 Task: Buy 1 Spreaders from Cheese Tools section under best seller category for shipping address: Jessica Sanchez, 4204 Skips Lane, Phoenix, Arizona 85012, Cell Number 9285042162. Pay from credit card ending with 9757, CVV 798
Action: Mouse moved to (2, 69)
Screenshot: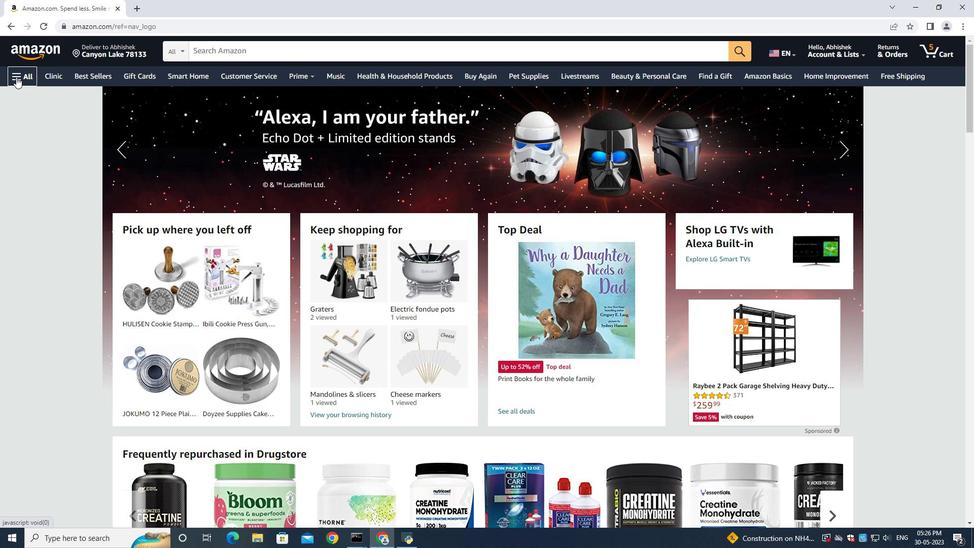 
Action: Mouse pressed left at (2, 69)
Screenshot: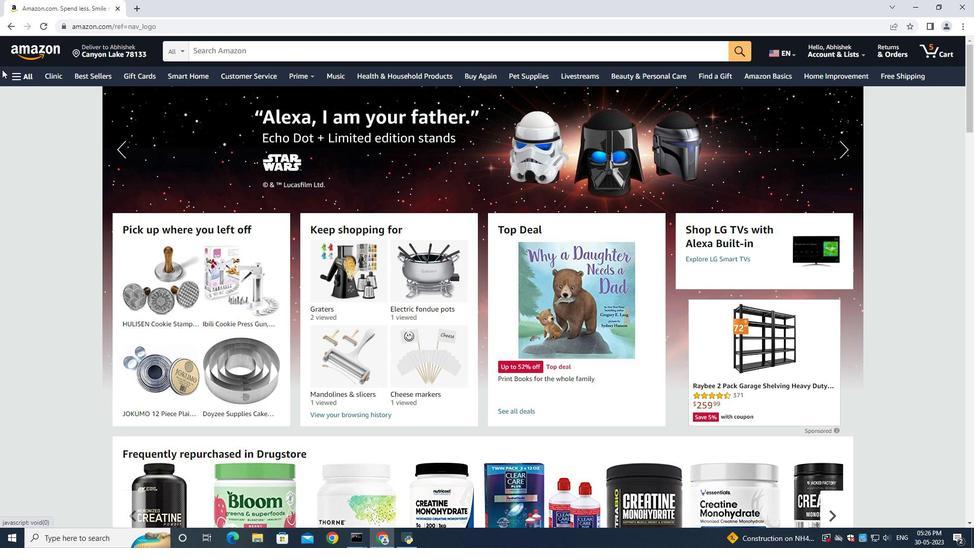 
Action: Mouse moved to (8, 73)
Screenshot: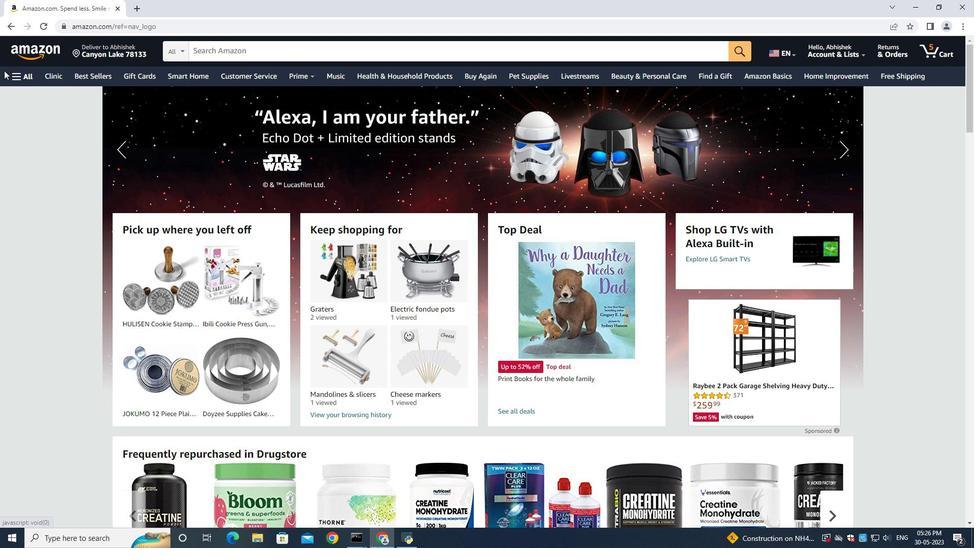 
Action: Mouse pressed left at (8, 73)
Screenshot: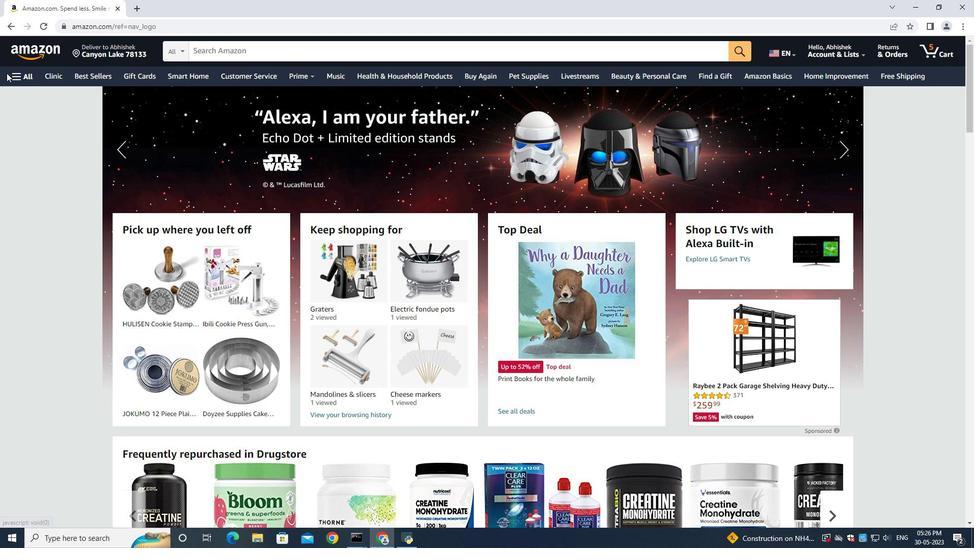
Action: Mouse moved to (34, 100)
Screenshot: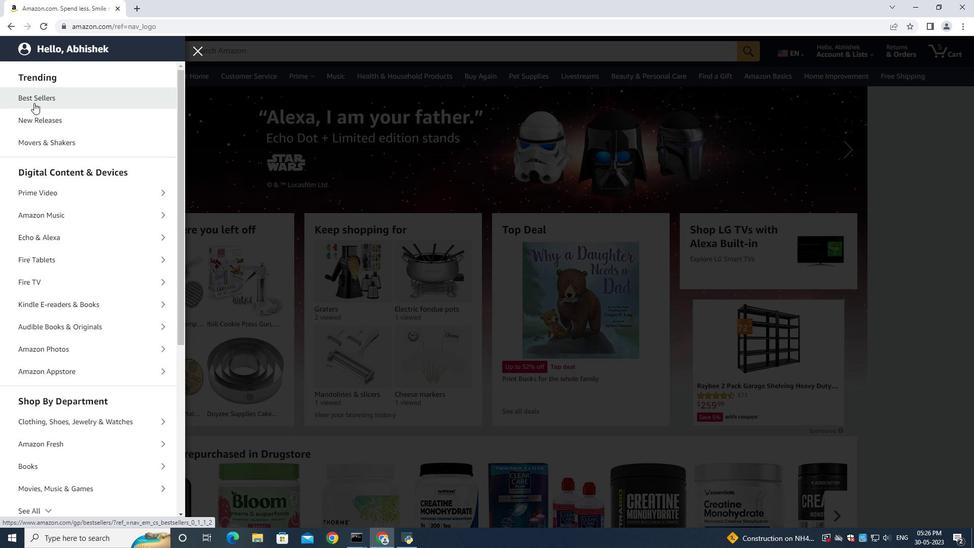 
Action: Mouse pressed left at (34, 100)
Screenshot: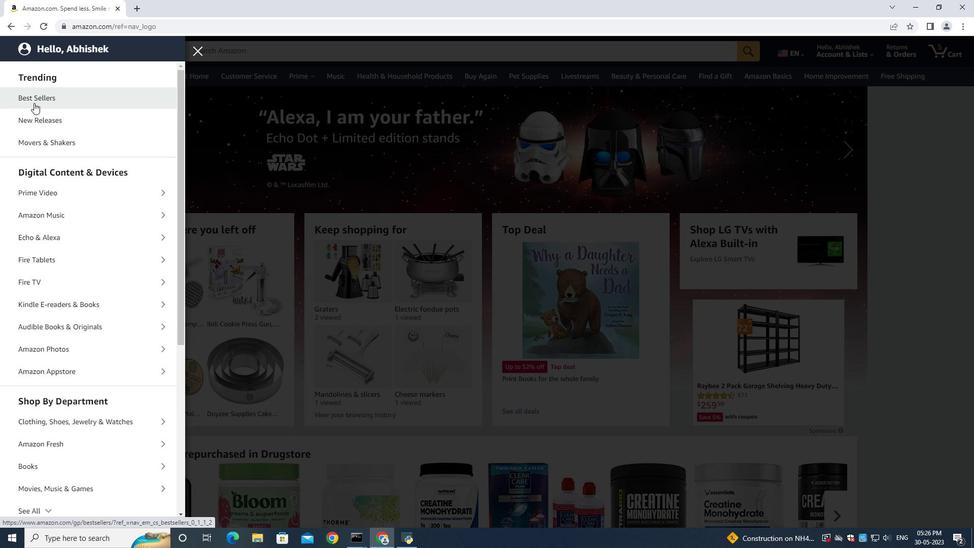 
Action: Mouse moved to (307, 55)
Screenshot: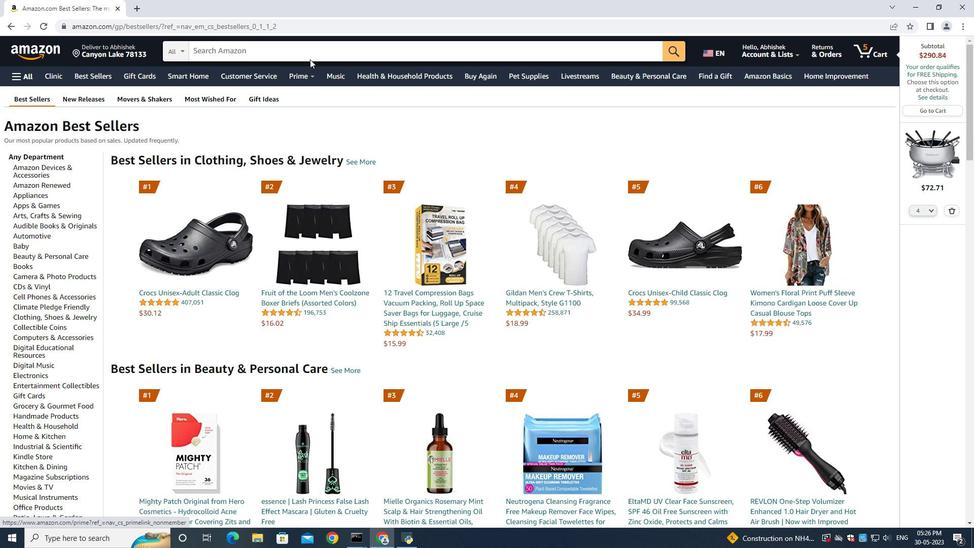 
Action: Mouse pressed left at (307, 55)
Screenshot: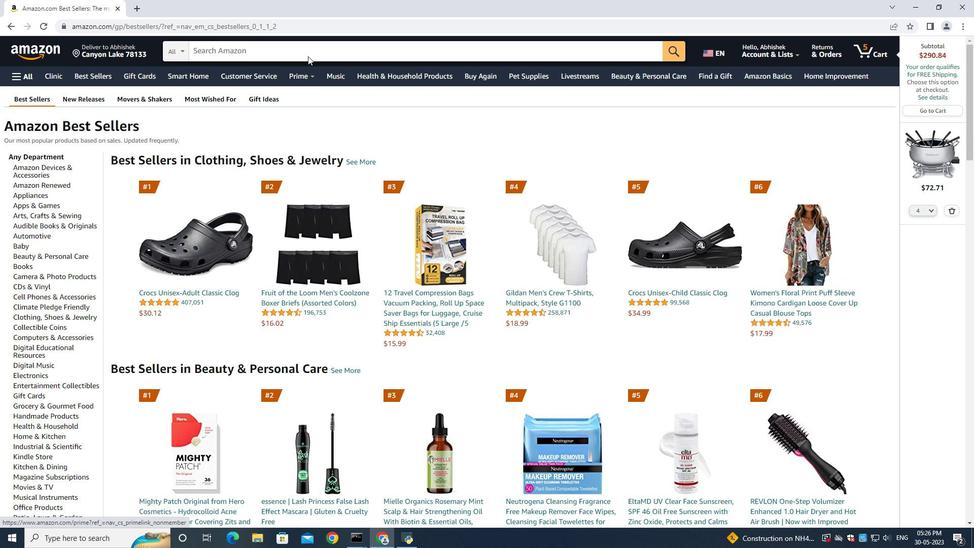 
Action: Mouse moved to (307, 55)
Screenshot: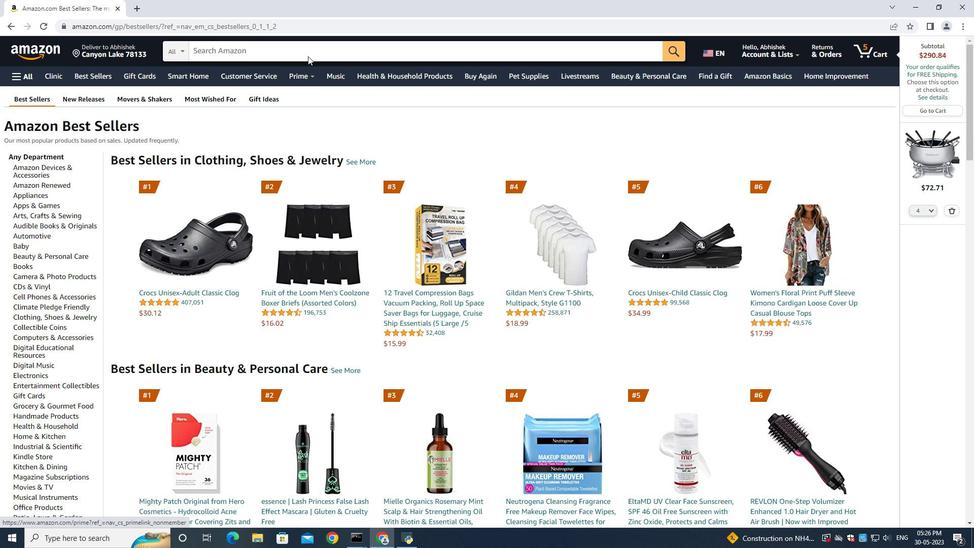 
Action: Key pressed <Key.shift>Spreadw<Key.backspace>w<Key.backspace>es<Key.enter>
Screenshot: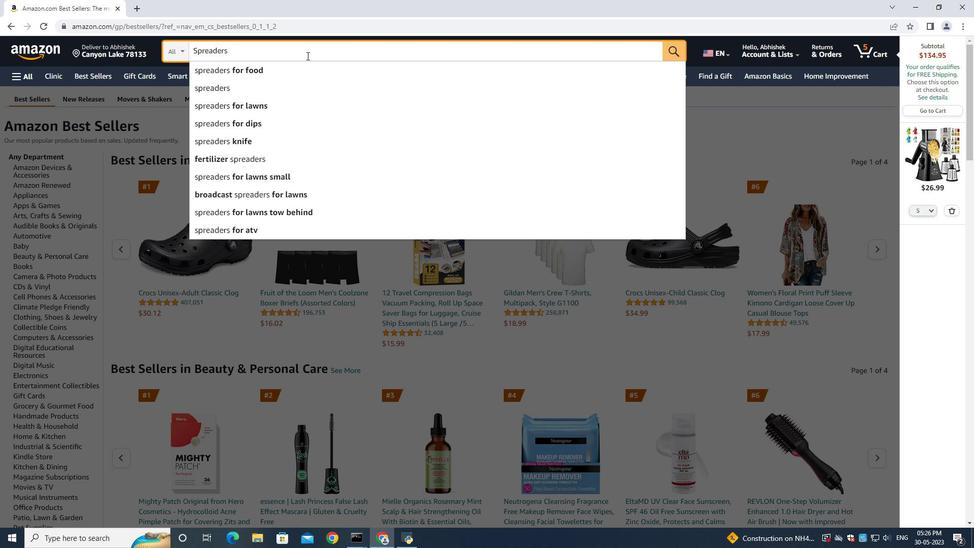 
Action: Mouse moved to (254, 53)
Screenshot: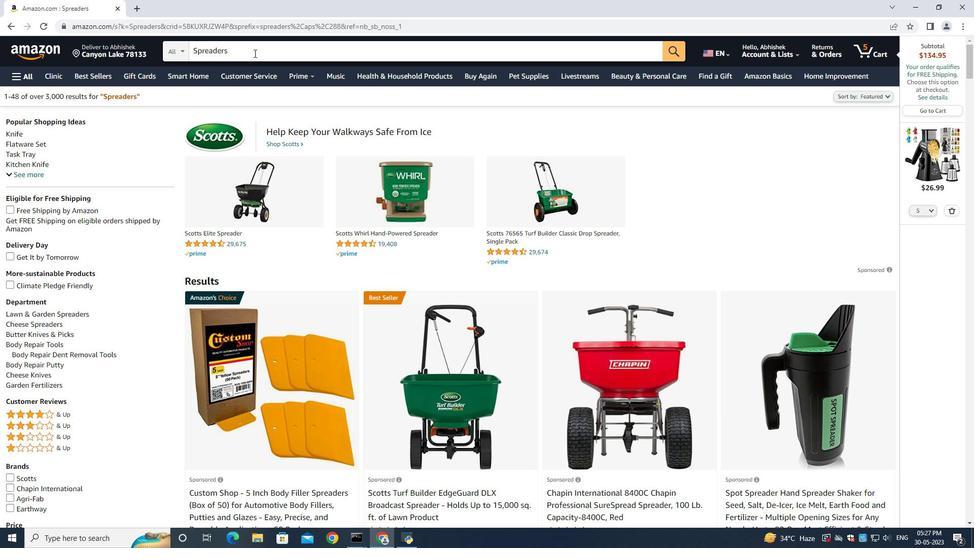 
Action: Mouse pressed left at (254, 53)
Screenshot: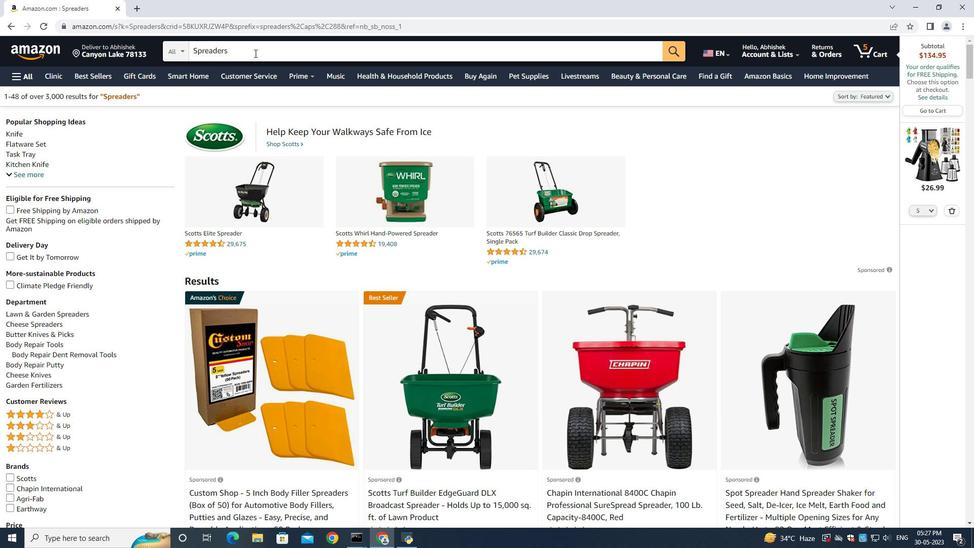 
Action: Mouse moved to (254, 54)
Screenshot: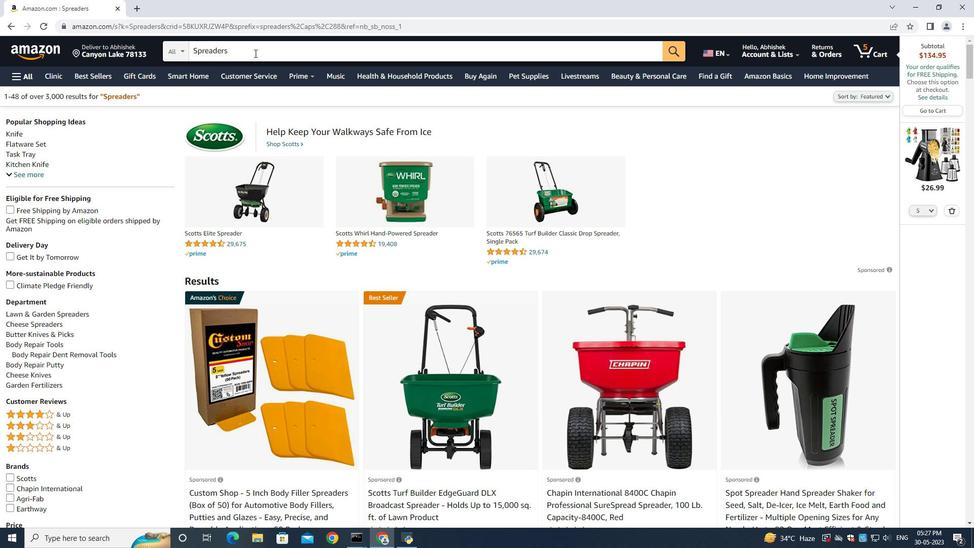 
Action: Mouse pressed left at (254, 54)
Screenshot: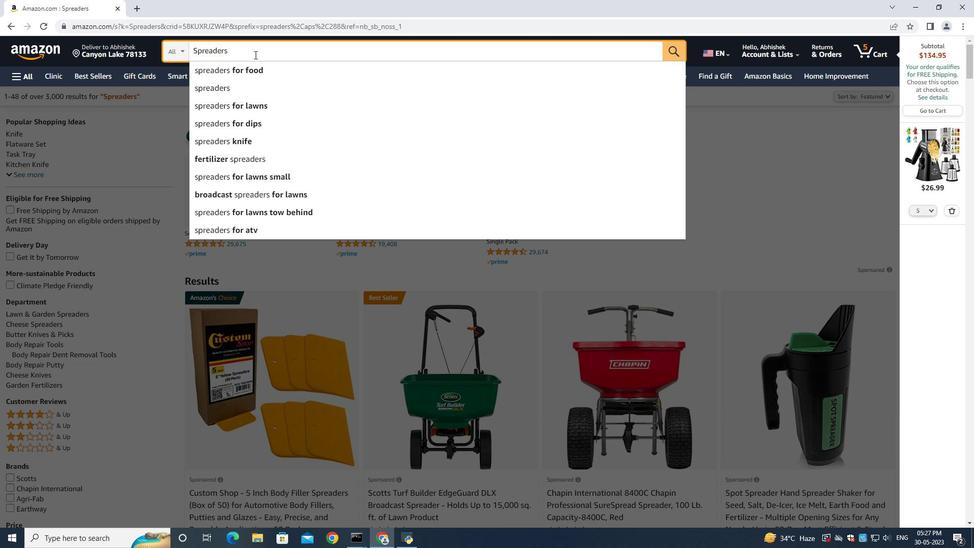 
Action: Mouse moved to (142, 117)
Screenshot: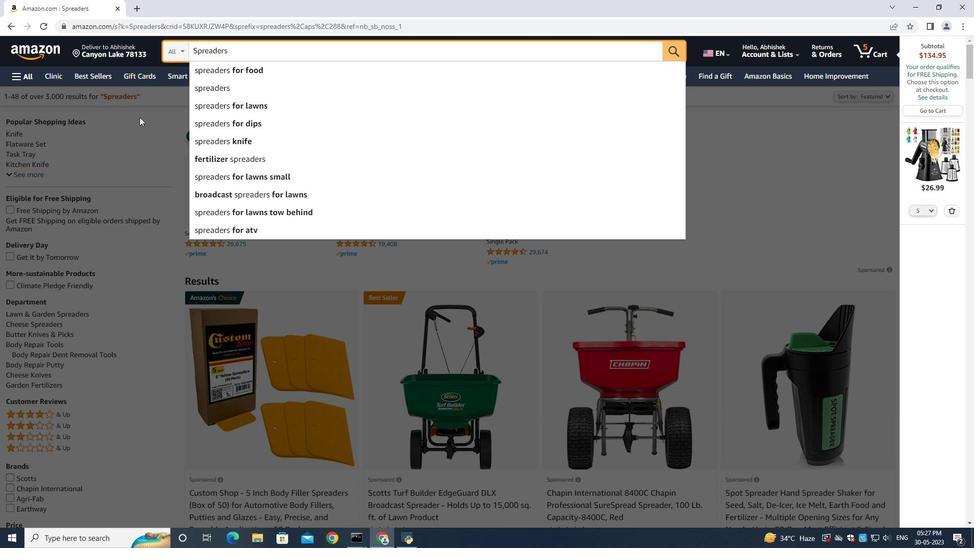 
Action: Mouse pressed left at (142, 117)
Screenshot: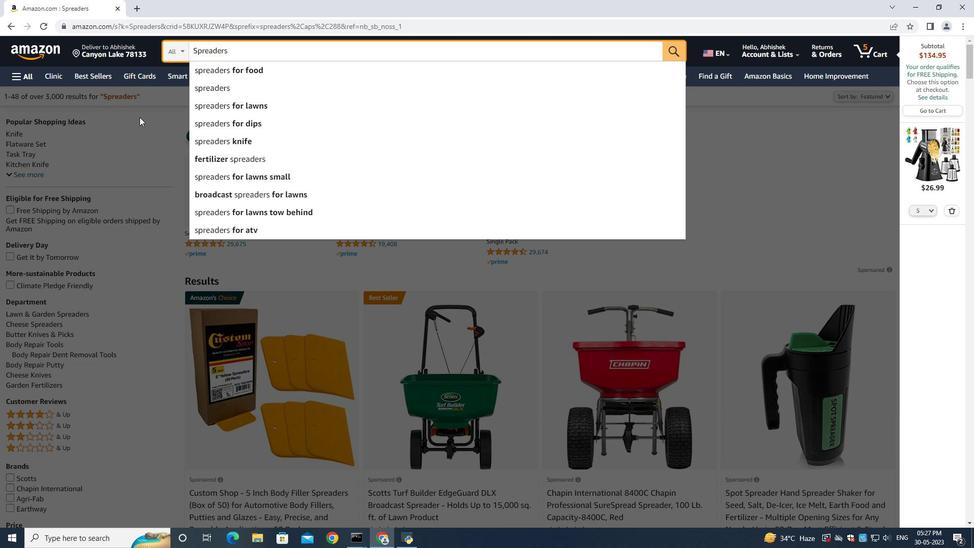 
Action: Mouse moved to (118, 189)
Screenshot: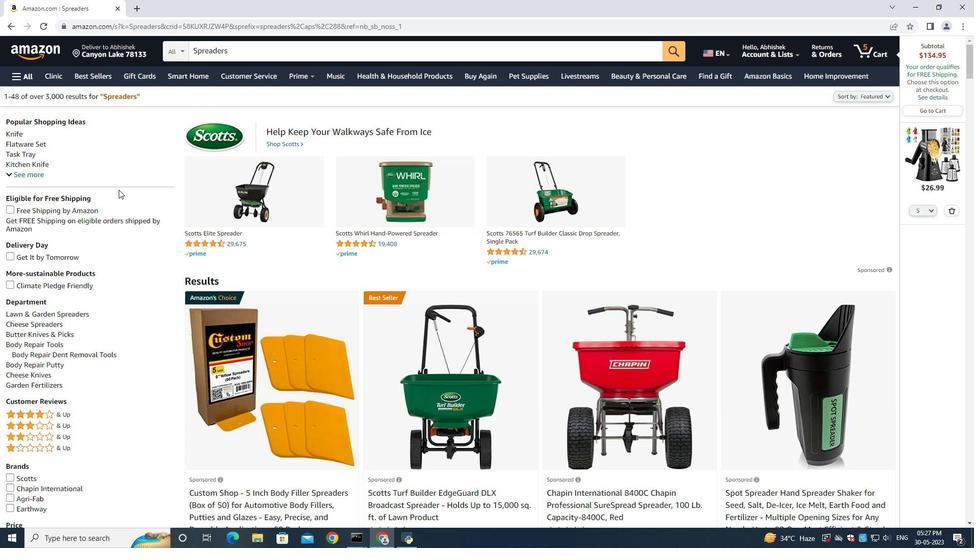 
Action: Mouse scrolled (118, 189) with delta (0, 0)
Screenshot: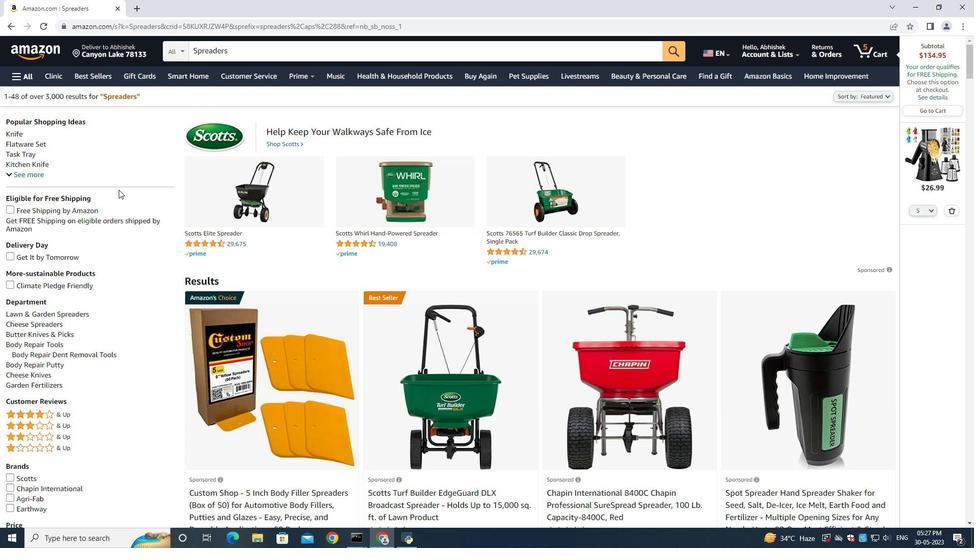 
Action: Mouse scrolled (118, 189) with delta (0, 0)
Screenshot: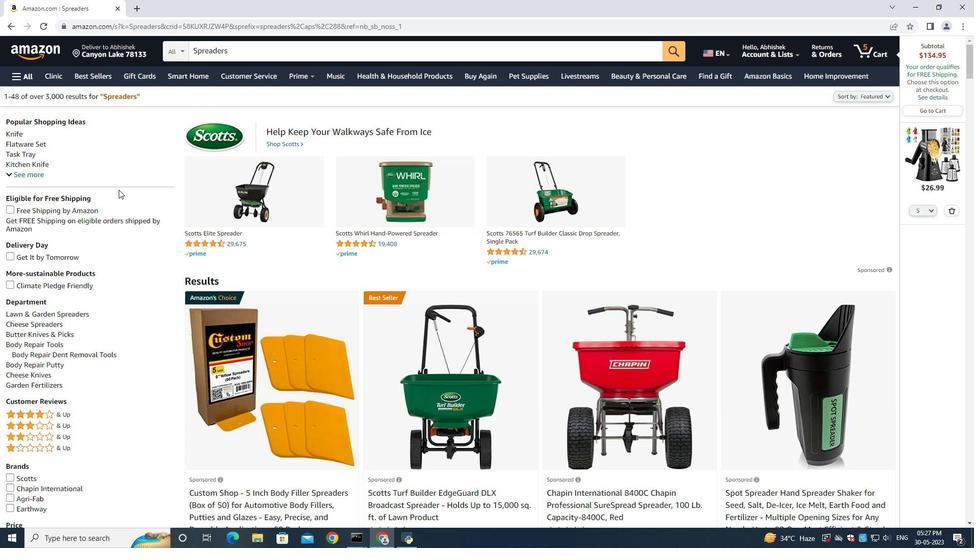
Action: Mouse moved to (104, 241)
Screenshot: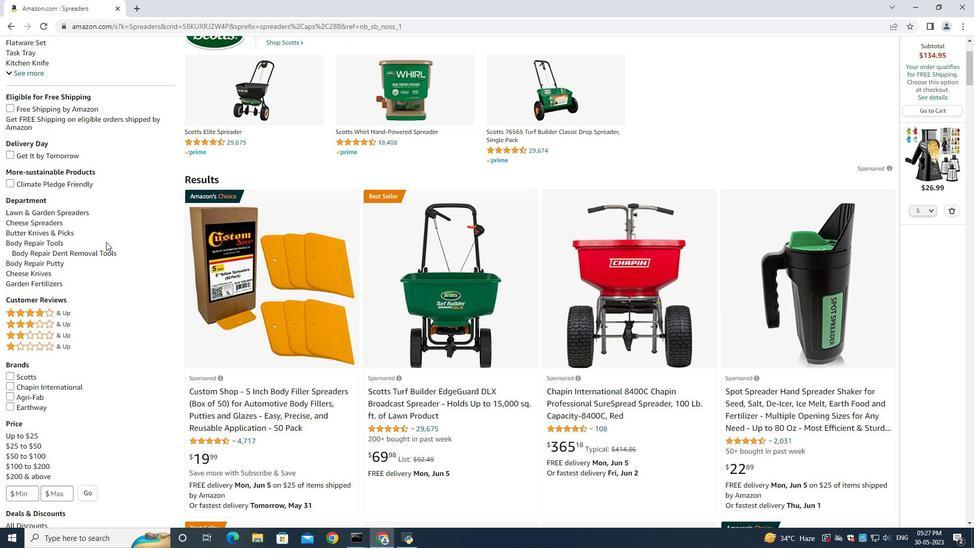 
Action: Mouse scrolled (104, 242) with delta (0, 0)
Screenshot: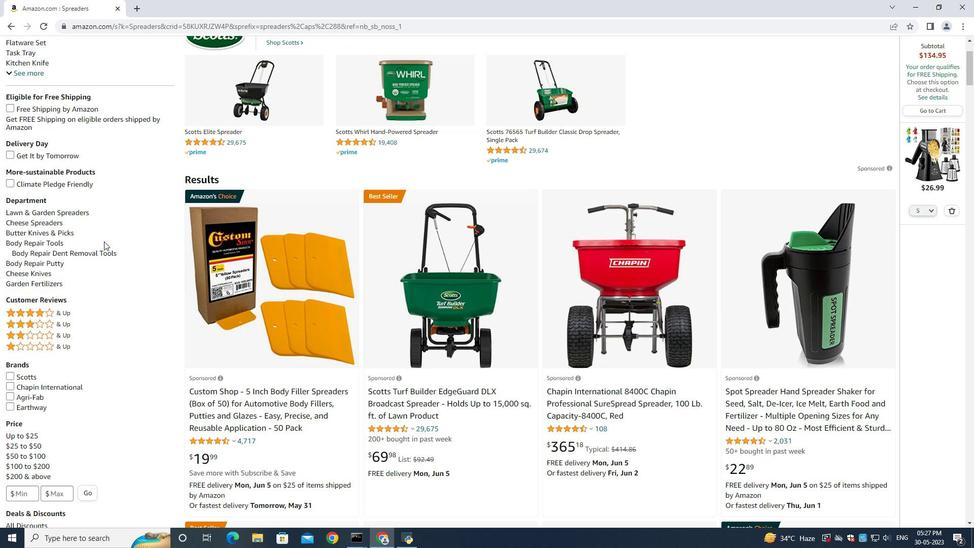 
Action: Mouse scrolled (104, 242) with delta (0, 0)
Screenshot: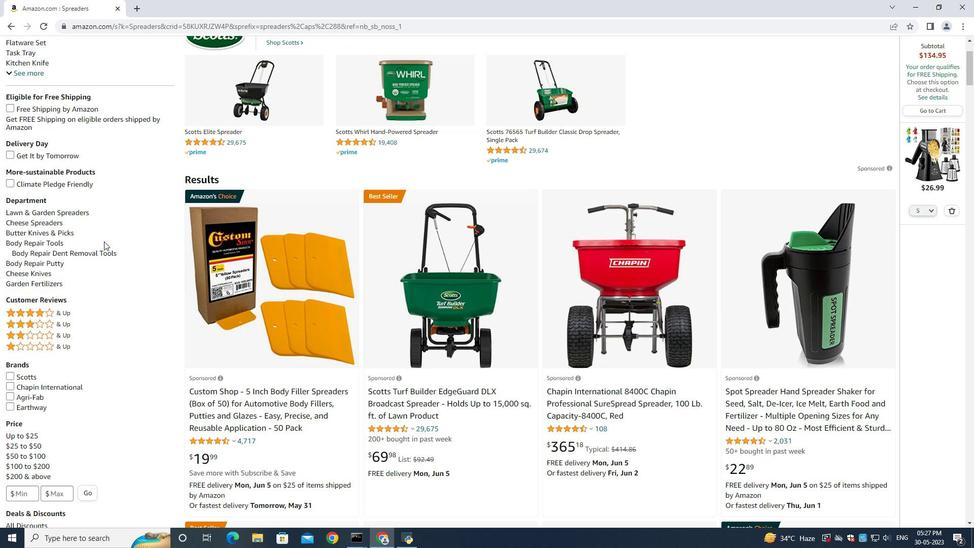 
Action: Mouse scrolled (104, 242) with delta (0, 0)
Screenshot: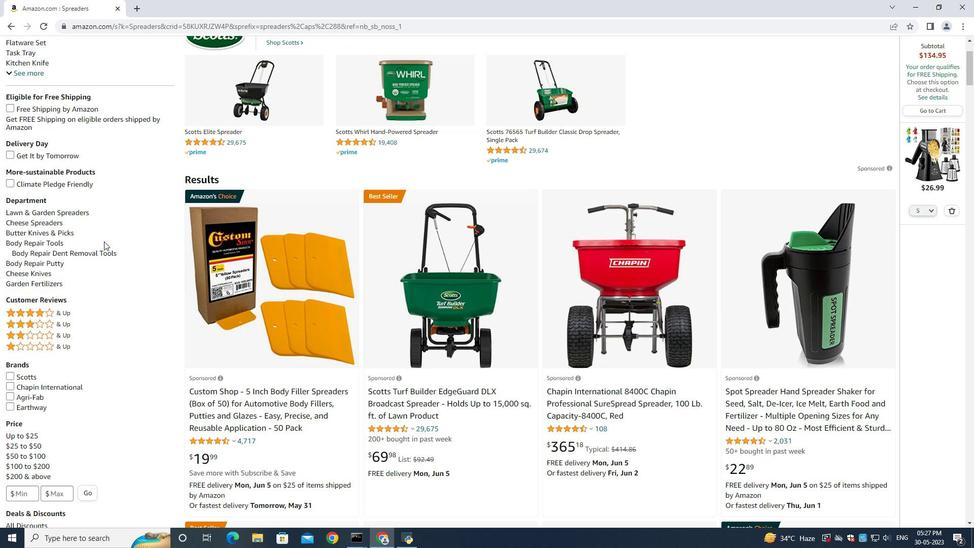 
Action: Mouse scrolled (104, 242) with delta (0, 0)
Screenshot: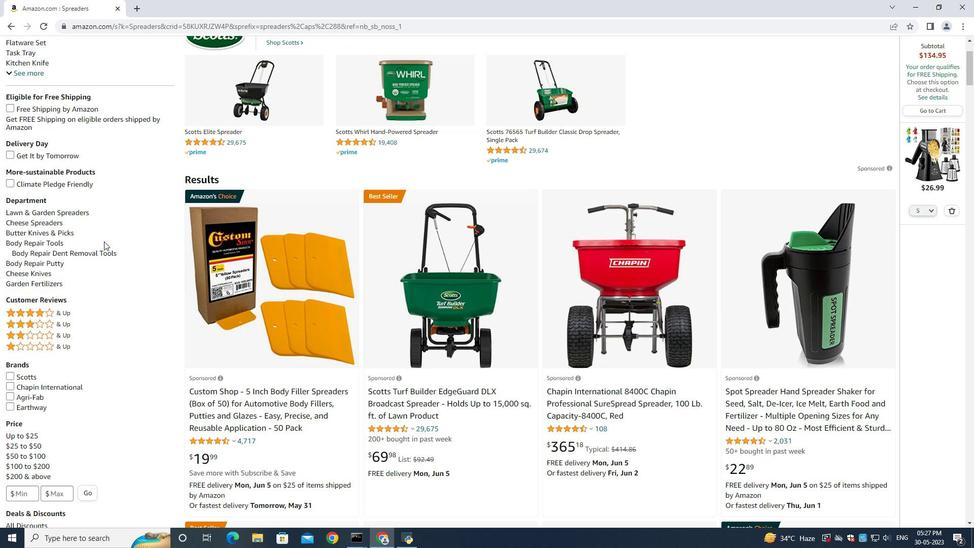
Action: Mouse scrolled (104, 242) with delta (0, 0)
Screenshot: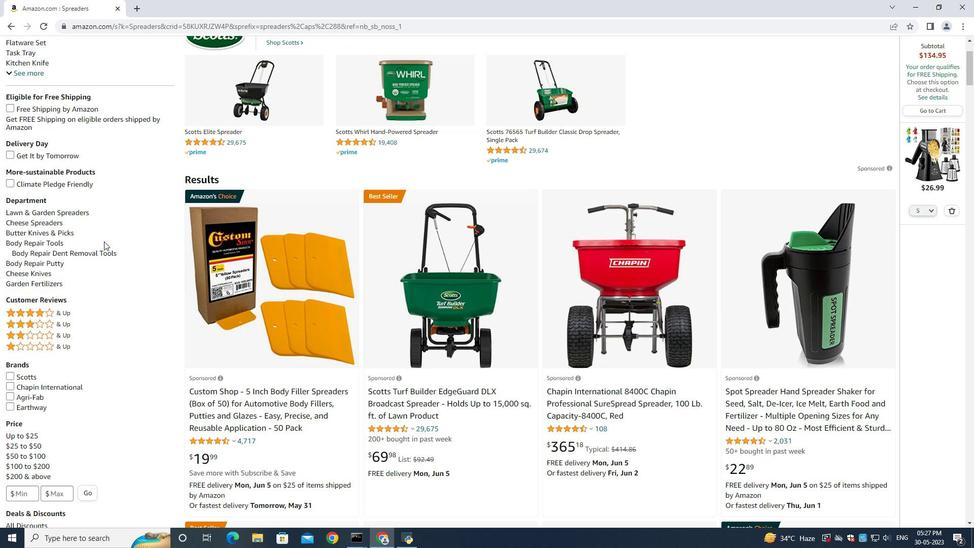 
Action: Mouse scrolled (104, 242) with delta (0, 0)
Screenshot: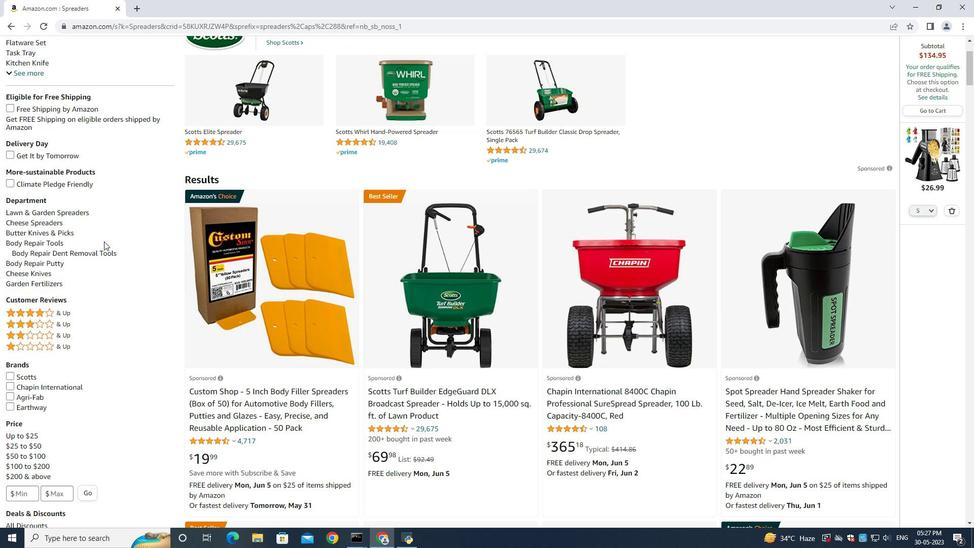 
Action: Mouse scrolled (104, 242) with delta (0, 0)
Screenshot: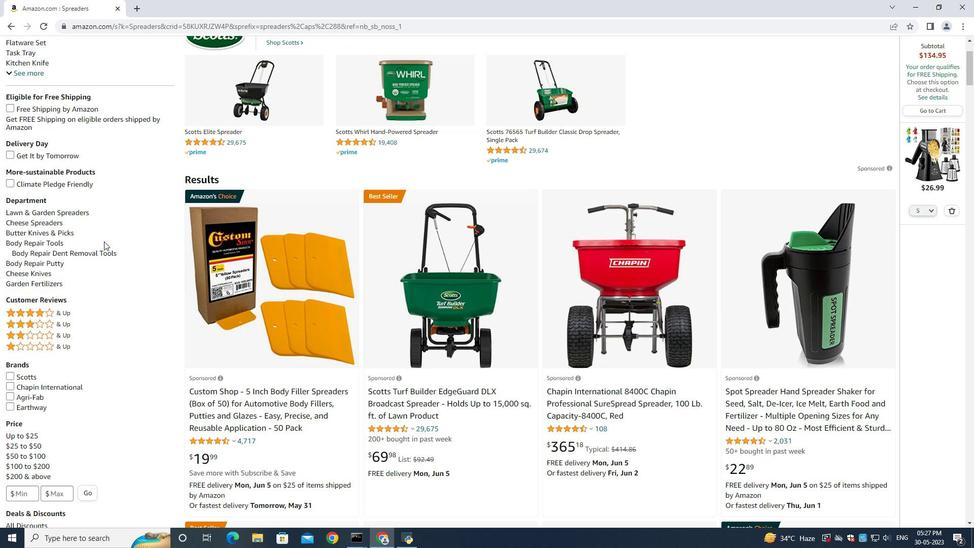 
Action: Mouse moved to (466, 289)
Screenshot: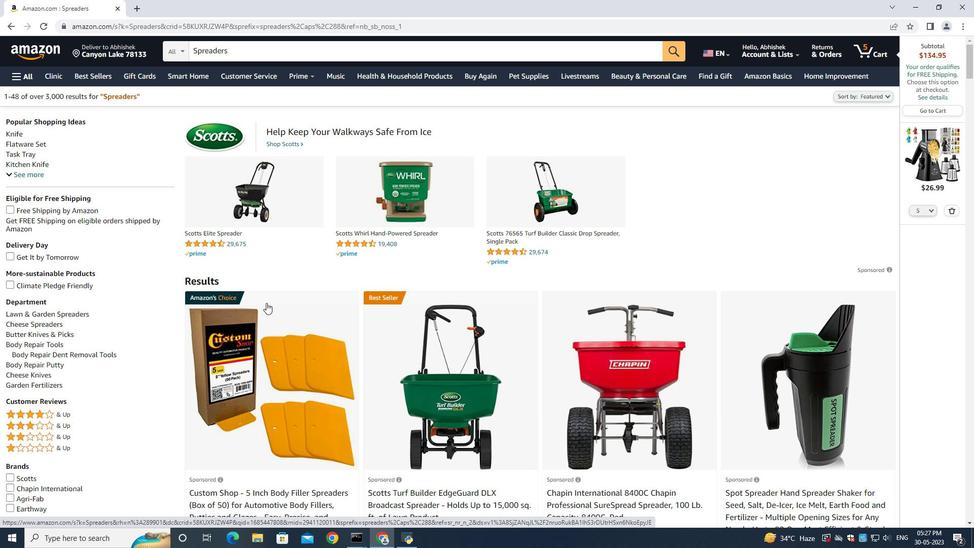 
Action: Mouse scrolled (466, 289) with delta (0, 0)
Screenshot: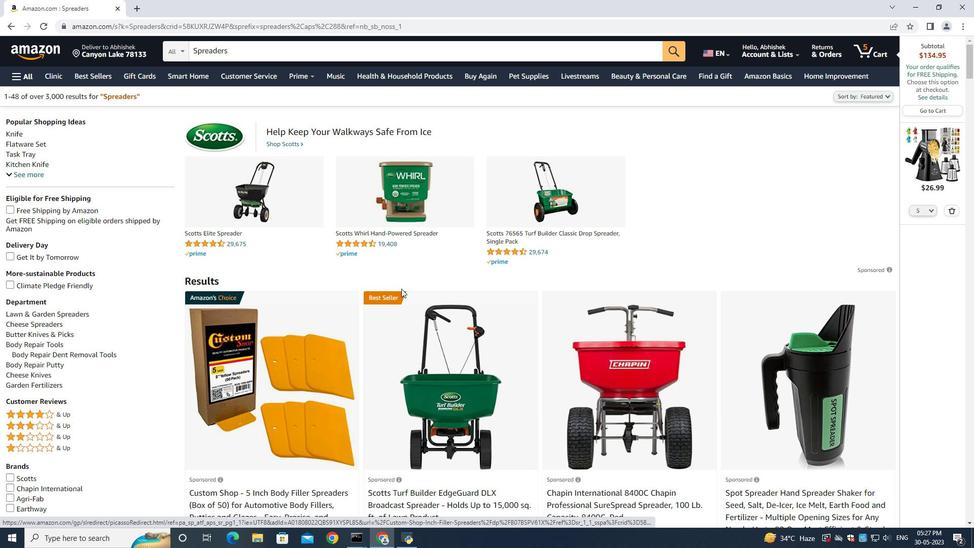 
Action: Mouse moved to (467, 289)
Screenshot: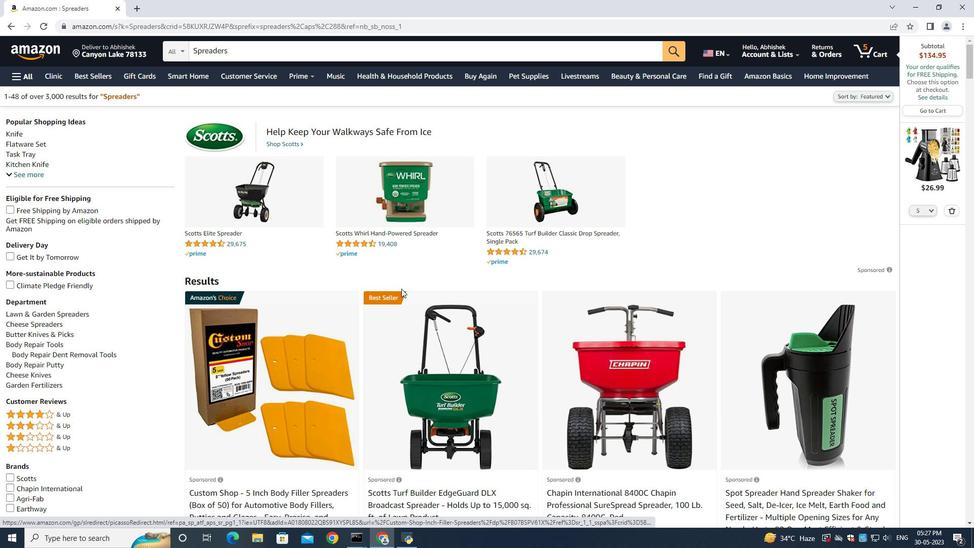 
Action: Mouse scrolled (467, 289) with delta (0, 0)
Screenshot: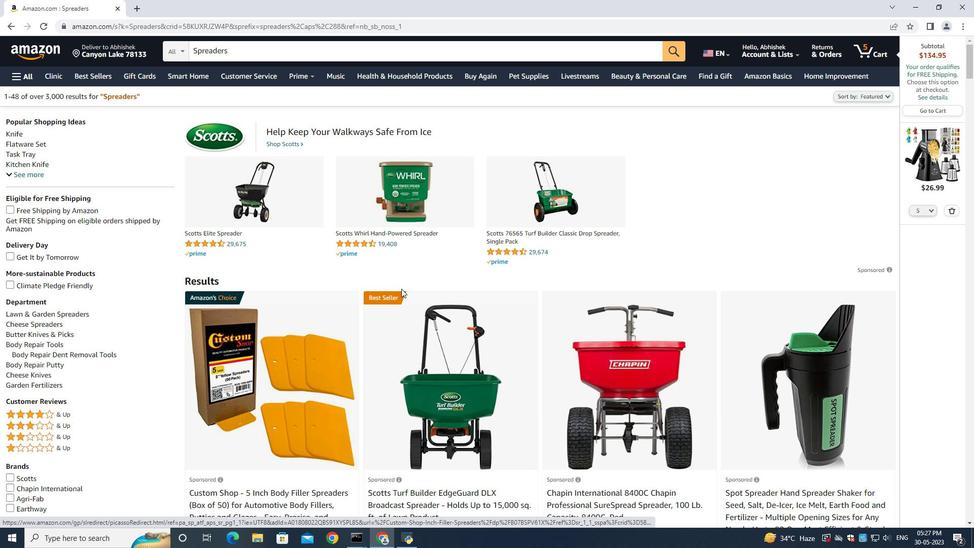 
Action: Mouse scrolled (467, 289) with delta (0, 0)
Screenshot: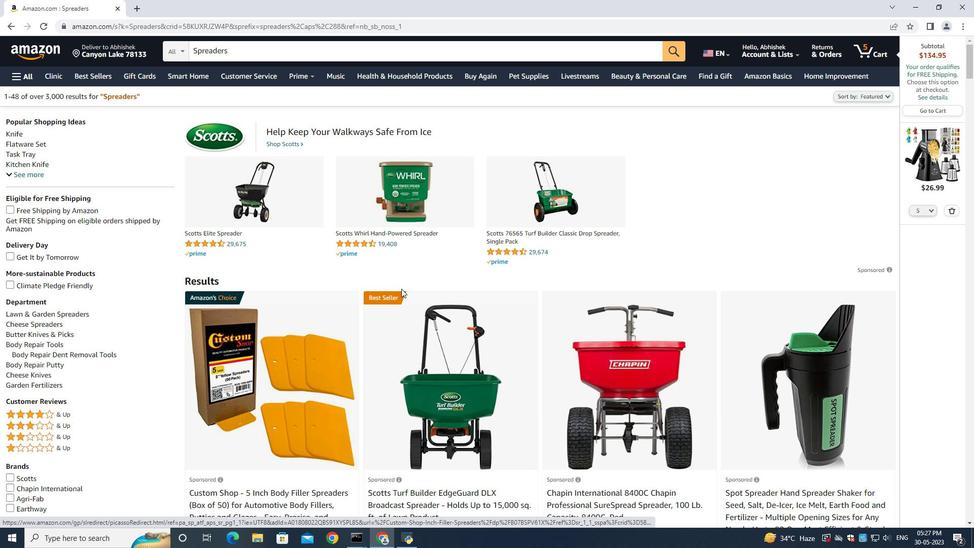 
Action: Mouse scrolled (467, 289) with delta (0, 0)
Screenshot: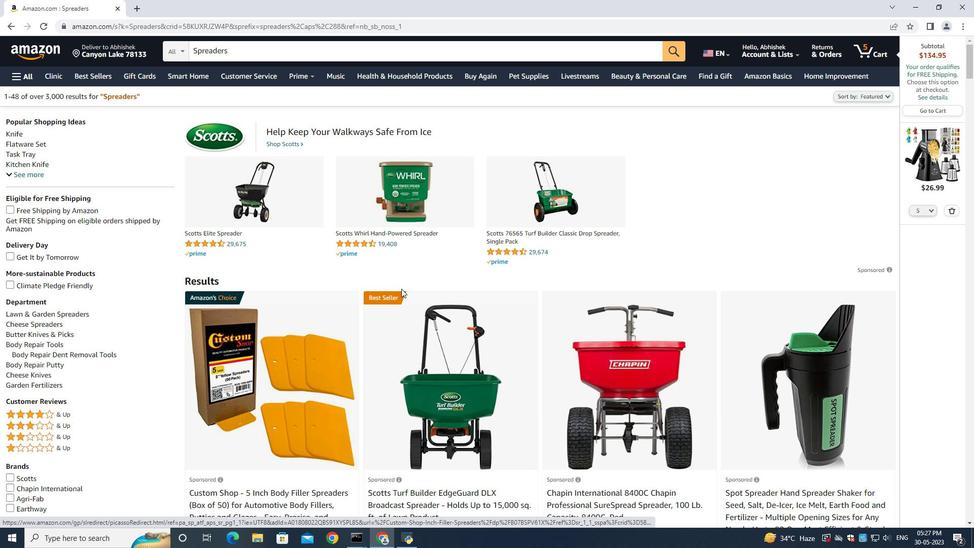 
Action: Mouse scrolled (467, 289) with delta (0, 0)
Screenshot: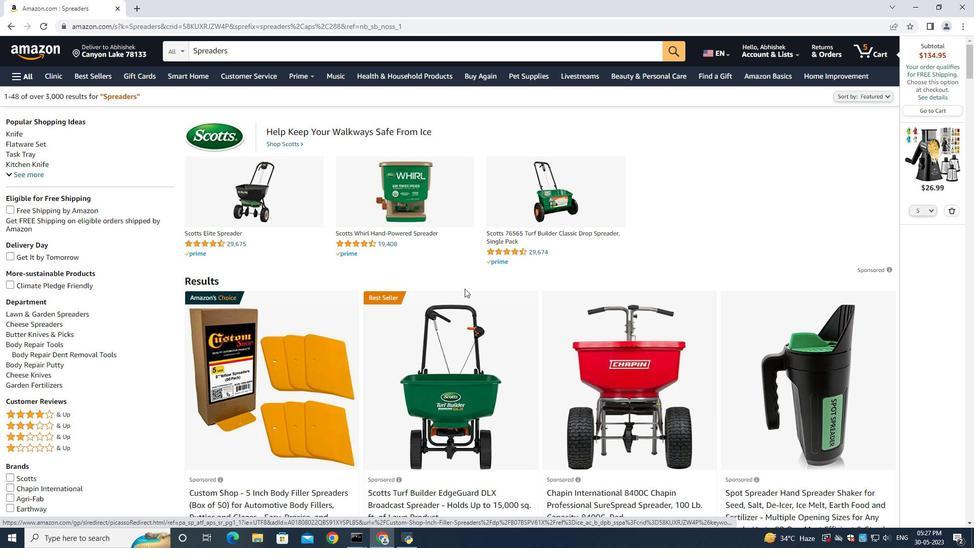 
Action: Mouse moved to (474, 250)
Screenshot: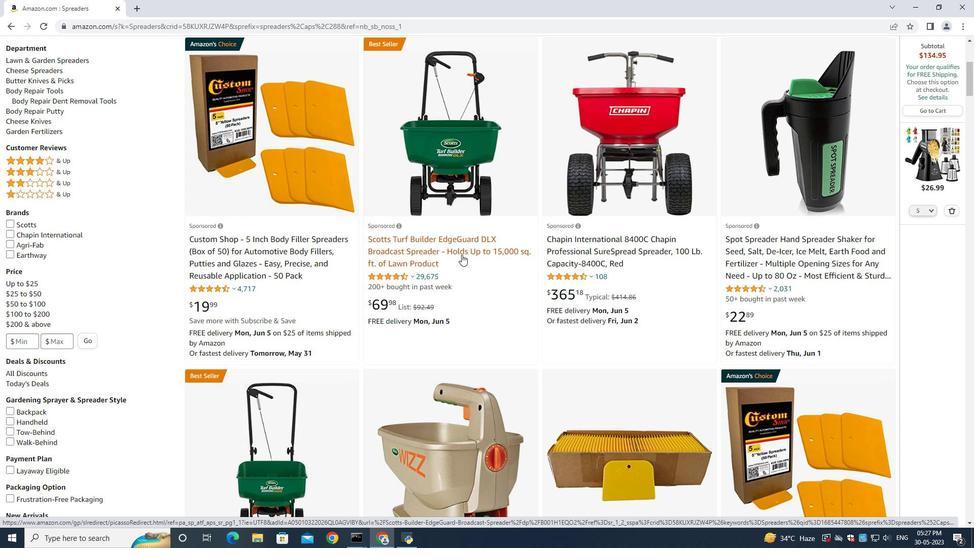 
Action: Mouse scrolled (474, 250) with delta (0, 0)
Screenshot: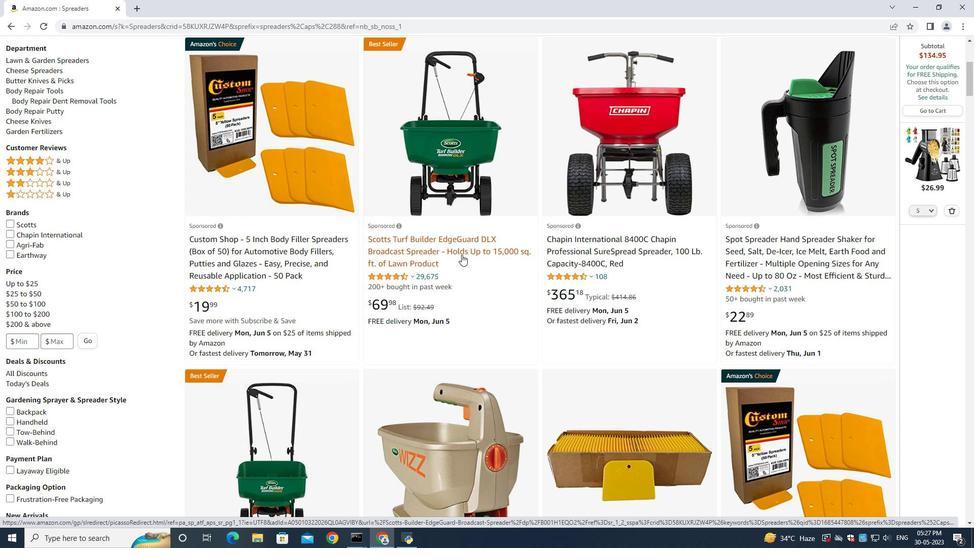 
Action: Mouse scrolled (474, 250) with delta (0, 0)
Screenshot: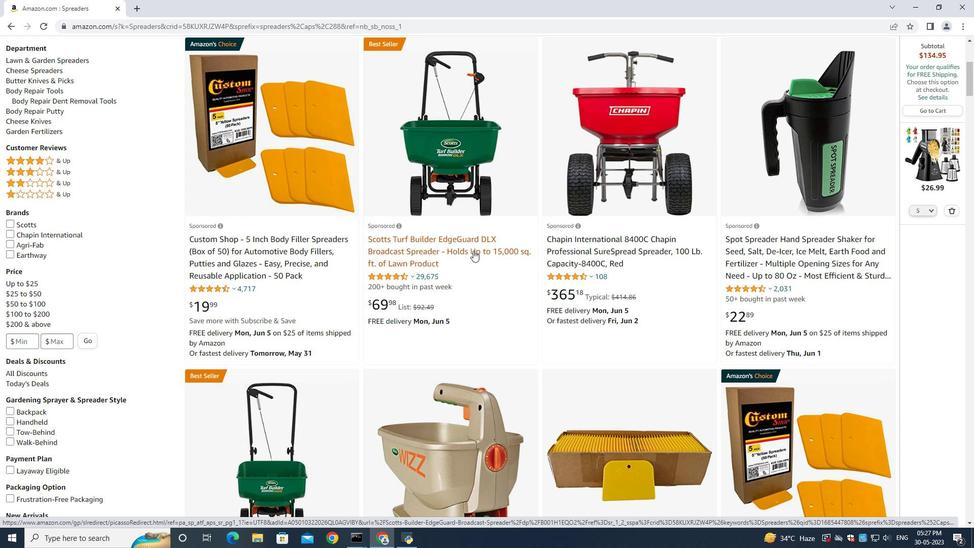 
Action: Mouse scrolled (474, 250) with delta (0, 0)
Screenshot: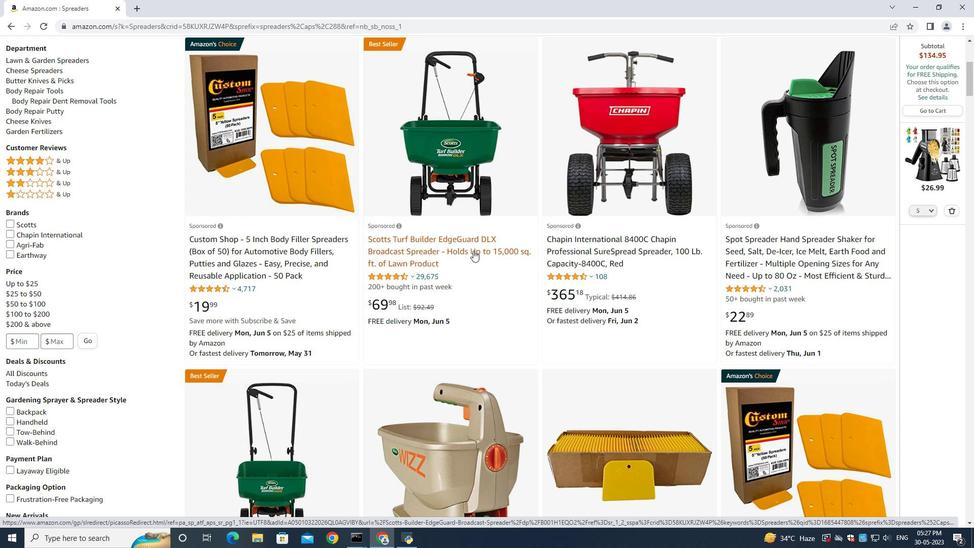 
Action: Mouse moved to (485, 249)
Screenshot: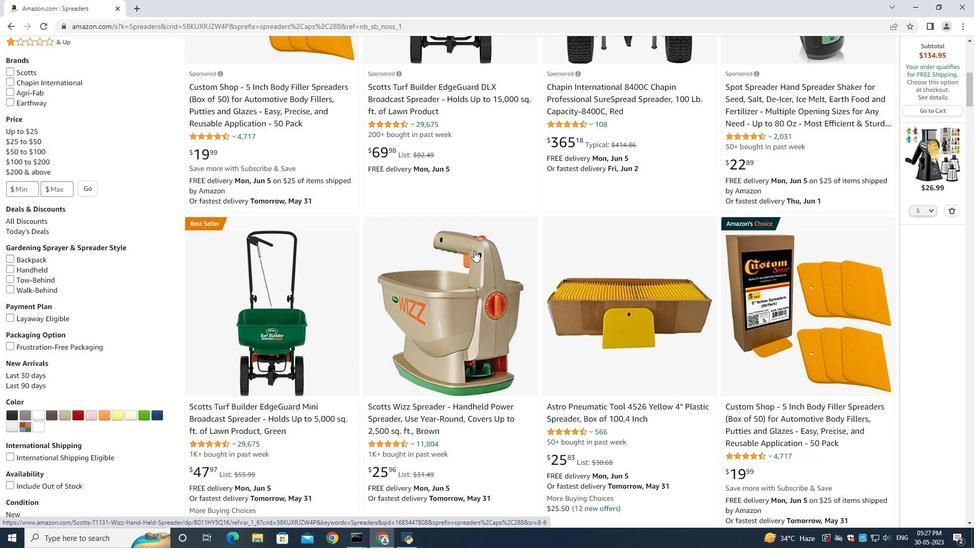 
Action: Mouse scrolled (485, 248) with delta (0, 0)
Screenshot: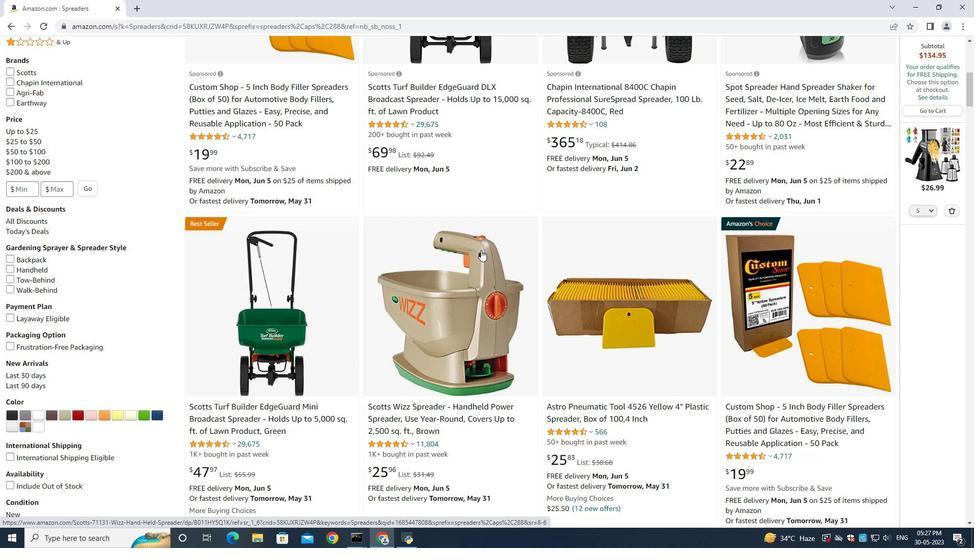 
Action: Mouse scrolled (485, 248) with delta (0, 0)
Screenshot: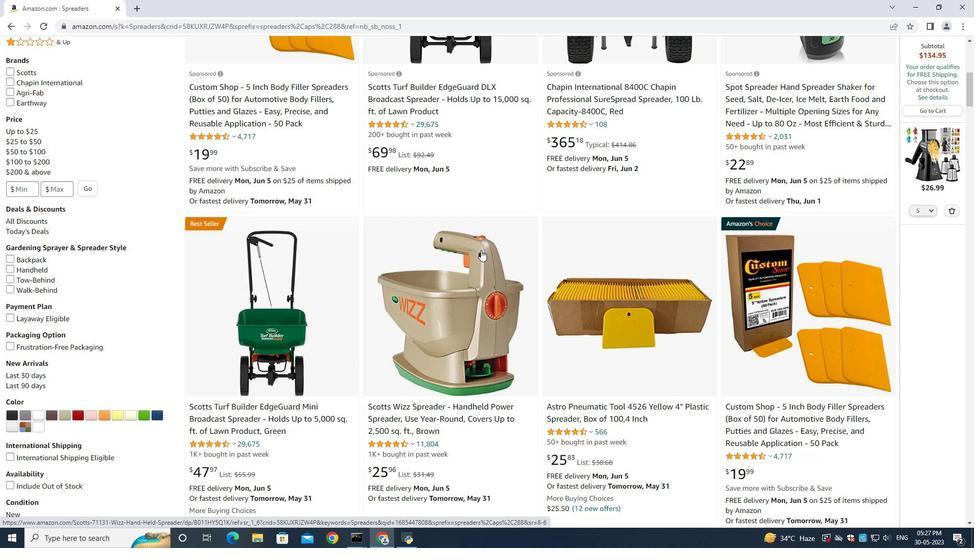 
Action: Mouse scrolled (485, 248) with delta (0, 0)
Screenshot: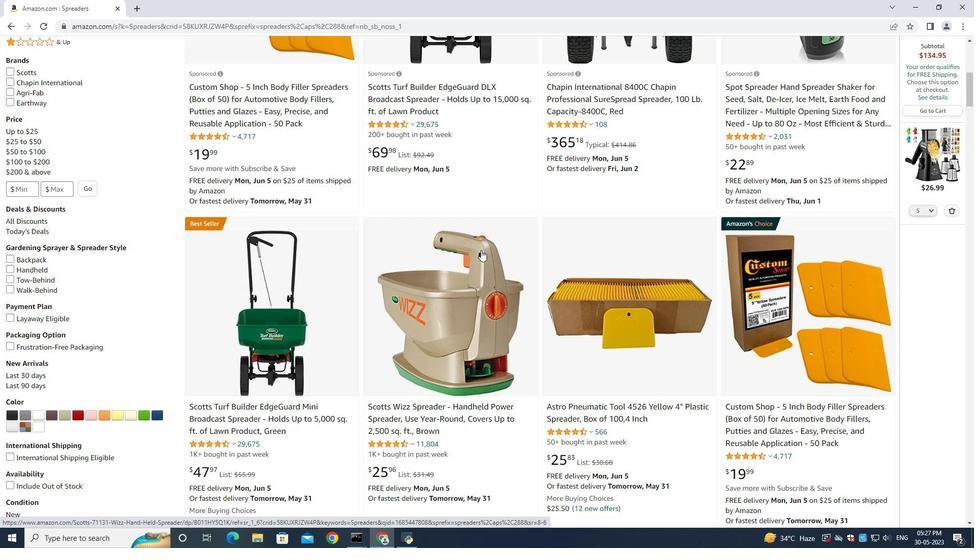 
Action: Mouse moved to (949, 210)
Screenshot: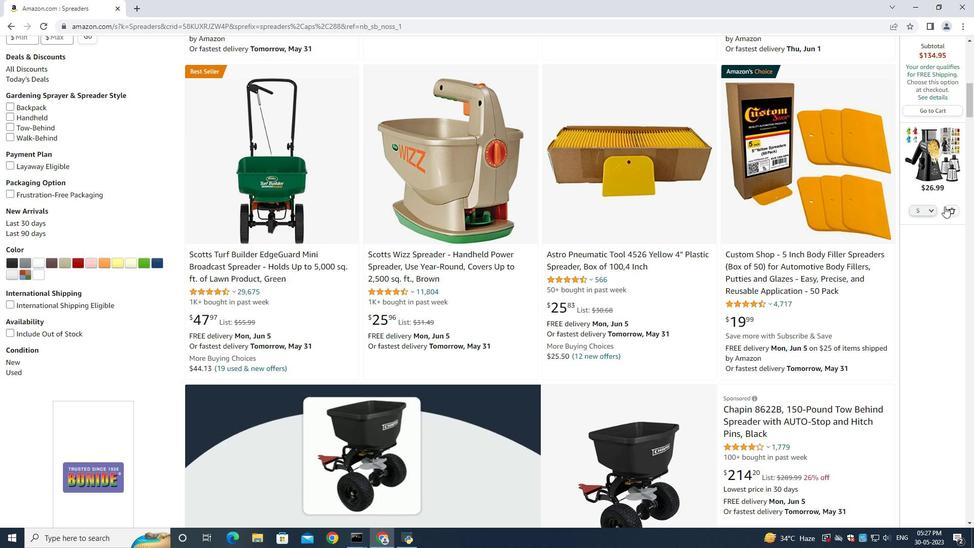 
Action: Mouse pressed left at (949, 210)
Screenshot: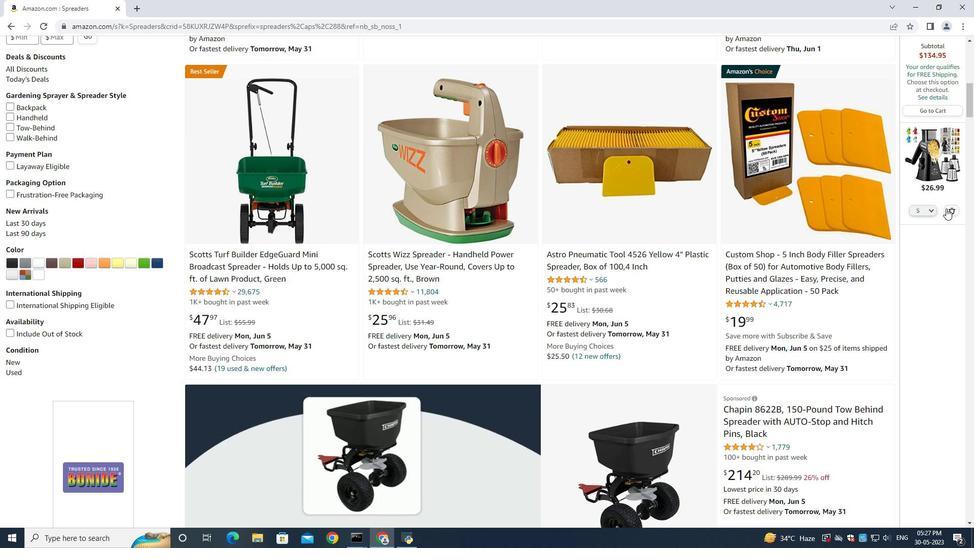 
Action: Mouse moved to (397, 256)
Screenshot: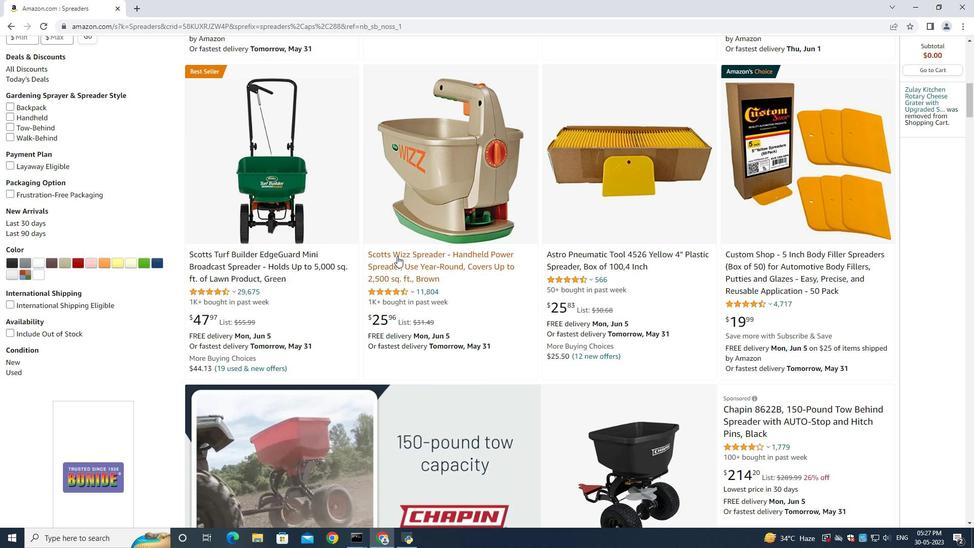 
Action: Mouse pressed left at (397, 256)
Screenshot: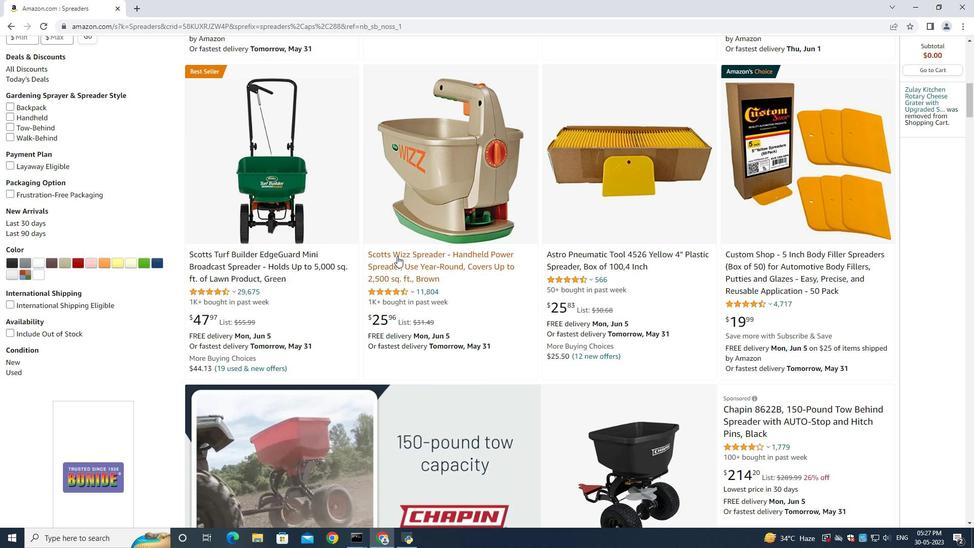 
Action: Mouse moved to (785, 410)
Screenshot: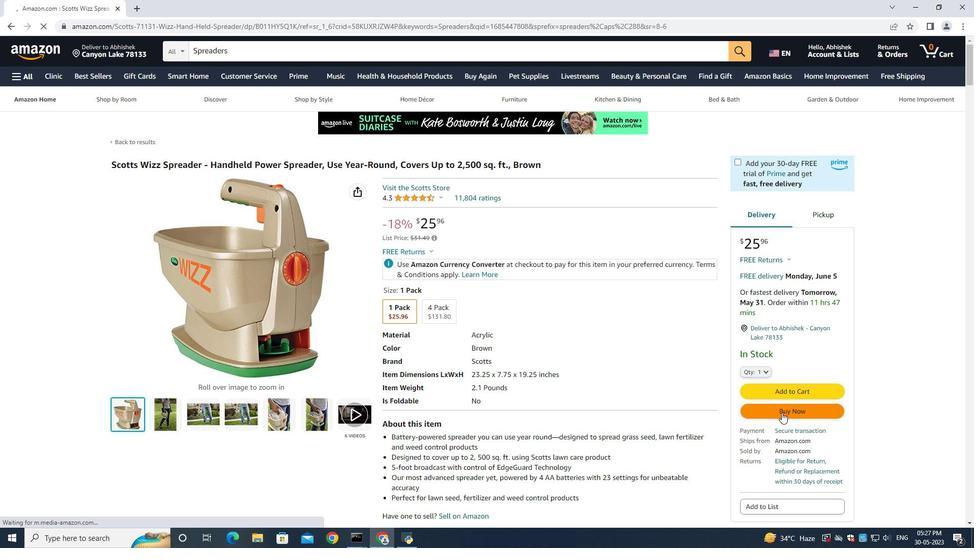 
Action: Mouse pressed left at (785, 410)
Screenshot: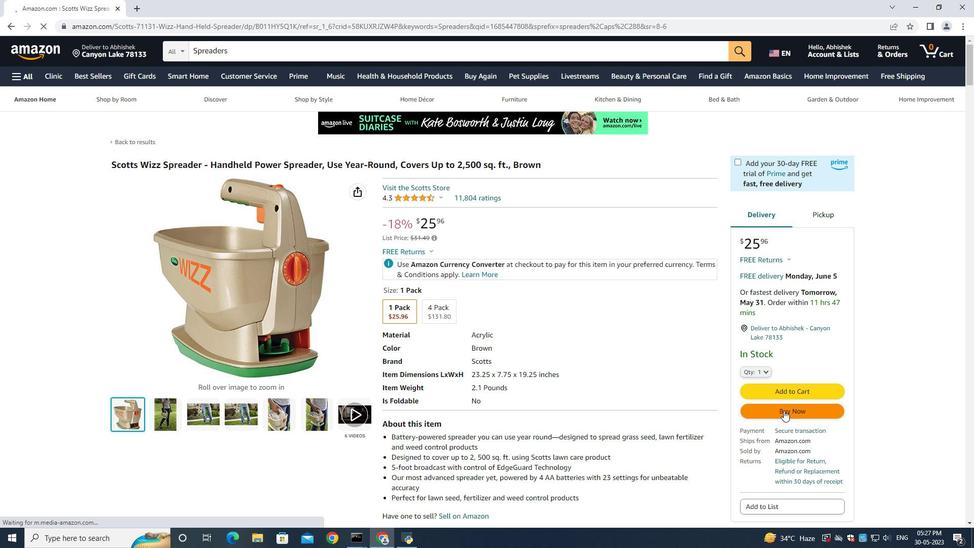 
Action: Mouse moved to (790, 409)
Screenshot: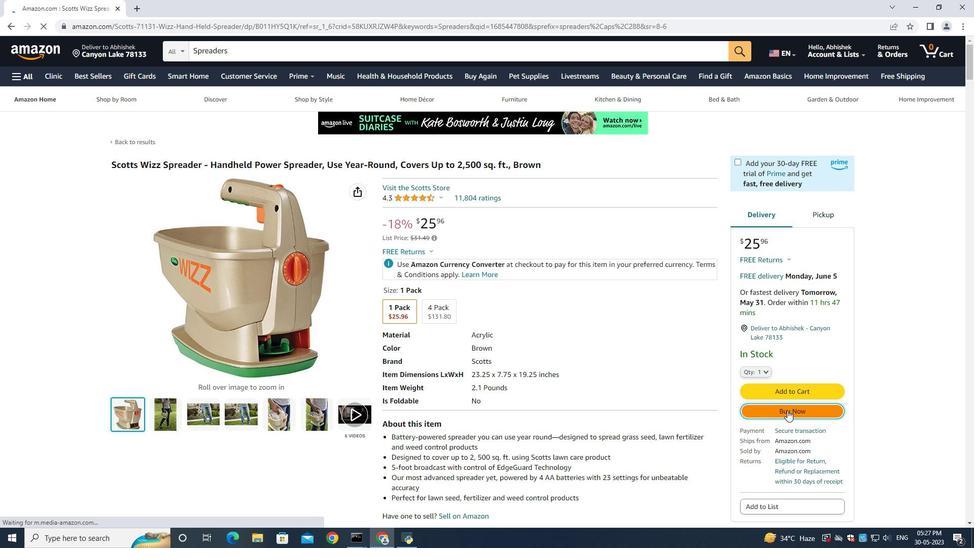 
Action: Mouse pressed left at (790, 409)
Screenshot: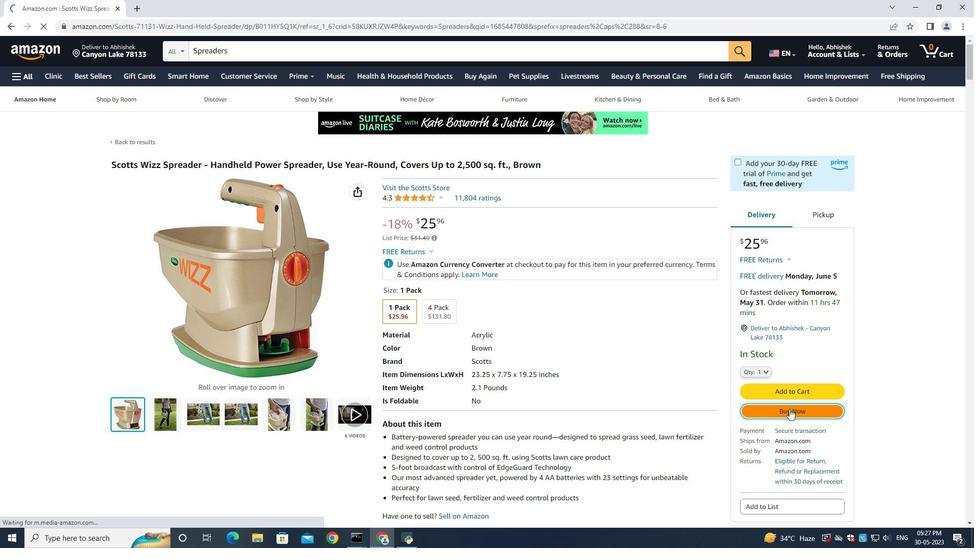 
Action: Mouse moved to (479, 297)
Screenshot: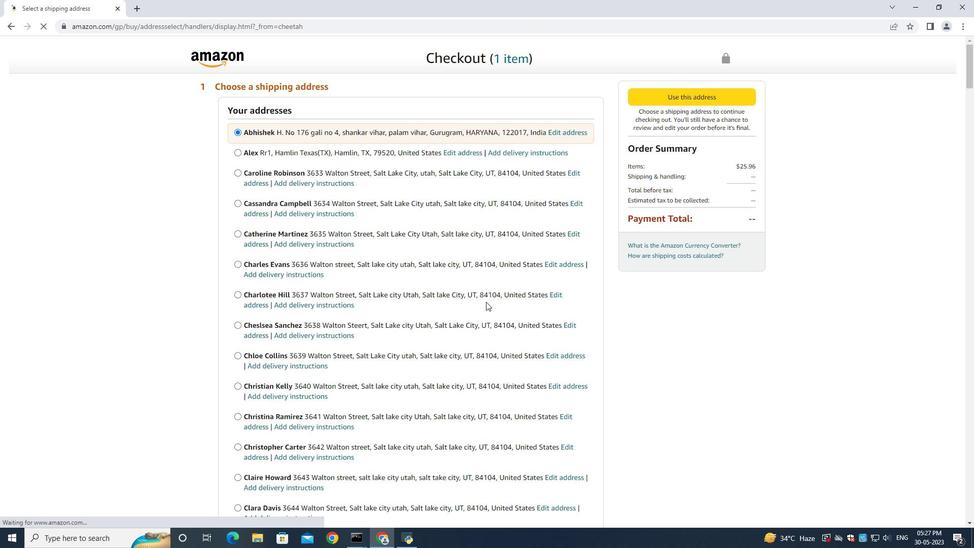 
Action: Mouse scrolled (479, 297) with delta (0, 0)
Screenshot: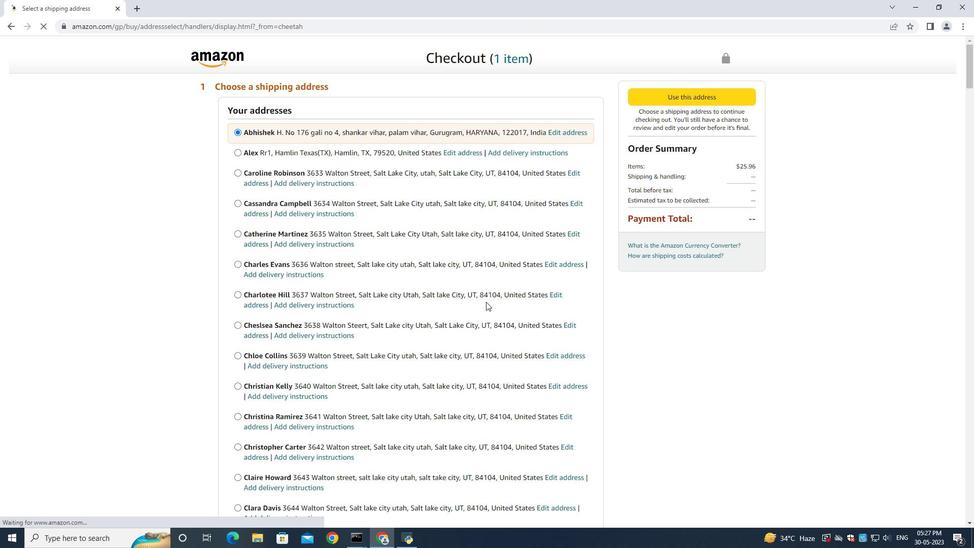 
Action: Mouse scrolled (479, 297) with delta (0, 0)
Screenshot: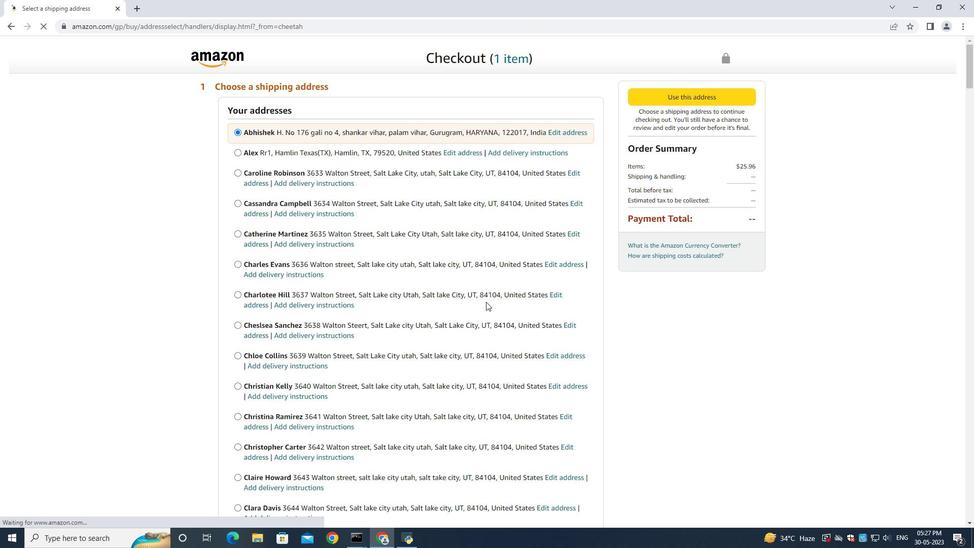 
Action: Mouse scrolled (479, 297) with delta (0, 0)
Screenshot: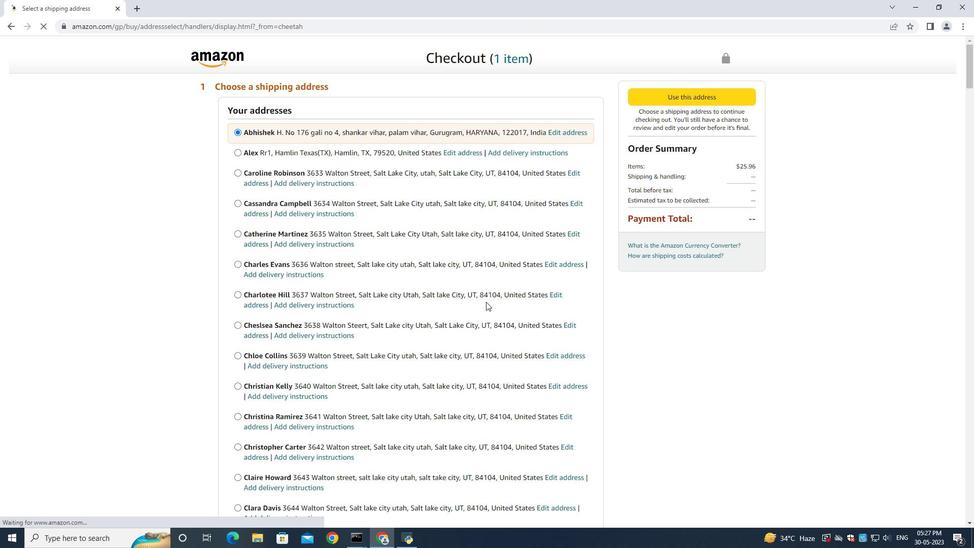 
Action: Mouse scrolled (479, 296) with delta (0, -1)
Screenshot: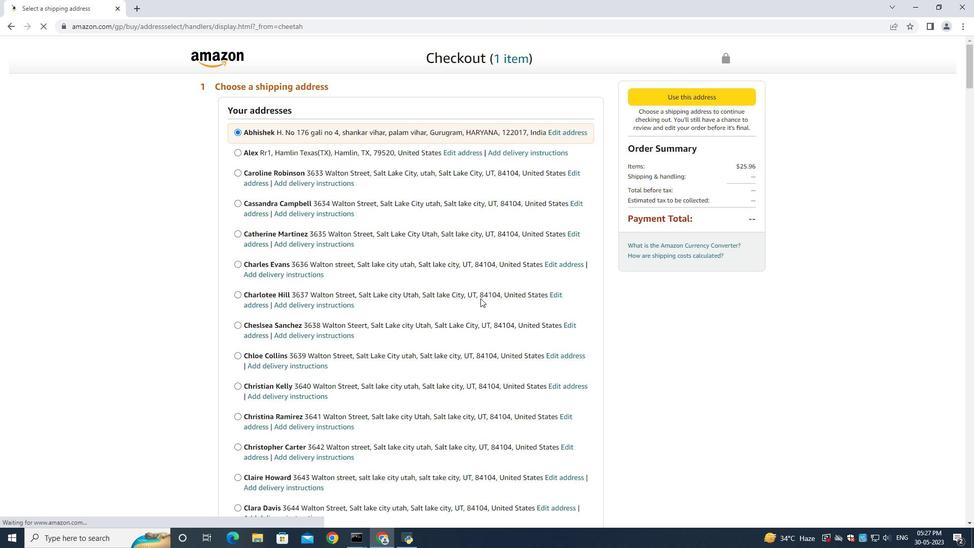 
Action: Mouse scrolled (479, 297) with delta (0, 0)
Screenshot: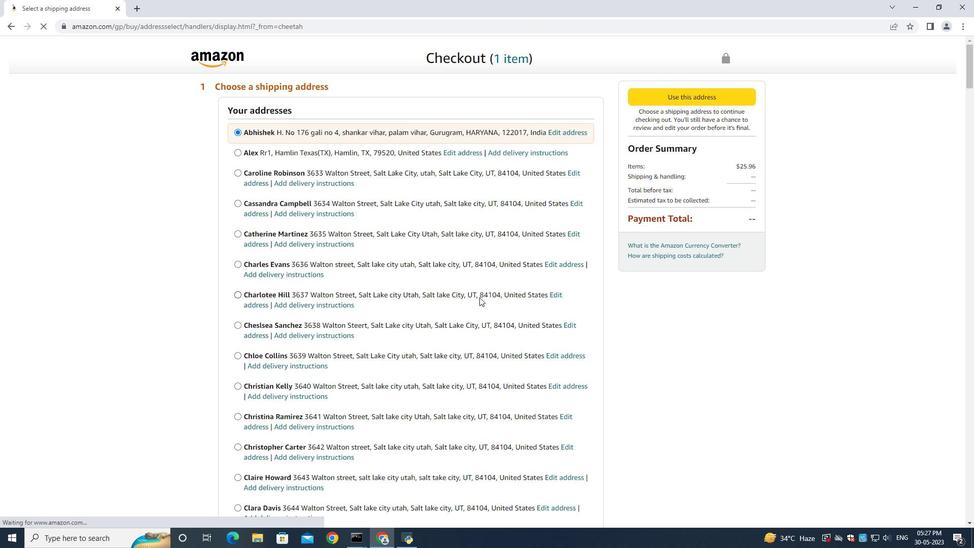 
Action: Mouse scrolled (479, 297) with delta (0, 0)
Screenshot: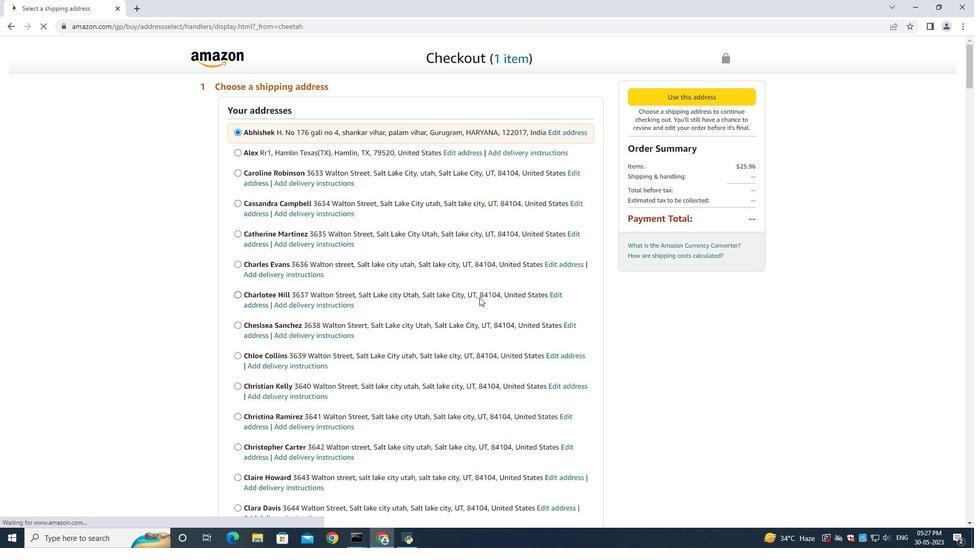 
Action: Mouse moved to (478, 297)
Screenshot: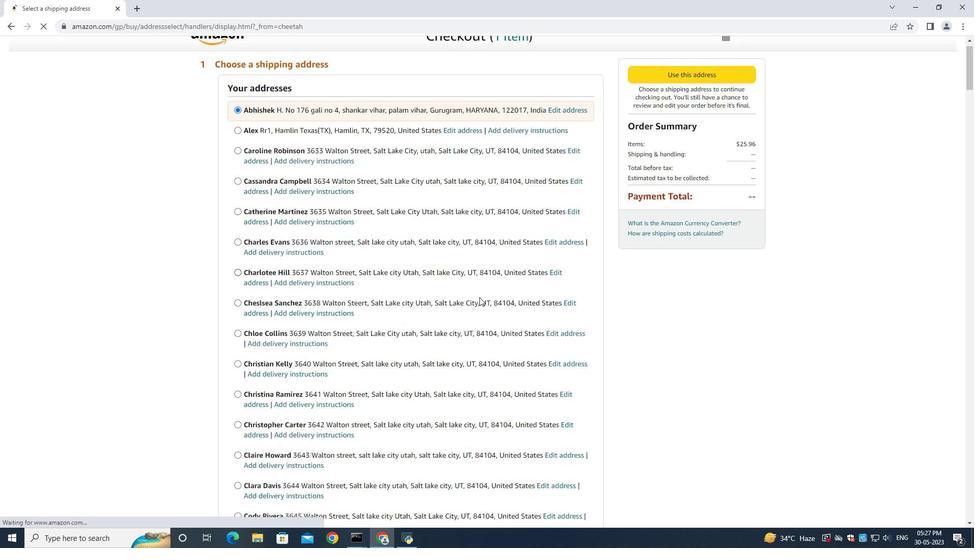
Action: Mouse scrolled (478, 296) with delta (0, 0)
Screenshot: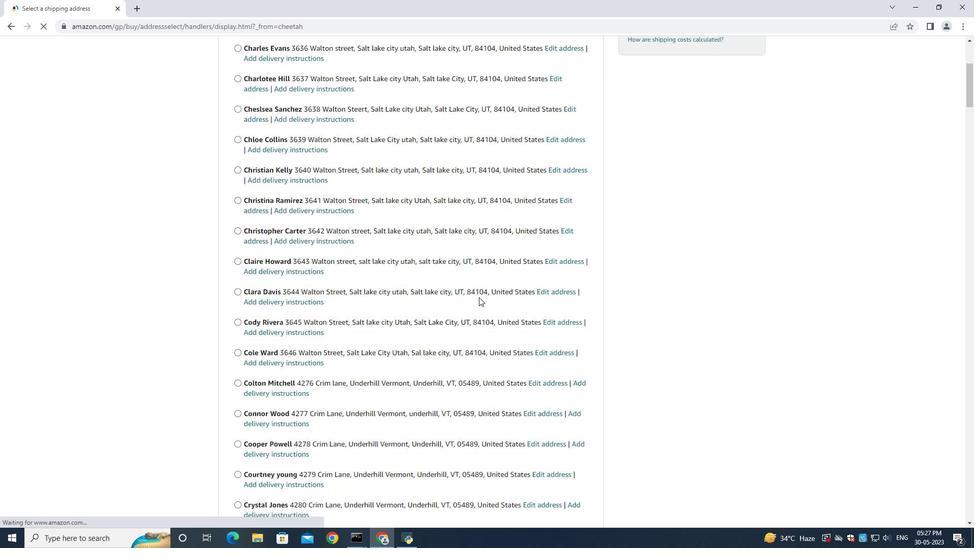 
Action: Mouse scrolled (478, 296) with delta (0, 0)
Screenshot: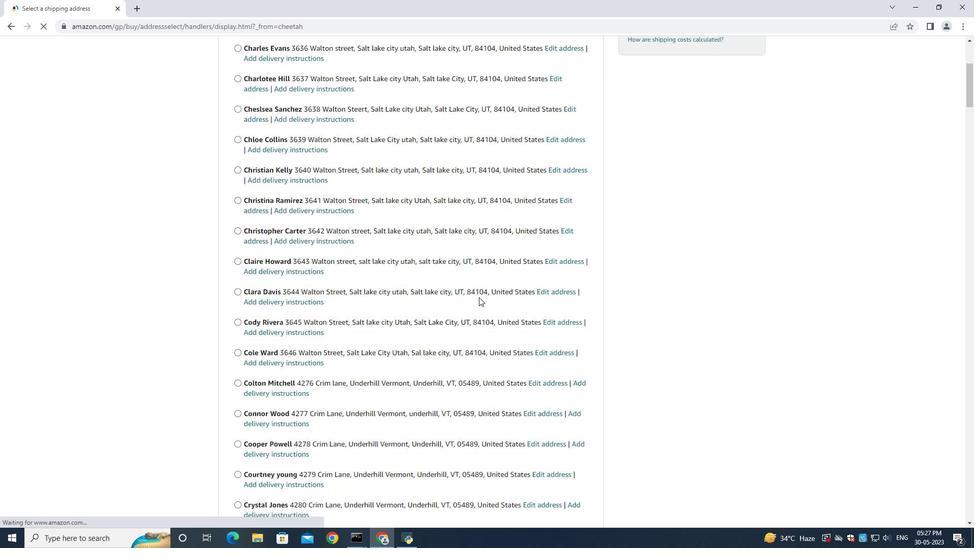 
Action: Mouse scrolled (478, 296) with delta (0, 0)
Screenshot: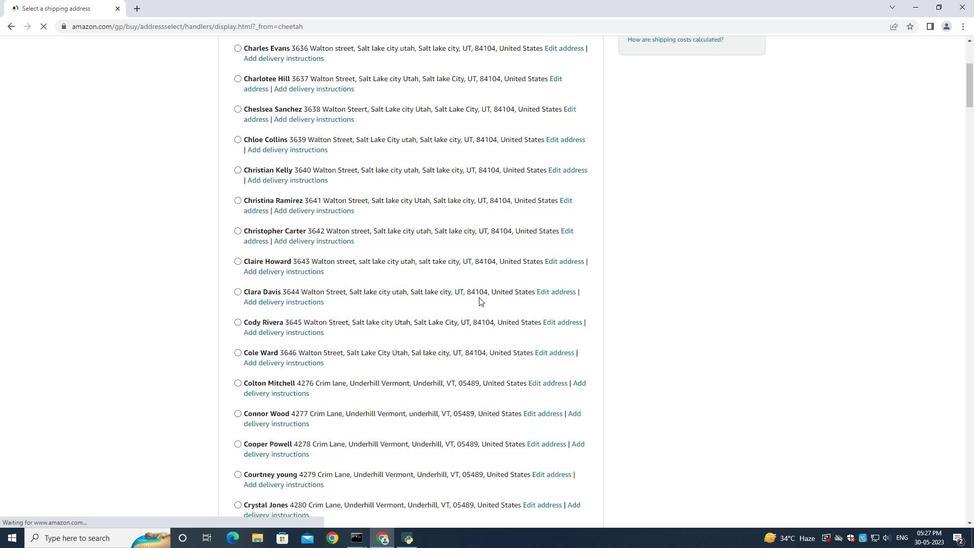 
Action: Mouse scrolled (478, 296) with delta (0, 0)
Screenshot: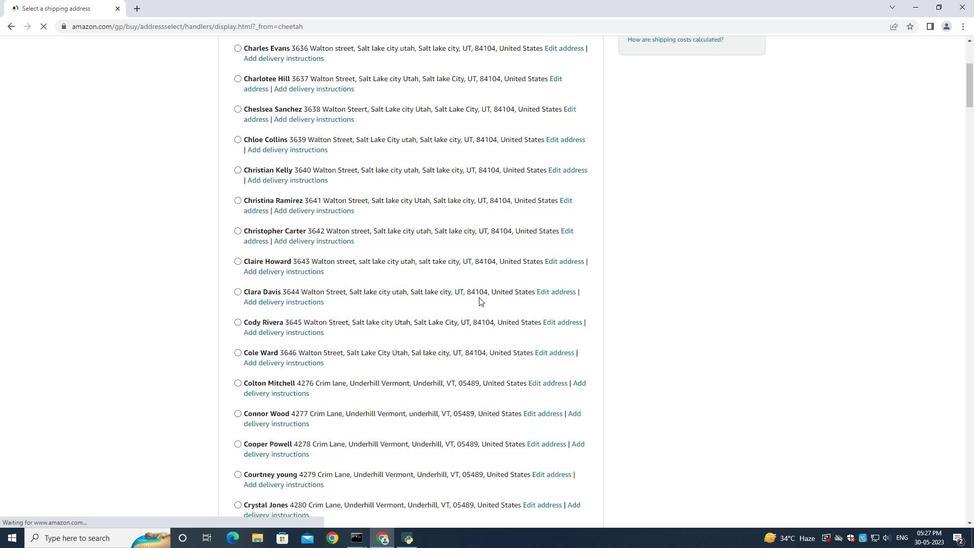 
Action: Mouse scrolled (478, 296) with delta (0, 0)
Screenshot: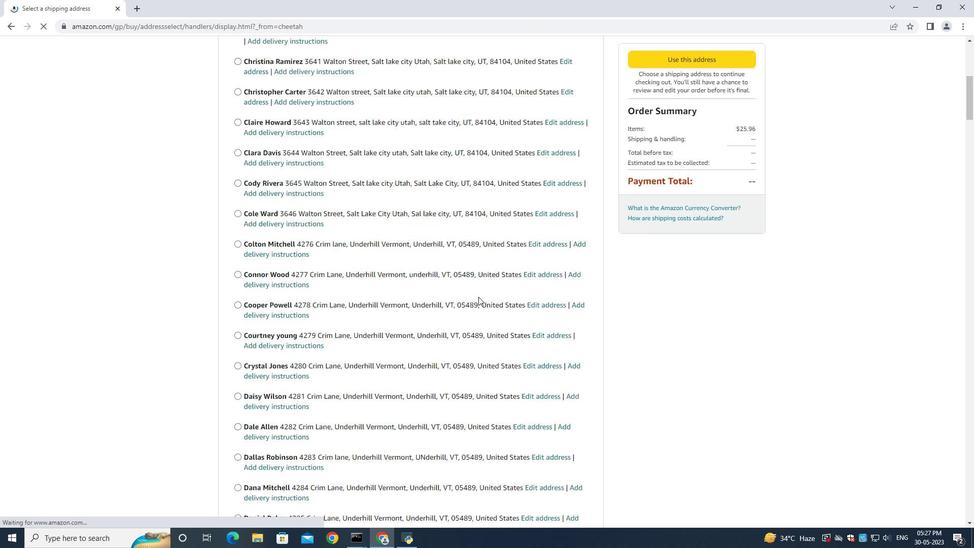 
Action: Mouse moved to (478, 297)
Screenshot: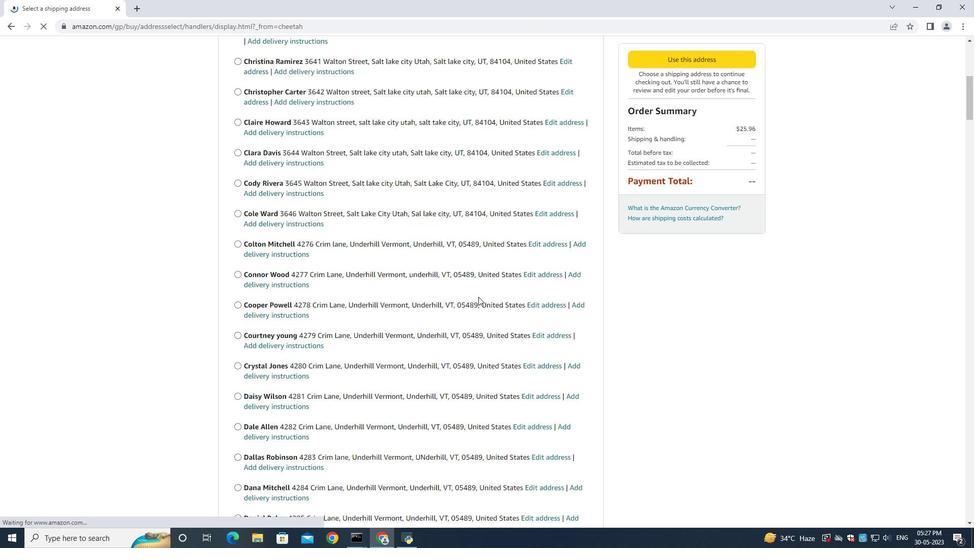 
Action: Mouse scrolled (478, 296) with delta (0, 0)
Screenshot: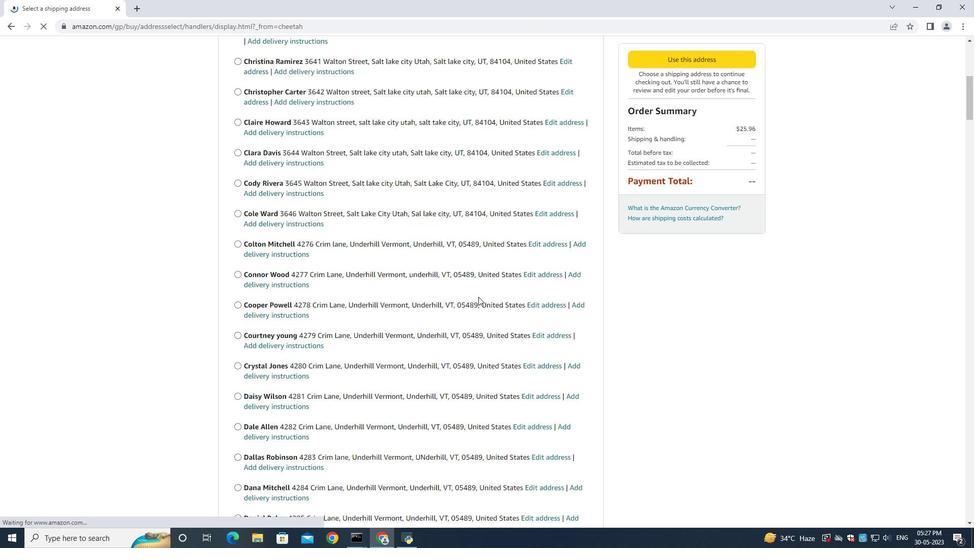 
Action: Mouse scrolled (478, 296) with delta (0, 0)
Screenshot: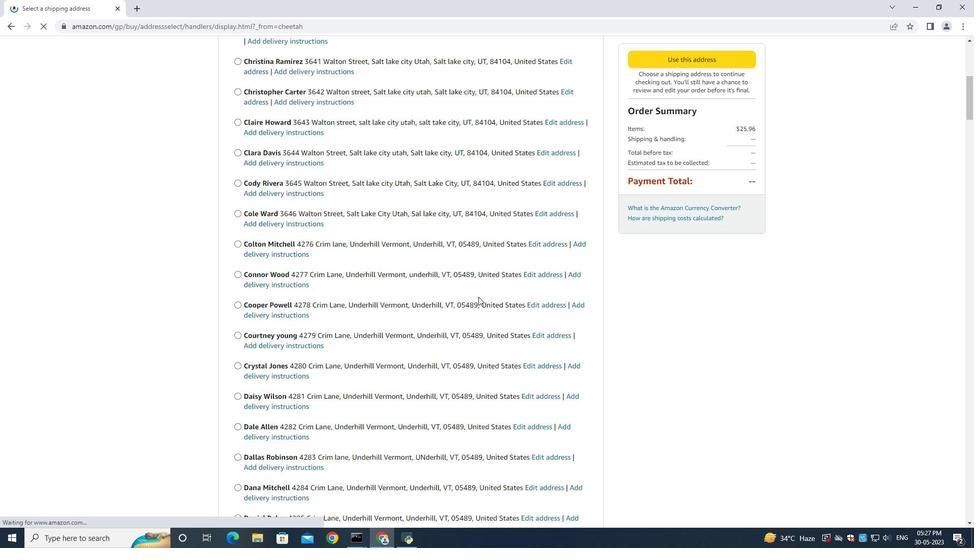 
Action: Mouse scrolled (478, 296) with delta (0, 0)
Screenshot: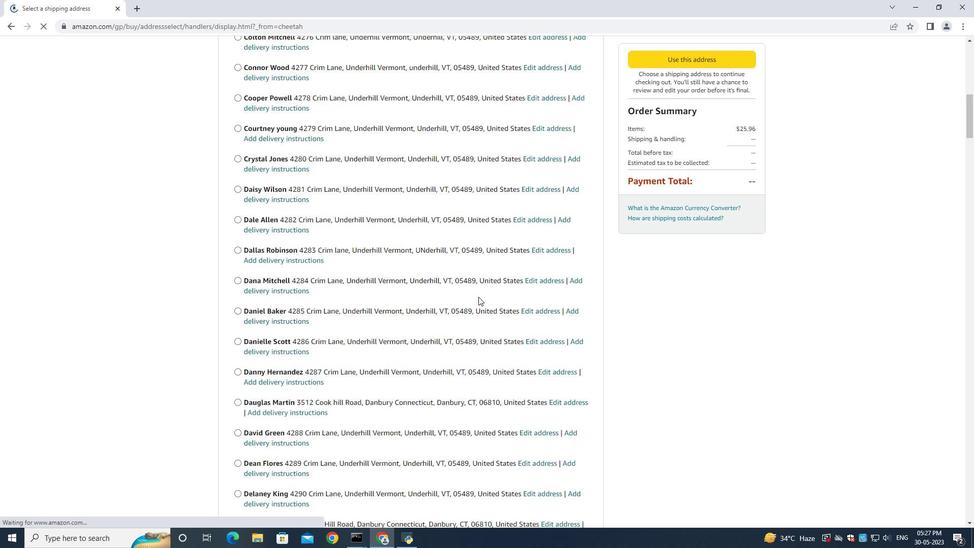 
Action: Mouse scrolled (478, 296) with delta (0, 0)
Screenshot: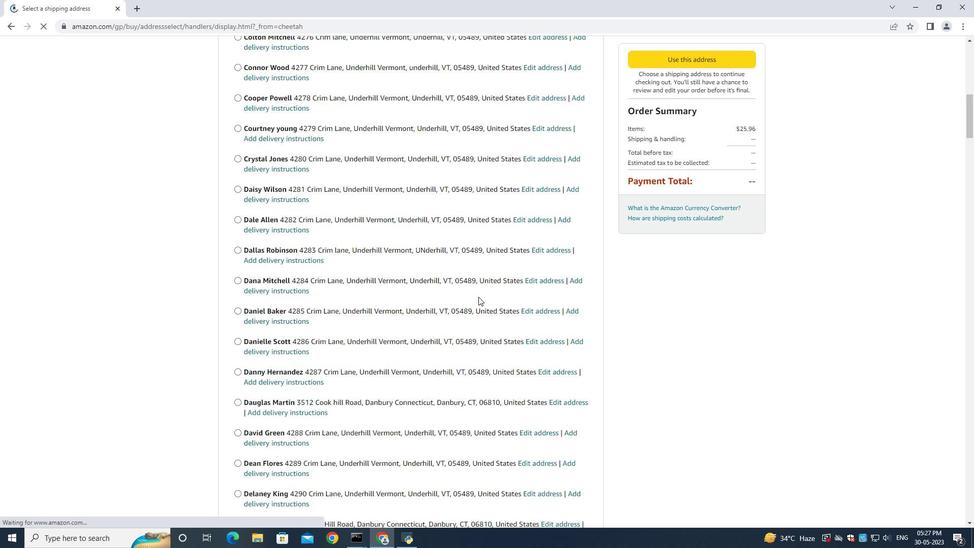 
Action: Mouse scrolled (478, 296) with delta (0, 0)
Screenshot: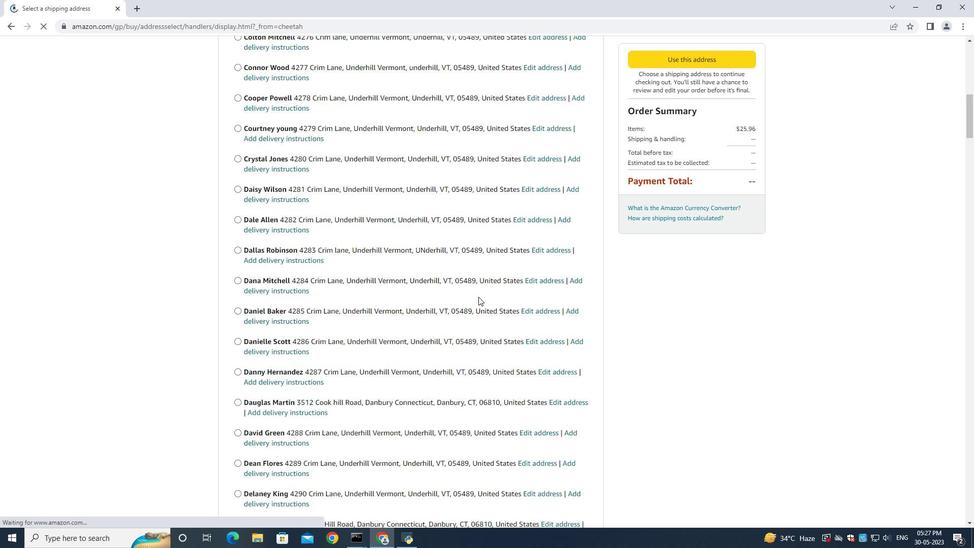
Action: Mouse scrolled (478, 296) with delta (0, 0)
Screenshot: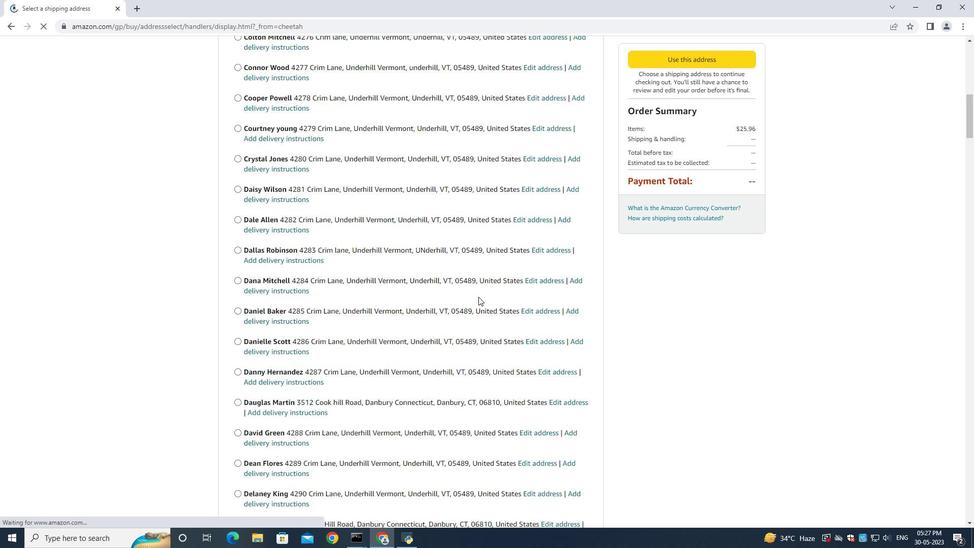 
Action: Mouse scrolled (478, 296) with delta (0, 0)
Screenshot: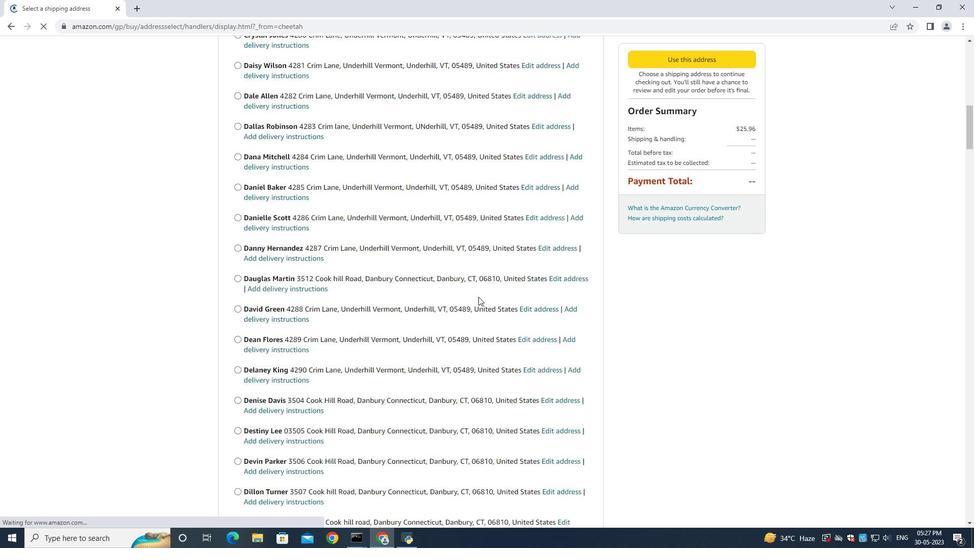 
Action: Mouse scrolled (478, 296) with delta (0, 0)
Screenshot: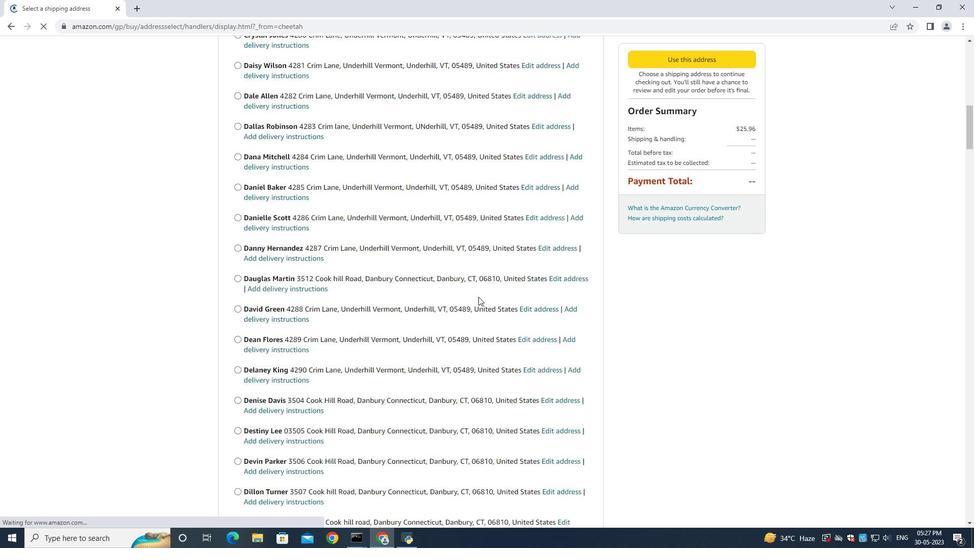 
Action: Mouse scrolled (478, 296) with delta (0, 0)
Screenshot: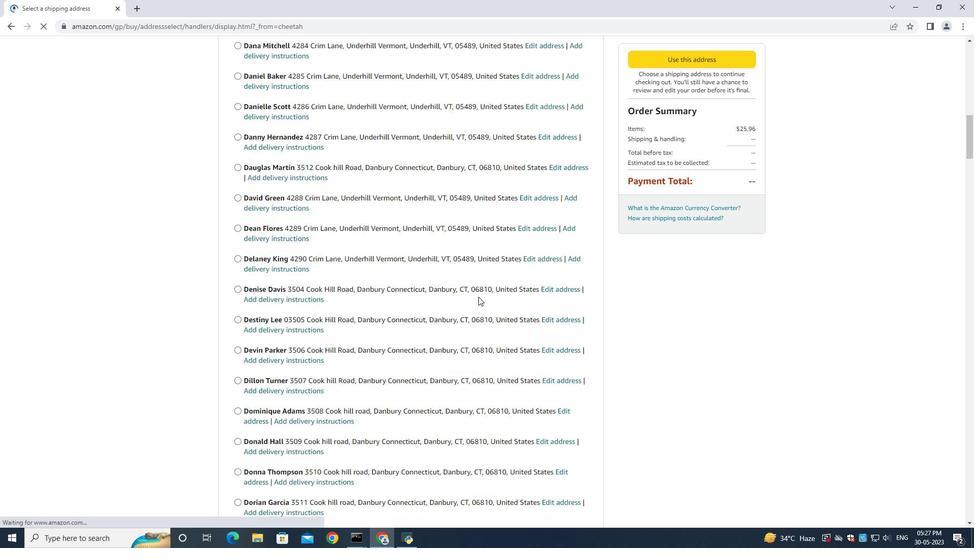 
Action: Mouse scrolled (478, 296) with delta (0, 0)
Screenshot: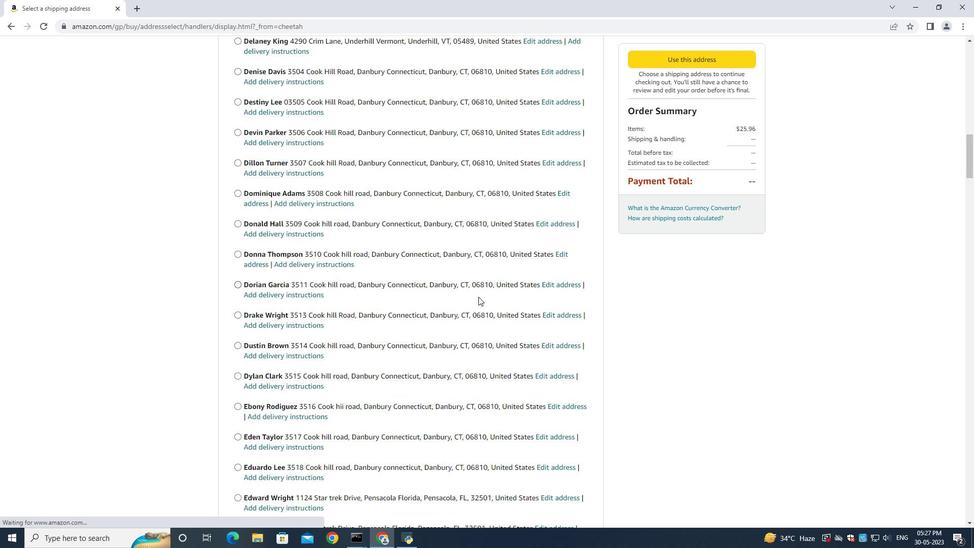 
Action: Mouse scrolled (478, 296) with delta (0, 0)
Screenshot: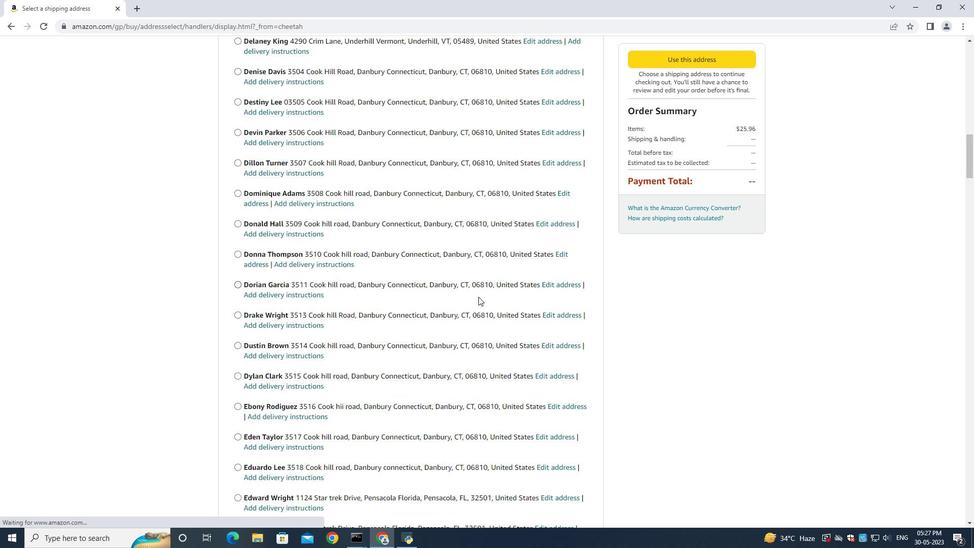 
Action: Mouse scrolled (478, 296) with delta (0, 0)
Screenshot: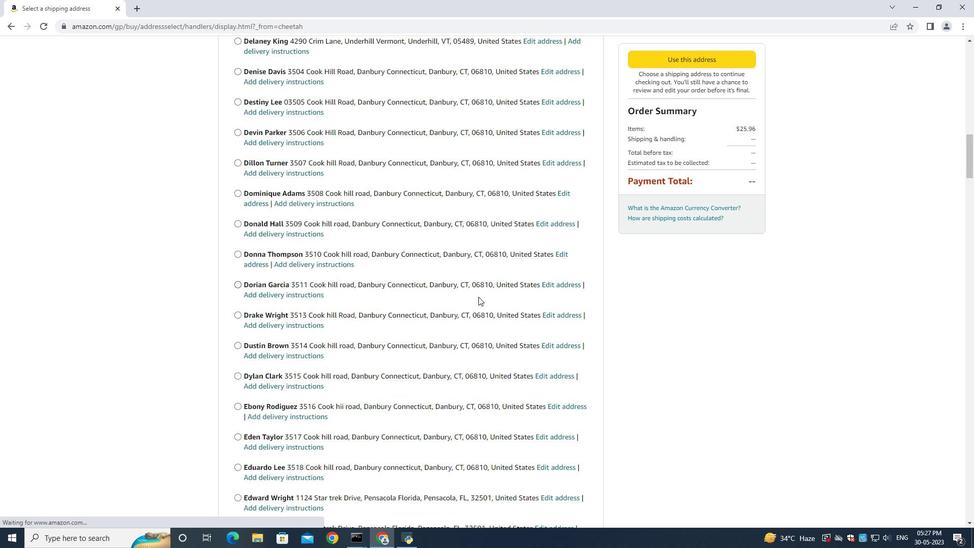 
Action: Mouse scrolled (478, 296) with delta (0, 0)
Screenshot: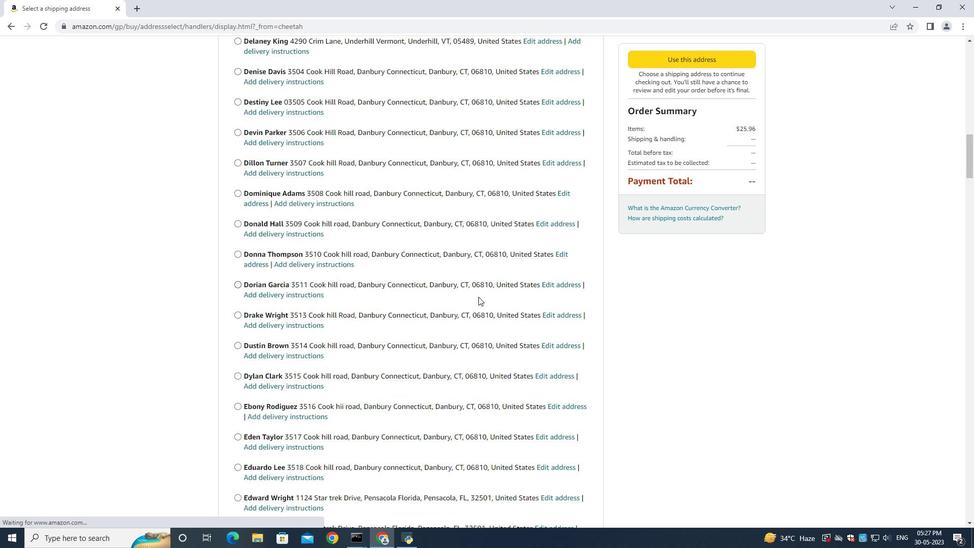 
Action: Mouse scrolled (478, 296) with delta (0, 0)
Screenshot: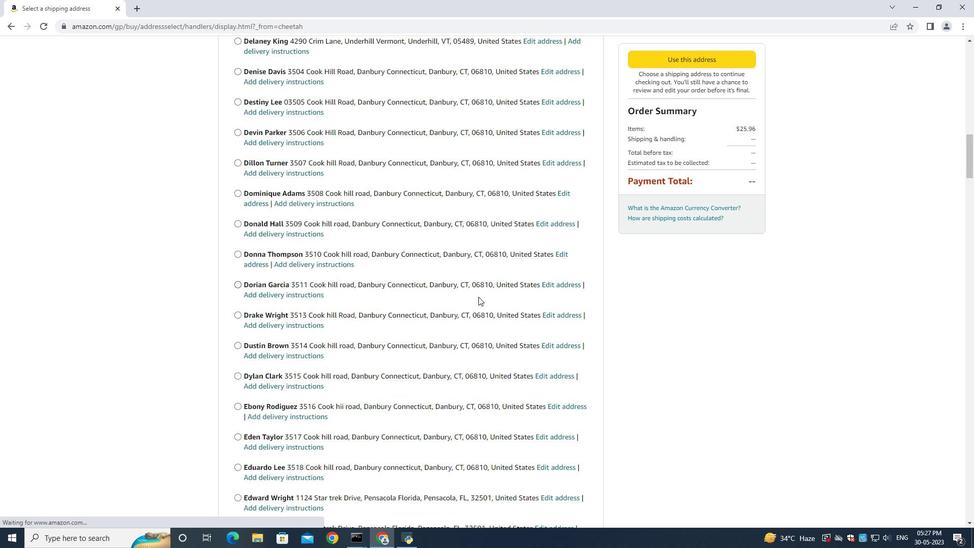 
Action: Mouse scrolled (478, 296) with delta (0, 0)
Screenshot: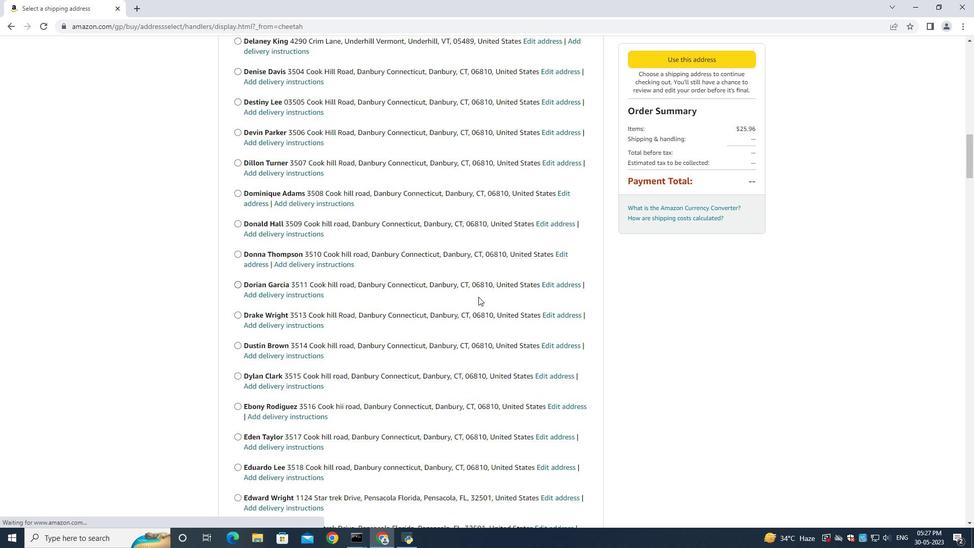 
Action: Mouse scrolled (478, 296) with delta (0, 0)
Screenshot: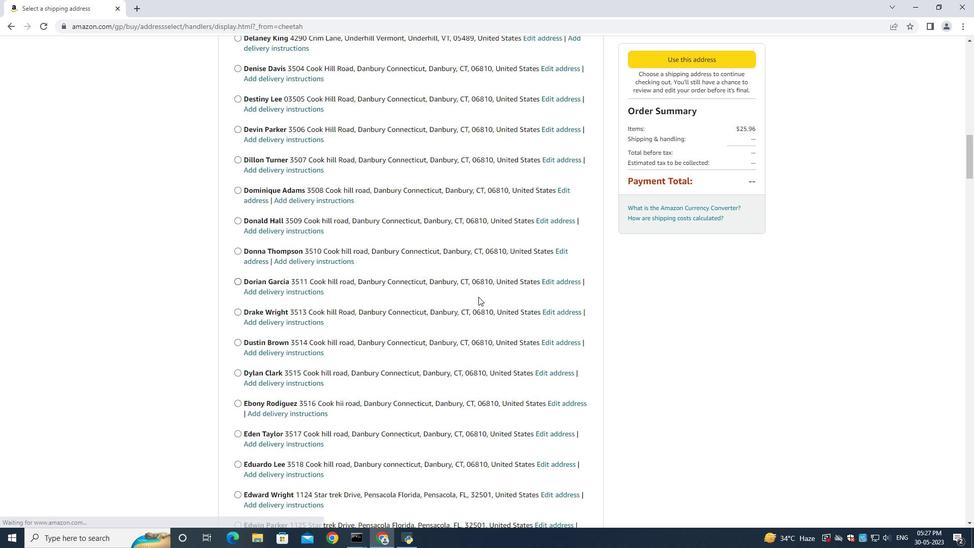 
Action: Mouse scrolled (478, 296) with delta (0, 0)
Screenshot: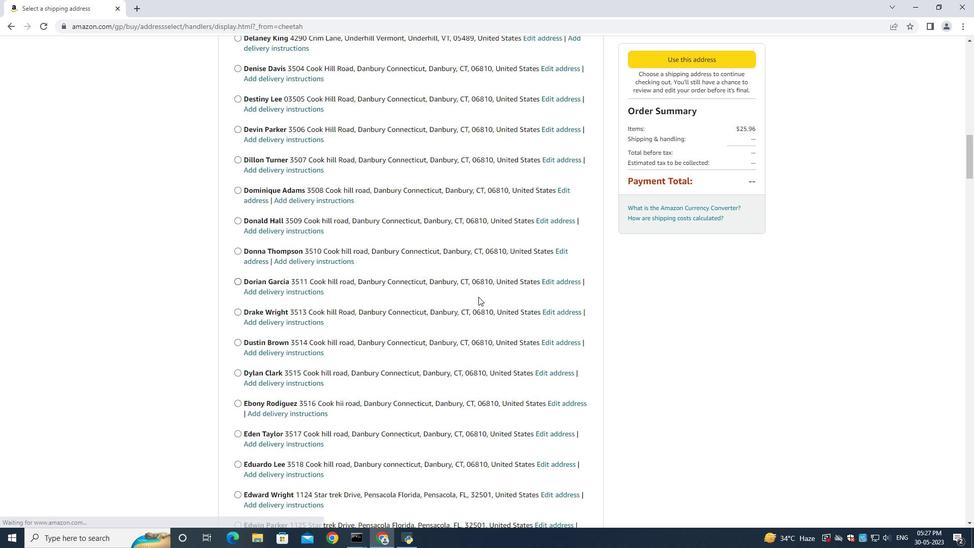 
Action: Mouse scrolled (478, 296) with delta (0, 0)
Screenshot: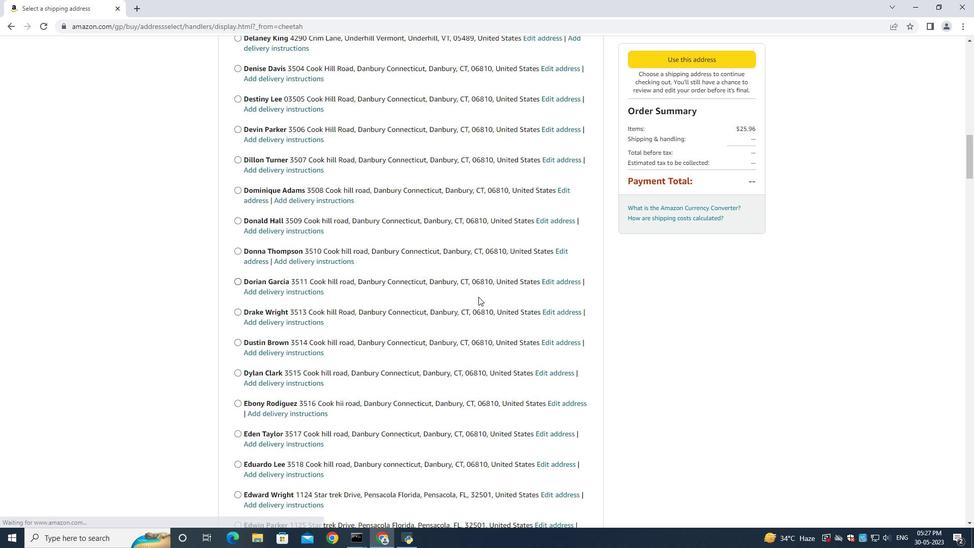 
Action: Mouse scrolled (478, 296) with delta (0, 0)
Screenshot: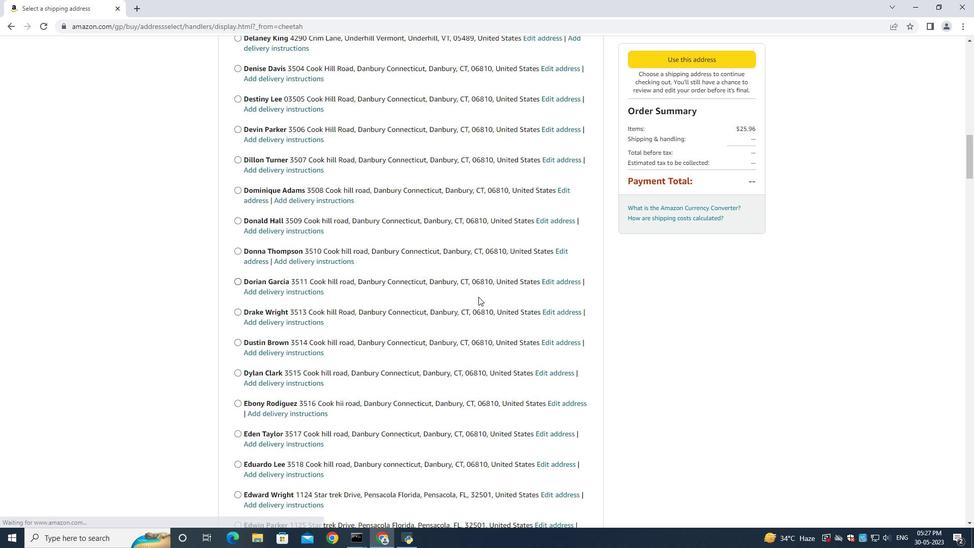 
Action: Mouse scrolled (478, 296) with delta (0, 0)
Screenshot: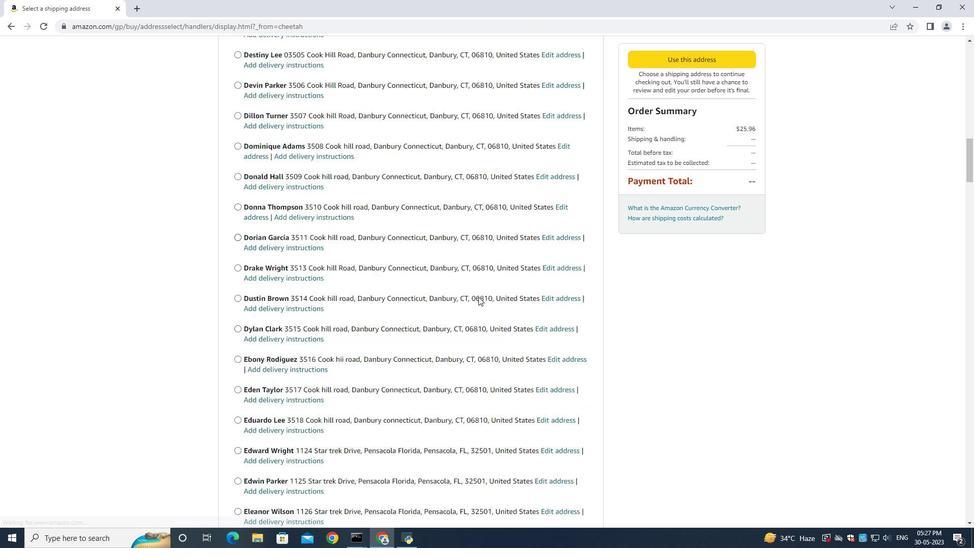 
Action: Mouse scrolled (478, 296) with delta (0, 0)
Screenshot: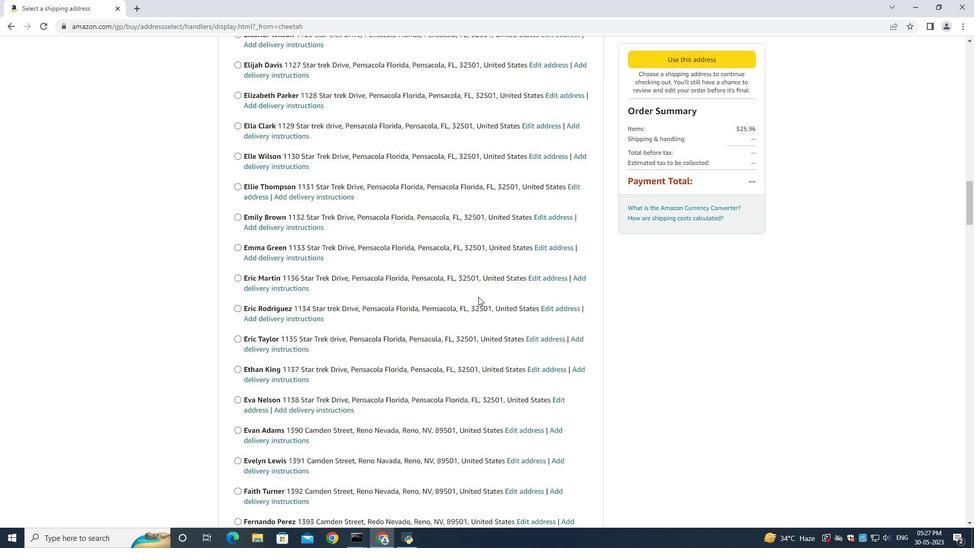 
Action: Mouse scrolled (478, 296) with delta (0, 0)
Screenshot: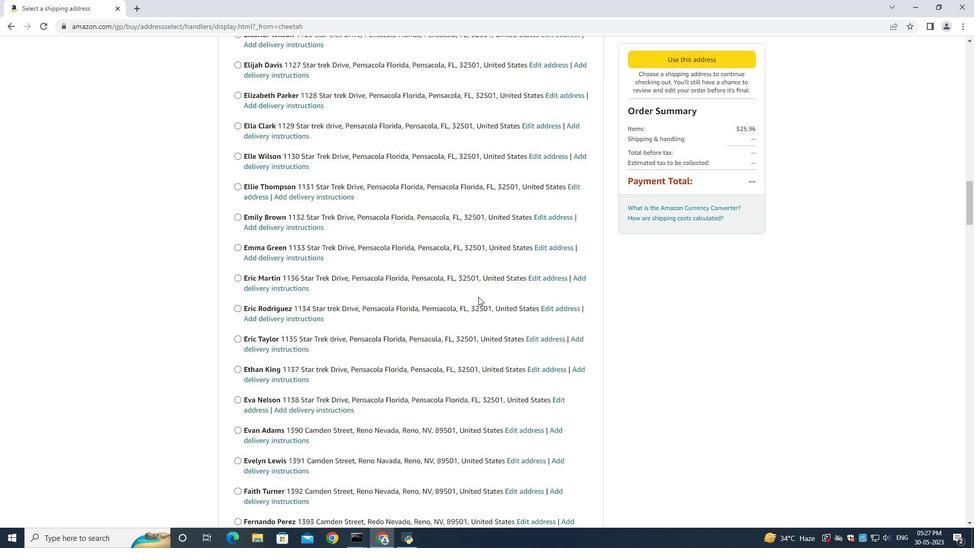 
Action: Mouse scrolled (478, 296) with delta (0, 0)
Screenshot: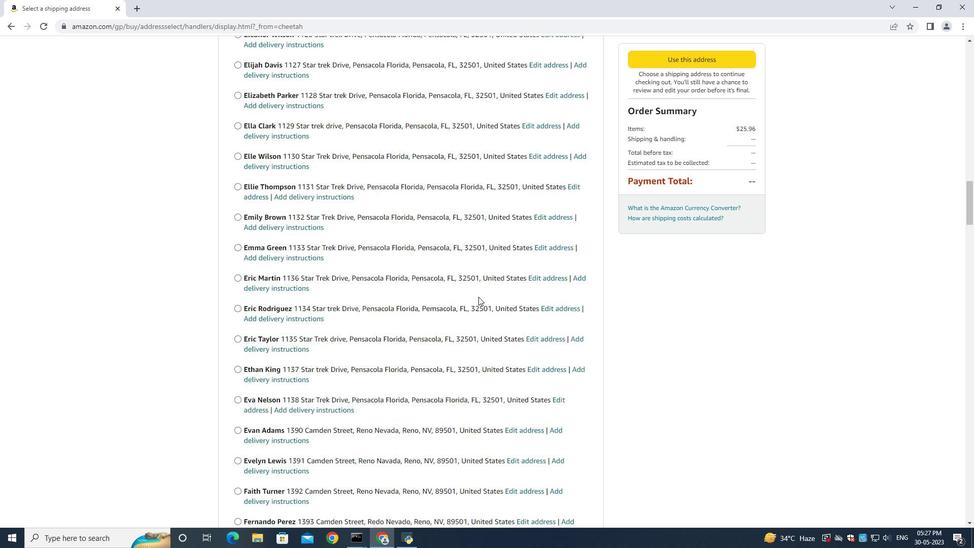 
Action: Mouse scrolled (478, 296) with delta (0, 0)
Screenshot: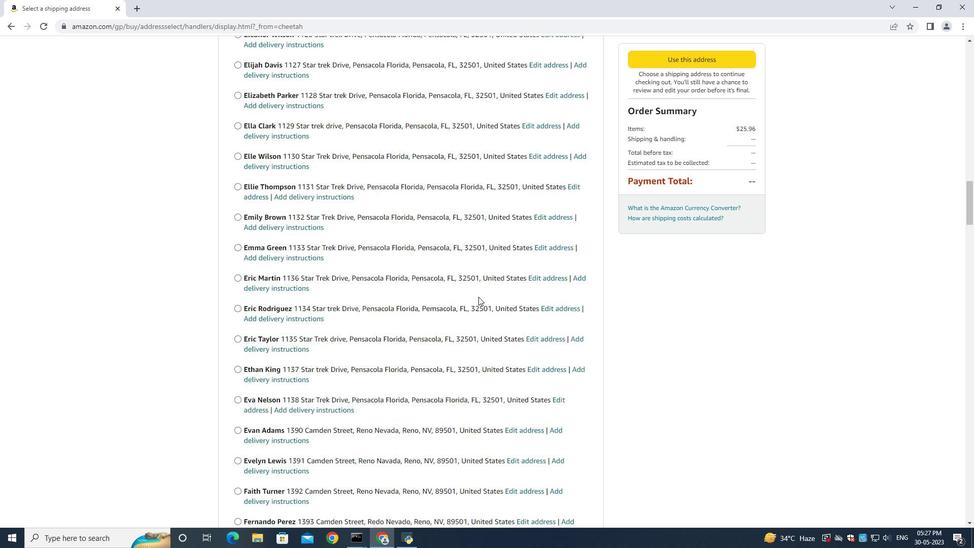 
Action: Mouse scrolled (478, 296) with delta (0, 0)
Screenshot: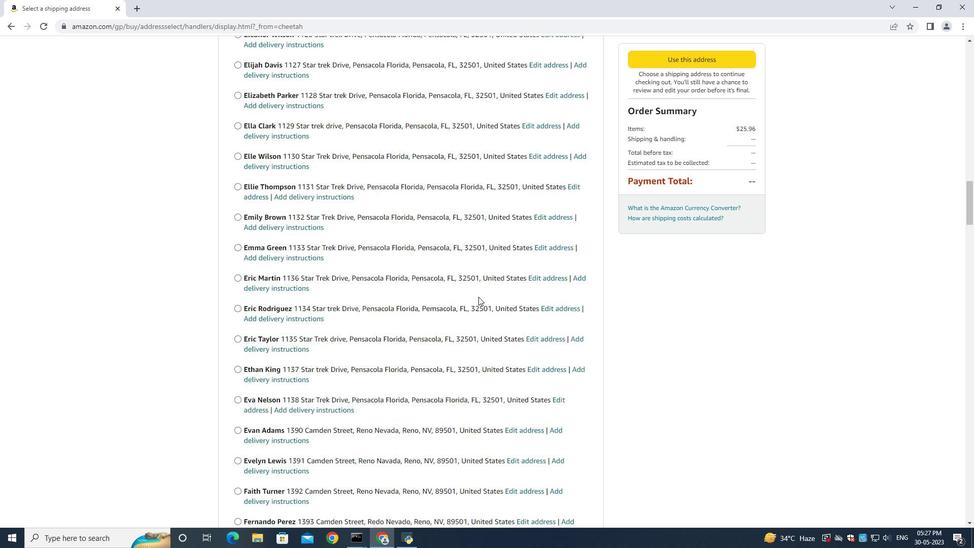 
Action: Mouse scrolled (478, 296) with delta (0, 0)
Screenshot: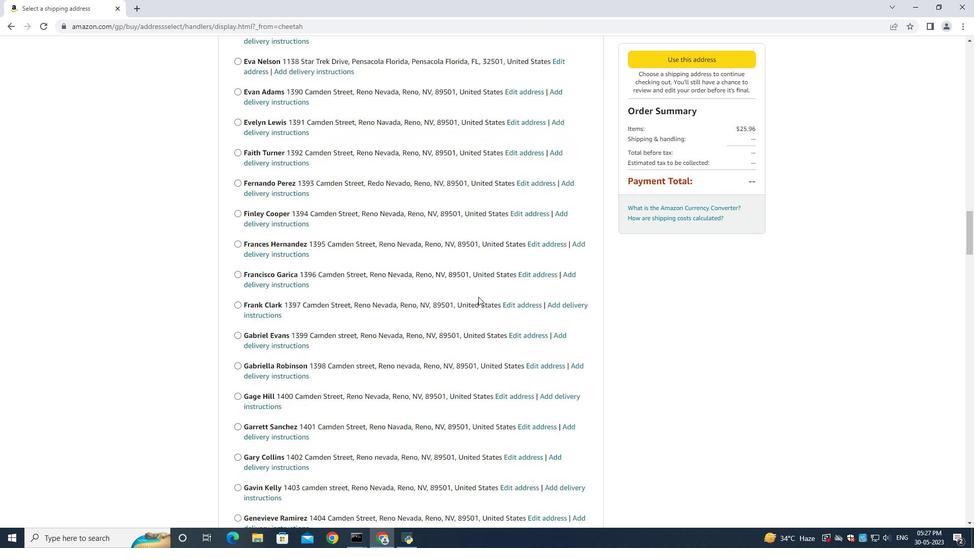 
Action: Mouse scrolled (478, 296) with delta (0, 0)
Screenshot: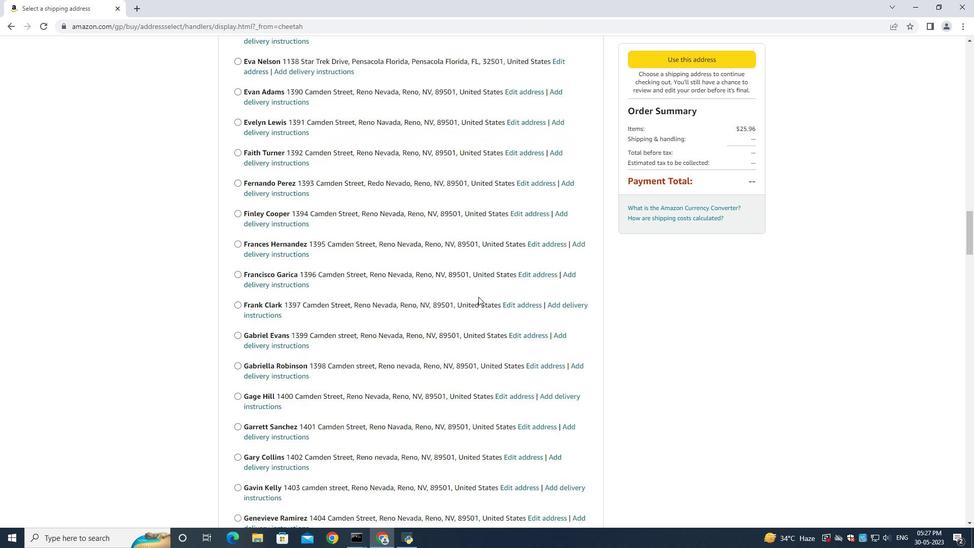 
Action: Mouse scrolled (478, 296) with delta (0, 0)
Screenshot: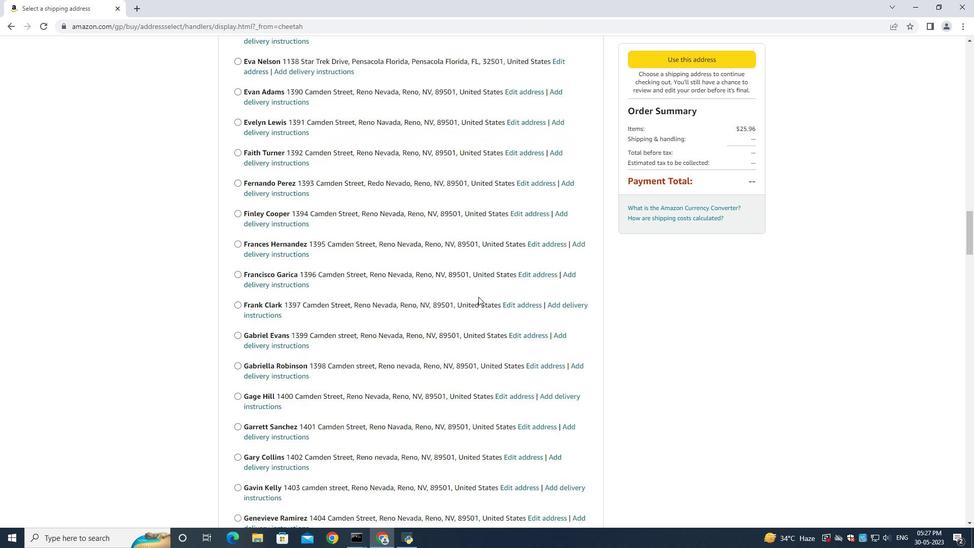 
Action: Mouse scrolled (478, 296) with delta (0, 0)
Screenshot: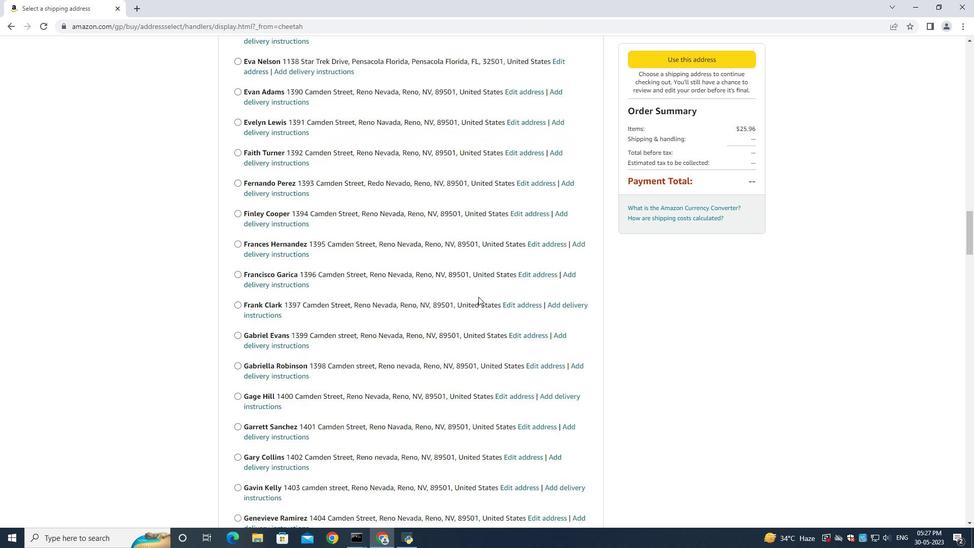 
Action: Mouse scrolled (478, 296) with delta (0, -1)
Screenshot: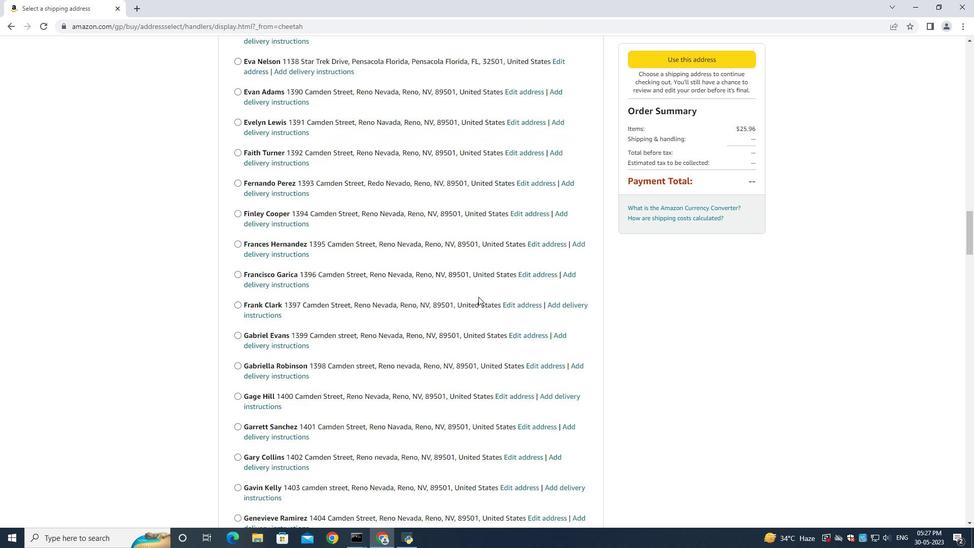 
Action: Mouse scrolled (478, 296) with delta (0, 0)
Screenshot: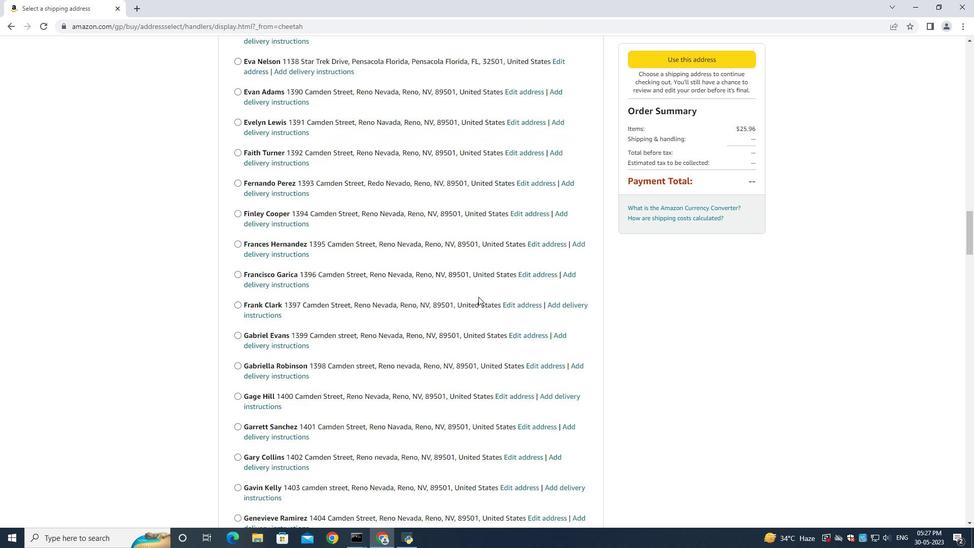 
Action: Mouse scrolled (478, 296) with delta (0, 0)
Screenshot: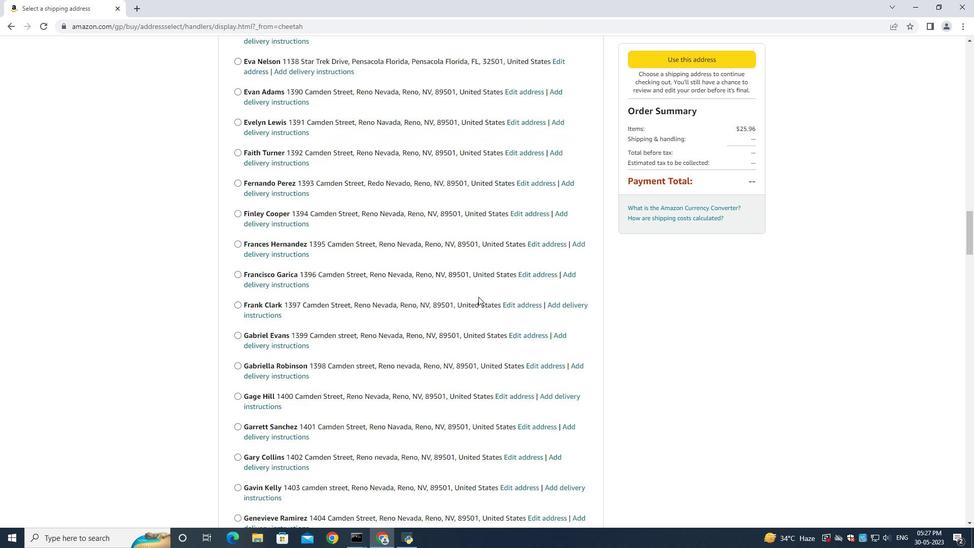 
Action: Mouse moved to (476, 296)
Screenshot: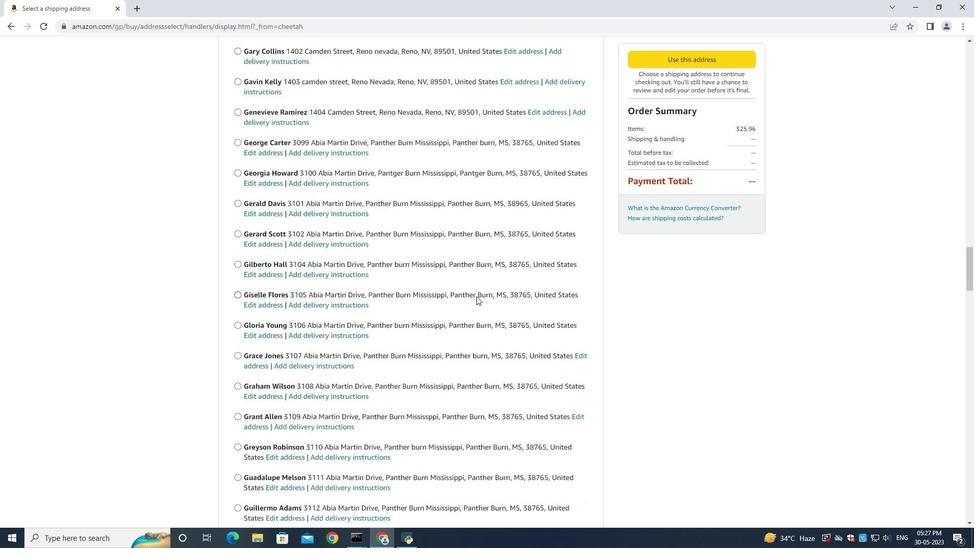 
Action: Mouse scrolled (476, 296) with delta (0, 0)
Screenshot: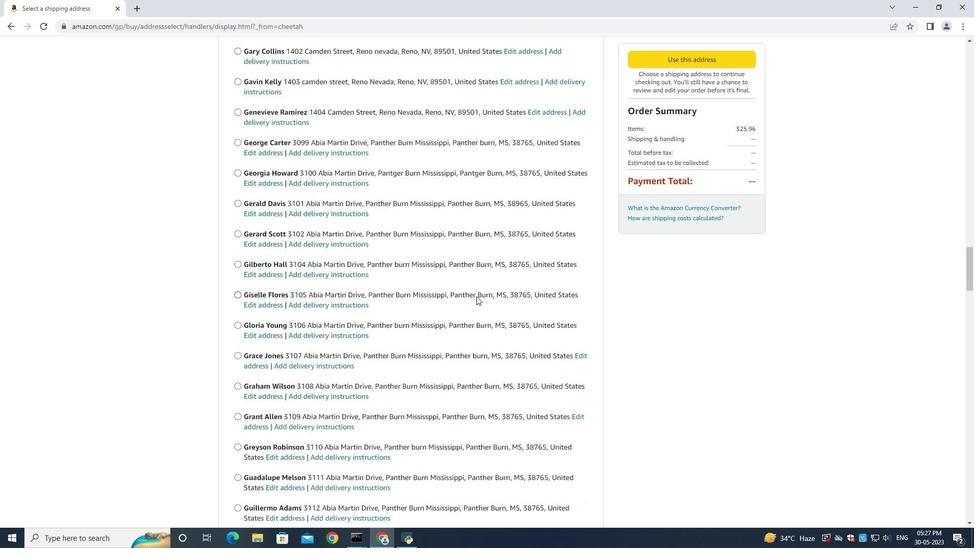 
Action: Mouse moved to (476, 297)
Screenshot: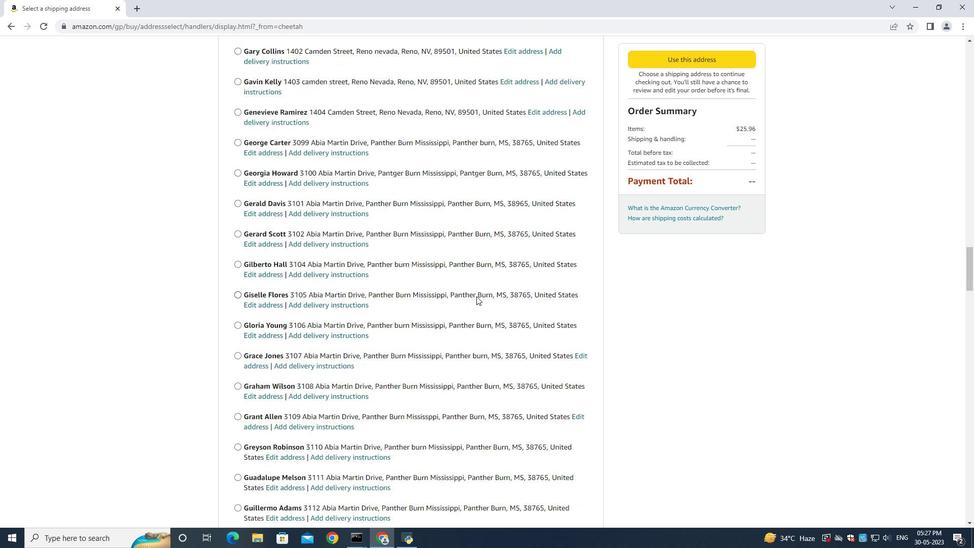 
Action: Mouse scrolled (476, 296) with delta (0, -1)
Screenshot: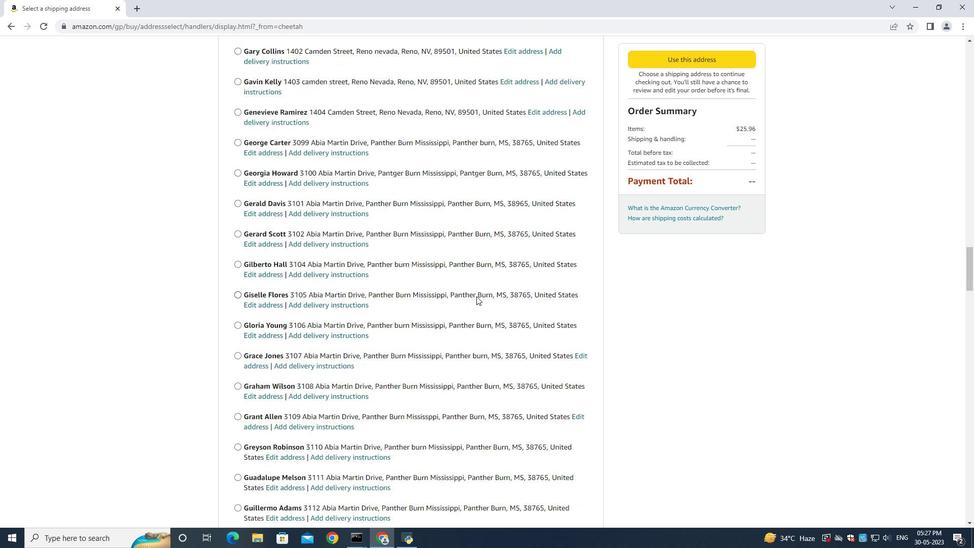 
Action: Mouse moved to (476, 297)
Screenshot: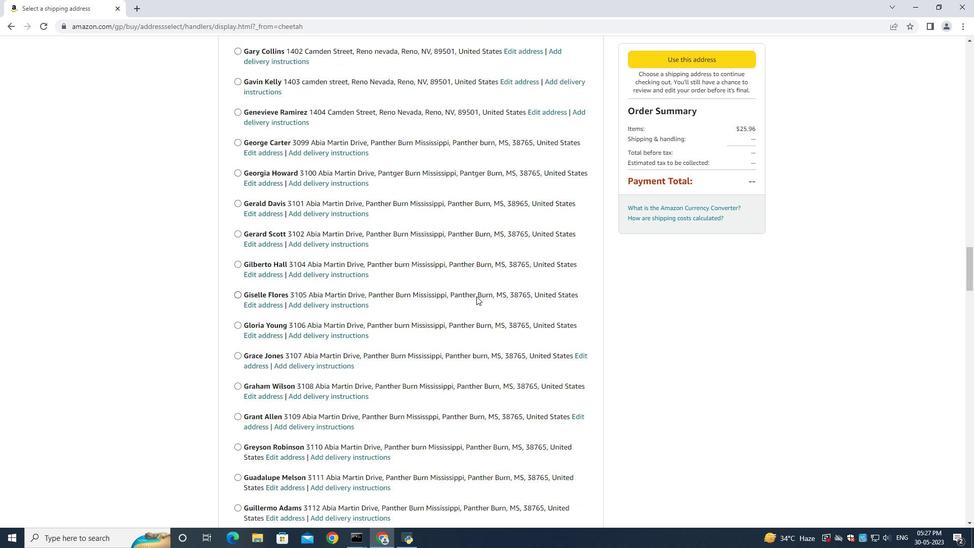 
Action: Mouse scrolled (476, 296) with delta (0, 0)
Screenshot: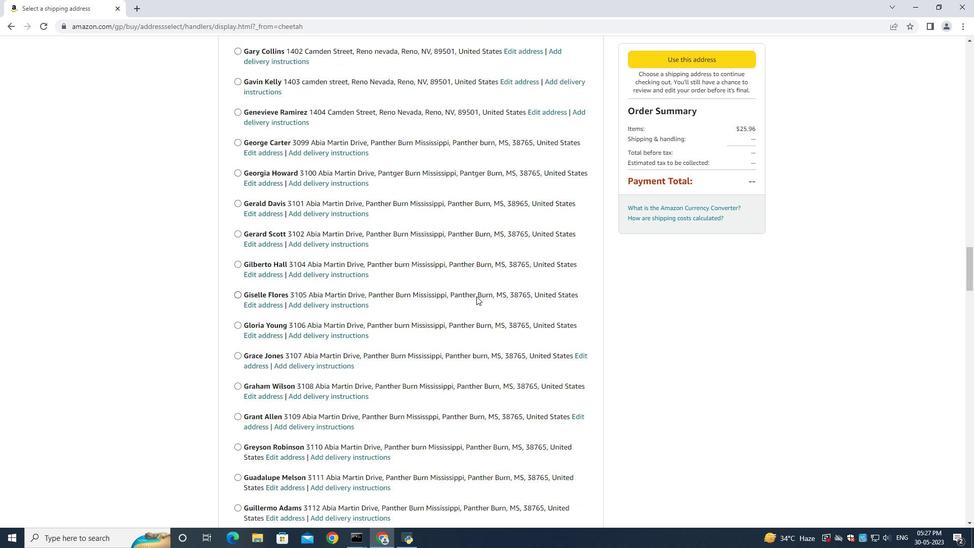 
Action: Mouse scrolled (476, 296) with delta (0, 0)
Screenshot: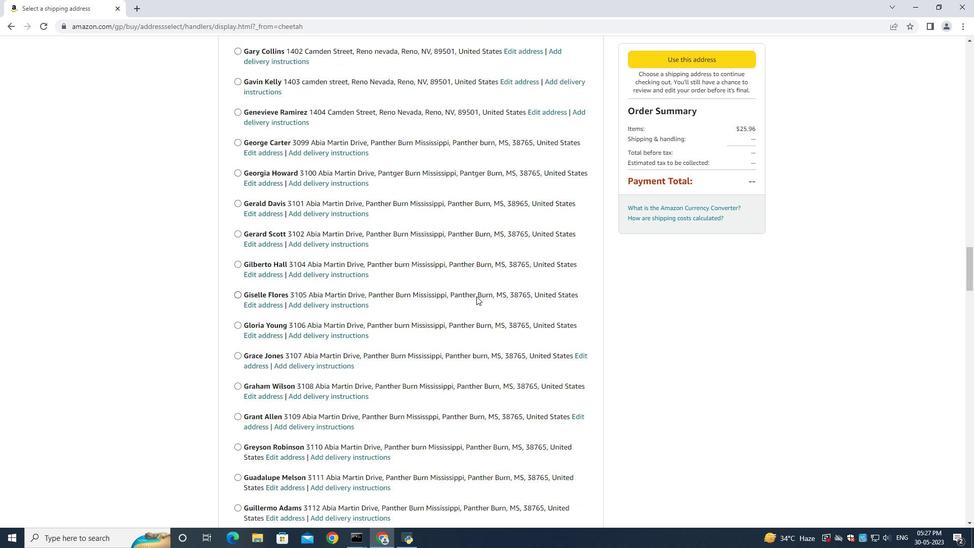 
Action: Mouse scrolled (476, 296) with delta (0, 0)
Screenshot: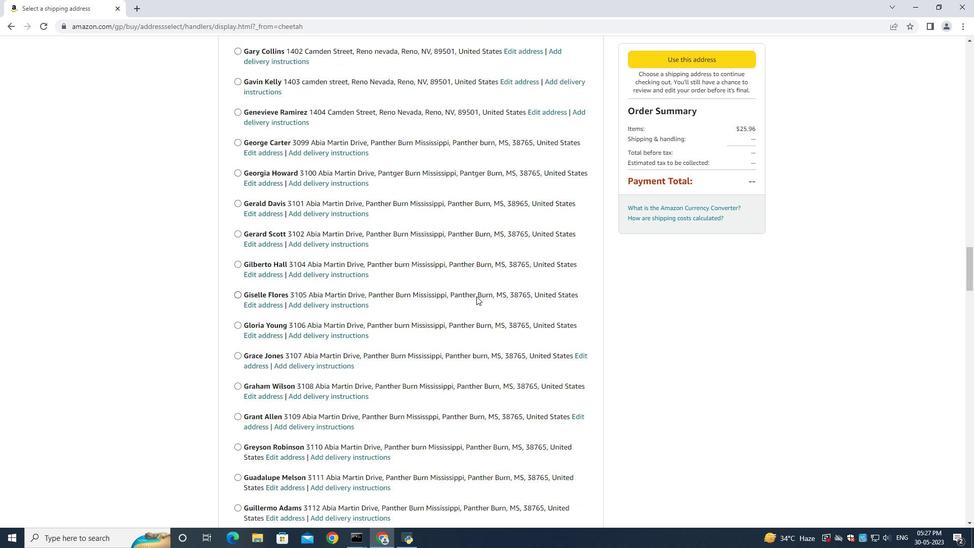 
Action: Mouse scrolled (476, 296) with delta (0, 0)
Screenshot: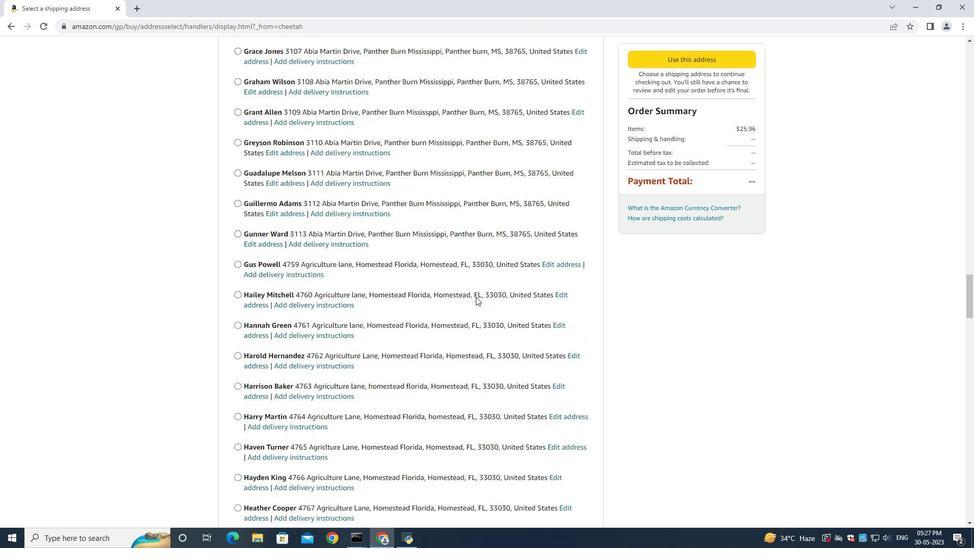 
Action: Mouse scrolled (476, 296) with delta (0, 0)
Screenshot: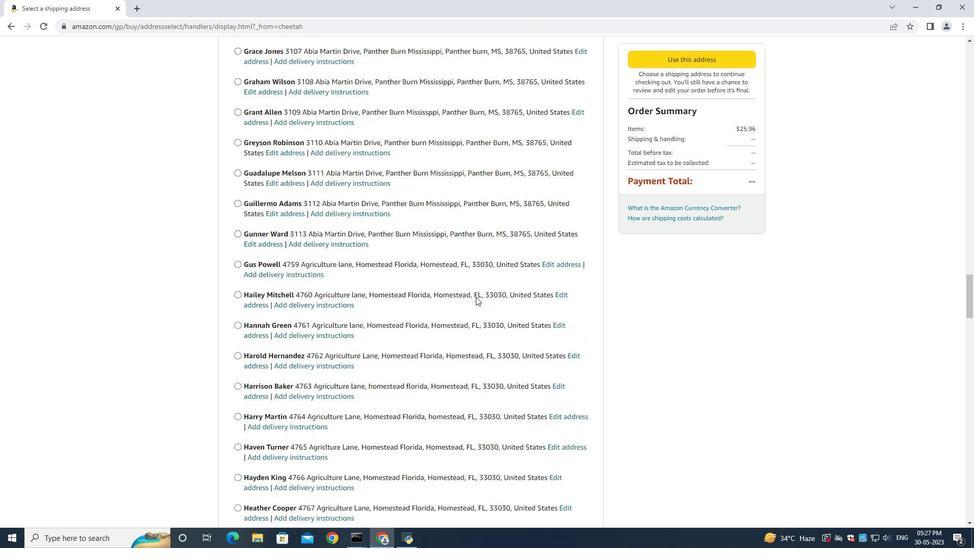 
Action: Mouse scrolled (476, 296) with delta (0, 0)
Screenshot: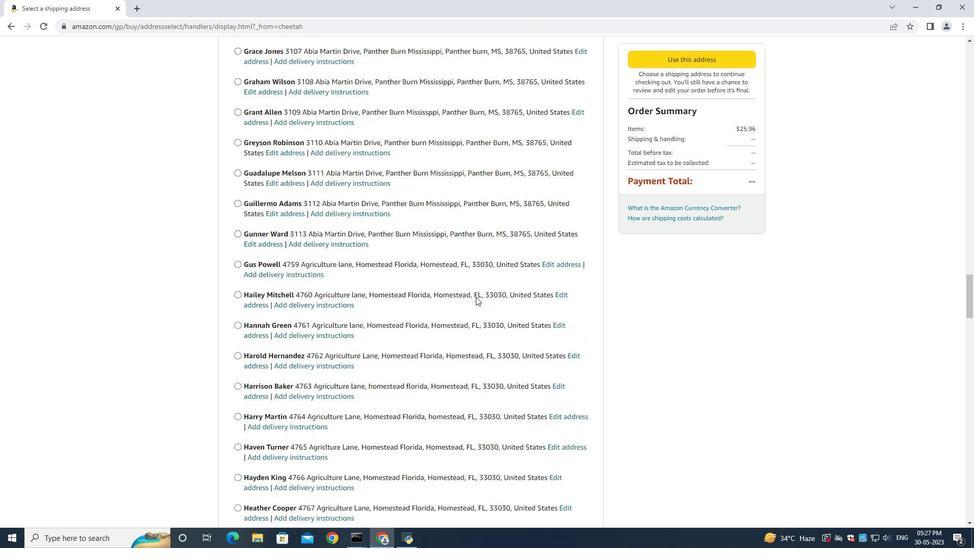 
Action: Mouse scrolled (476, 296) with delta (0, 0)
Screenshot: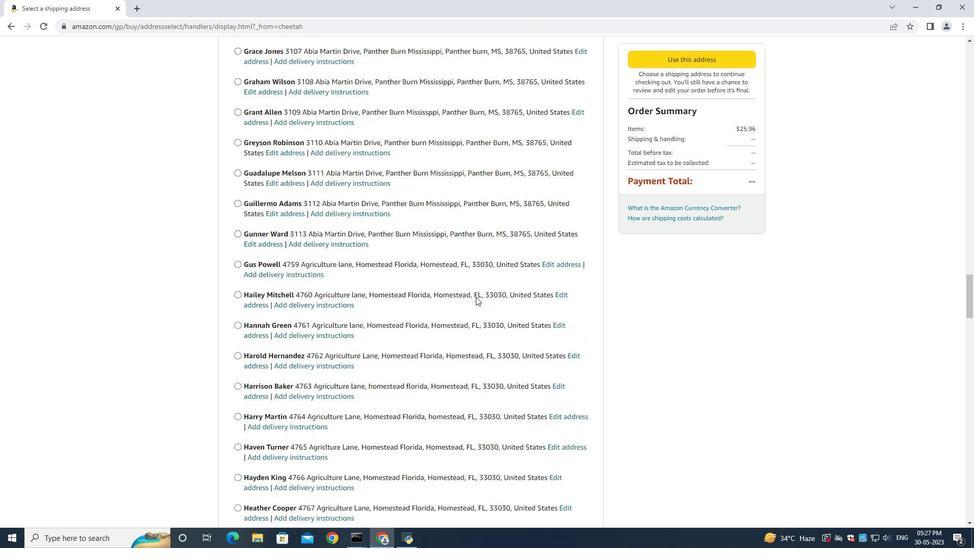 
Action: Mouse scrolled (476, 296) with delta (0, 0)
Screenshot: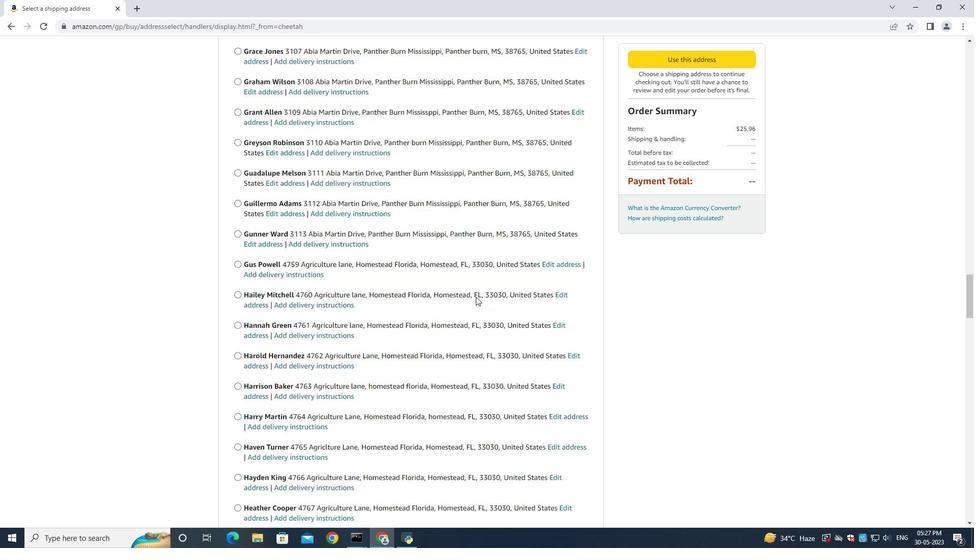 
Action: Mouse scrolled (476, 296) with delta (0, 0)
Screenshot: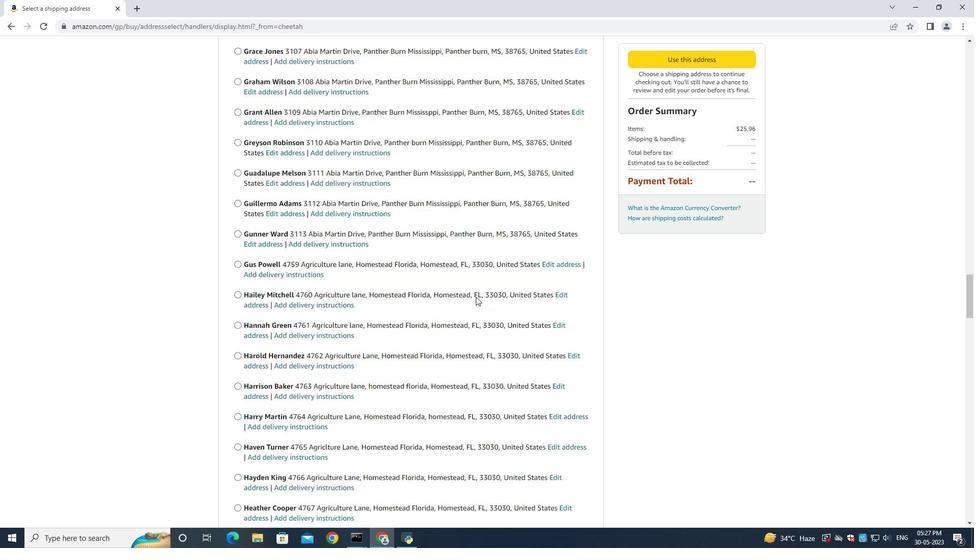 
Action: Mouse scrolled (476, 296) with delta (0, 0)
Screenshot: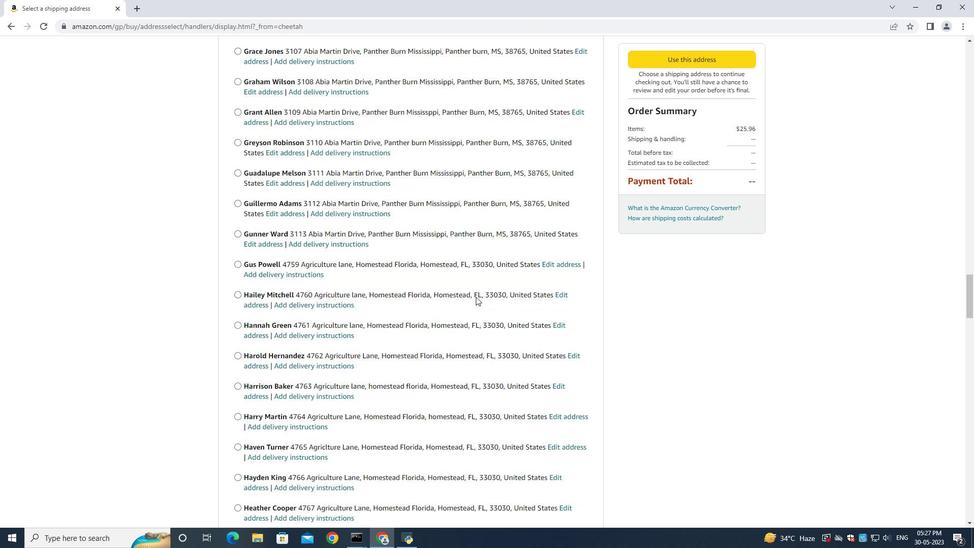 
Action: Mouse scrolled (476, 296) with delta (0, 0)
Screenshot: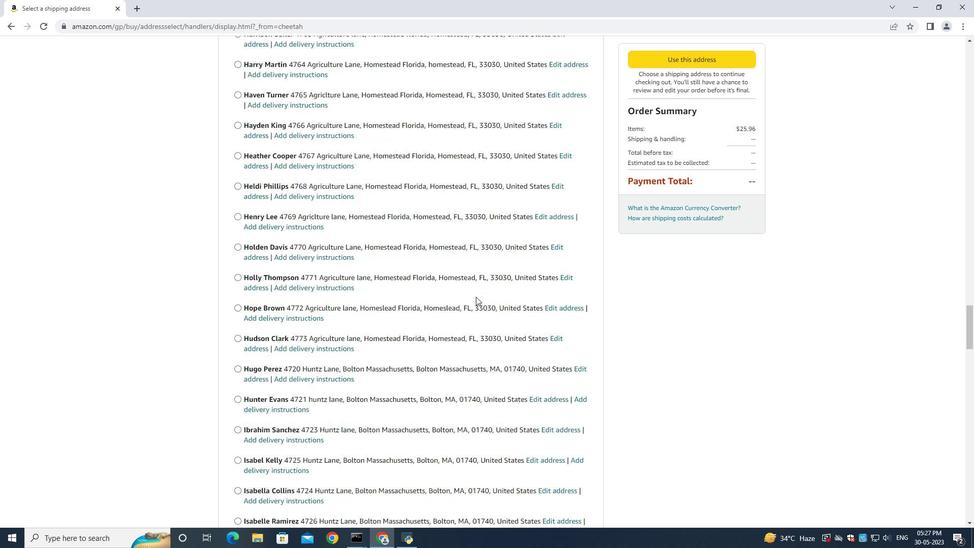 
Action: Mouse scrolled (476, 296) with delta (0, 0)
Screenshot: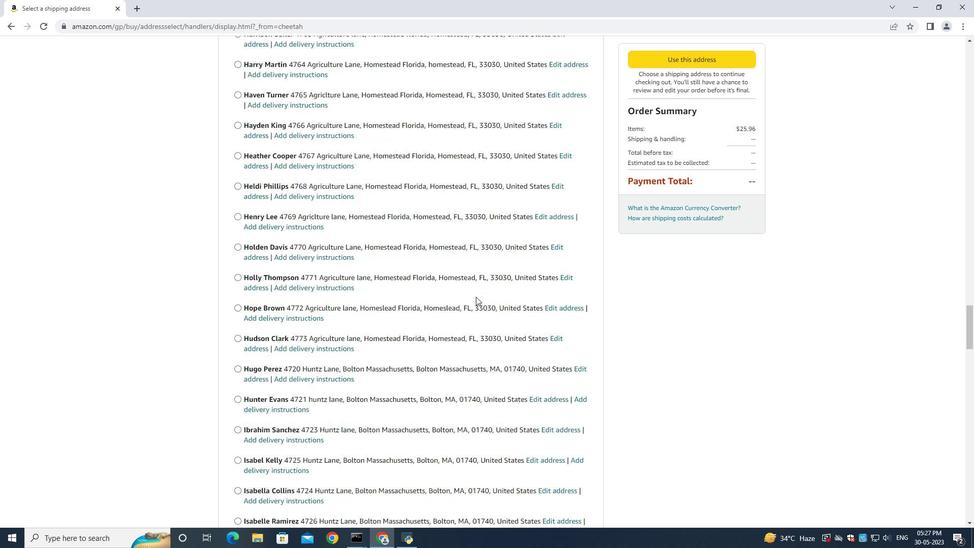 
Action: Mouse scrolled (476, 296) with delta (0, 0)
Screenshot: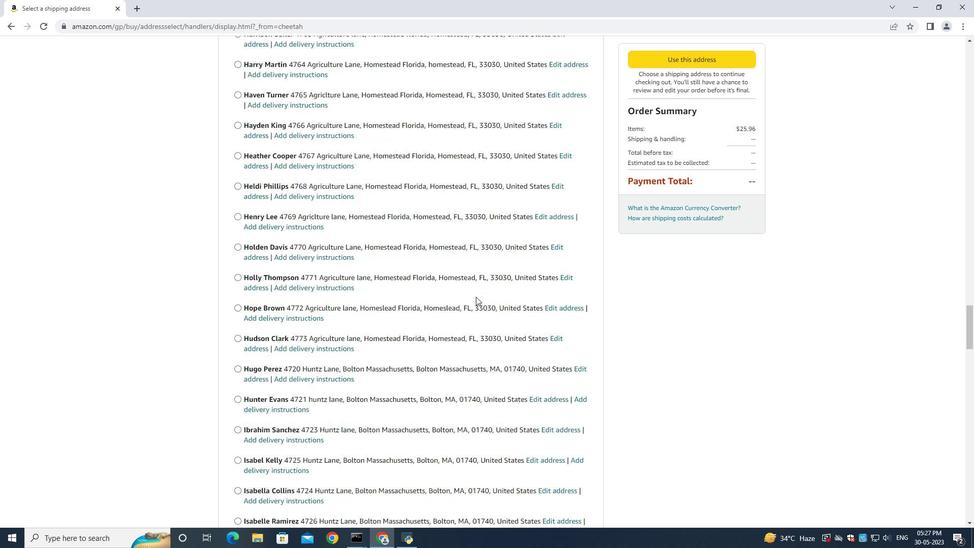 
Action: Mouse scrolled (476, 296) with delta (0, 0)
Screenshot: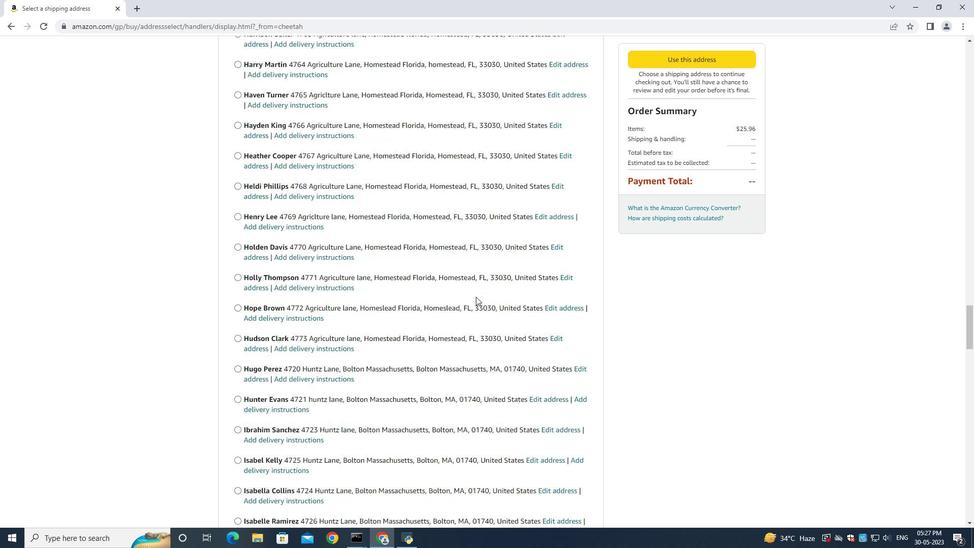 
Action: Mouse scrolled (476, 296) with delta (0, 0)
Screenshot: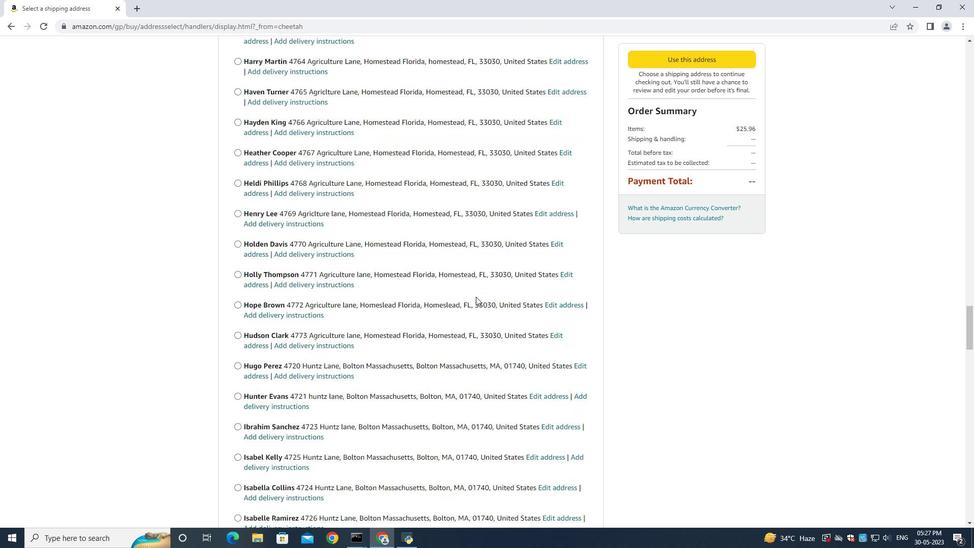 
Action: Mouse scrolled (476, 296) with delta (0, 0)
Screenshot: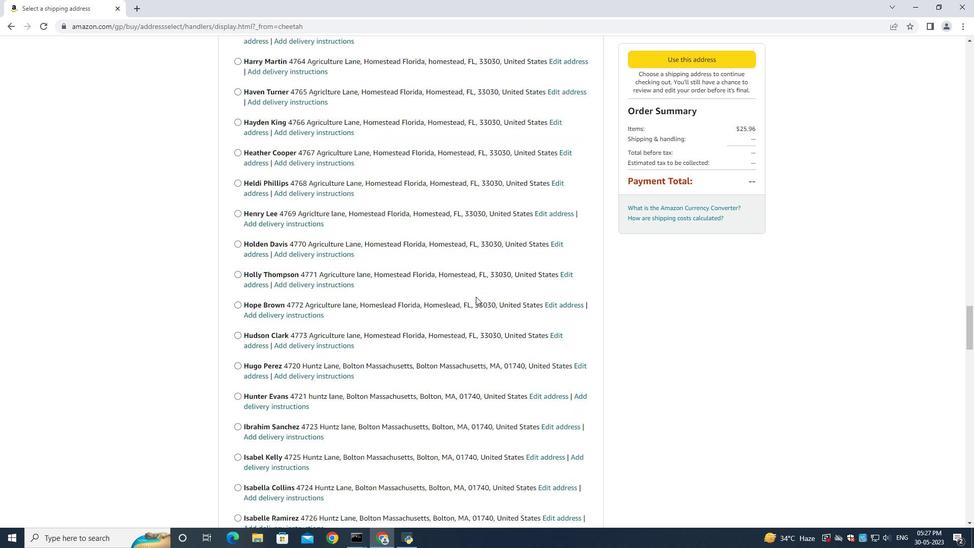 
Action: Mouse scrolled (476, 296) with delta (0, 0)
Screenshot: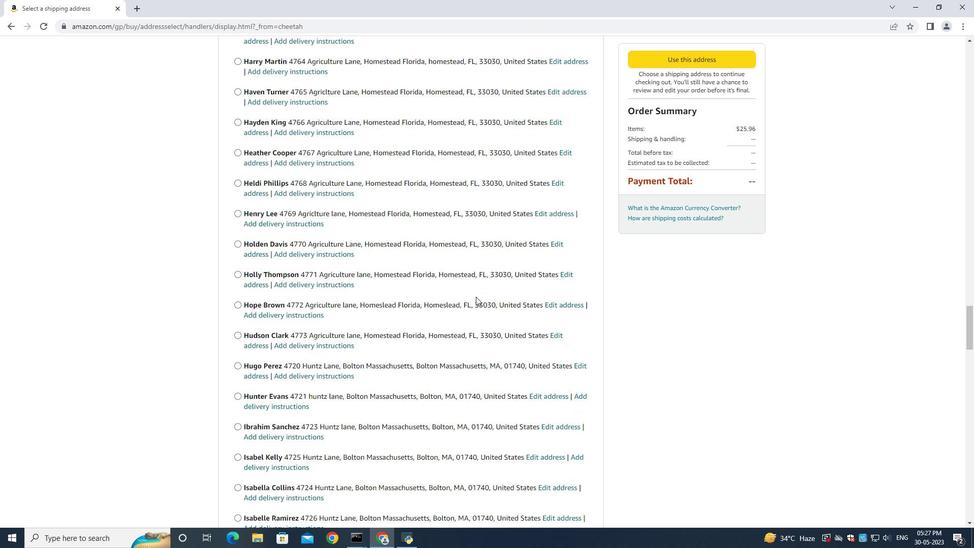 
Action: Mouse scrolled (476, 296) with delta (0, 0)
Screenshot: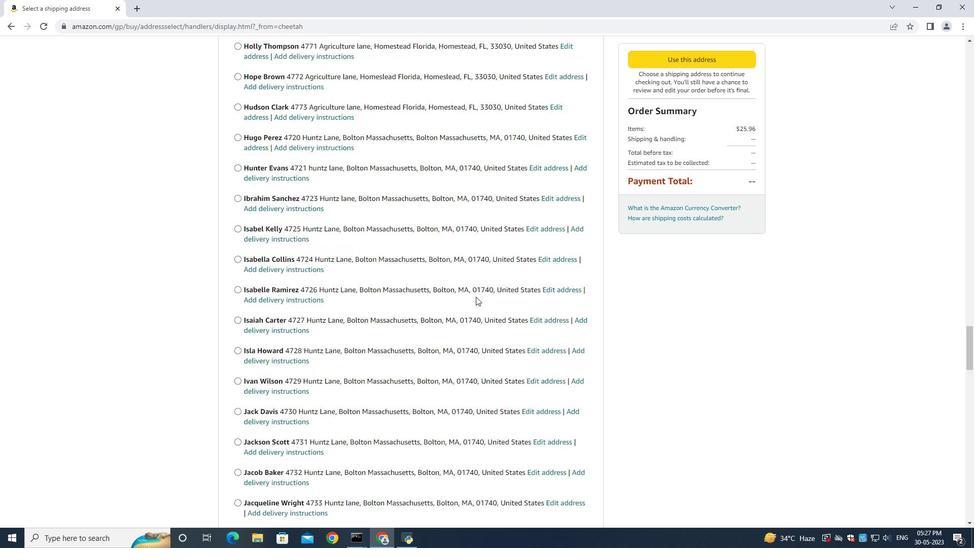 
Action: Mouse scrolled (476, 296) with delta (0, 0)
Screenshot: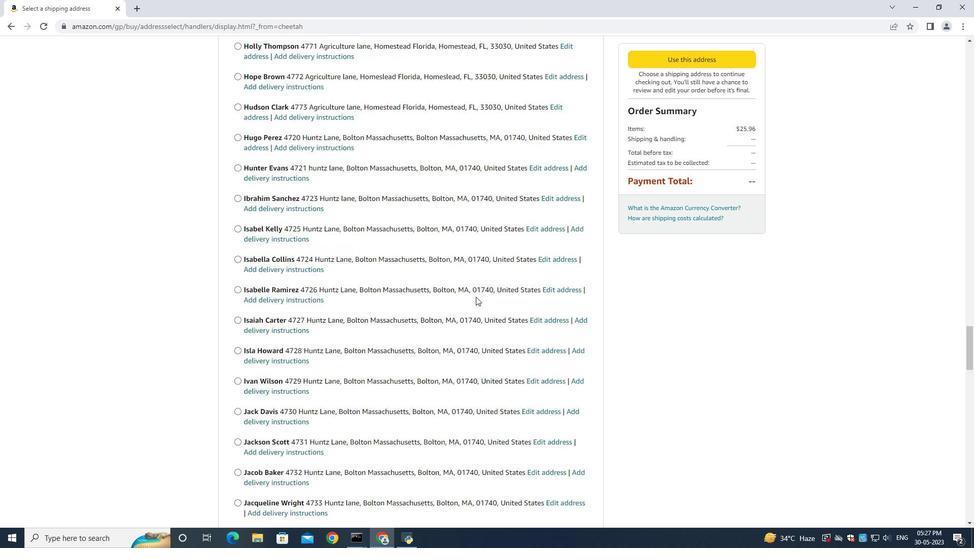 
Action: Mouse scrolled (476, 296) with delta (0, 0)
Screenshot: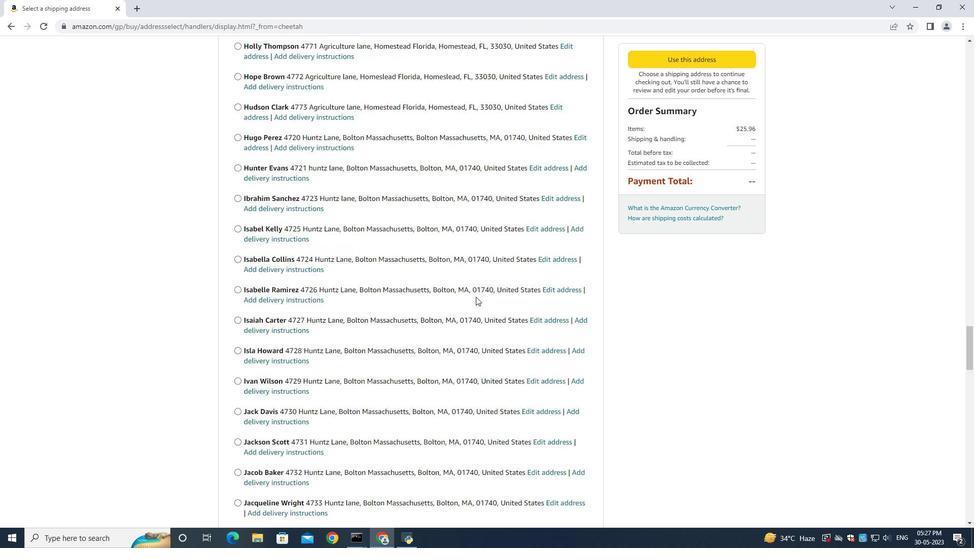
Action: Mouse scrolled (476, 296) with delta (0, 0)
Screenshot: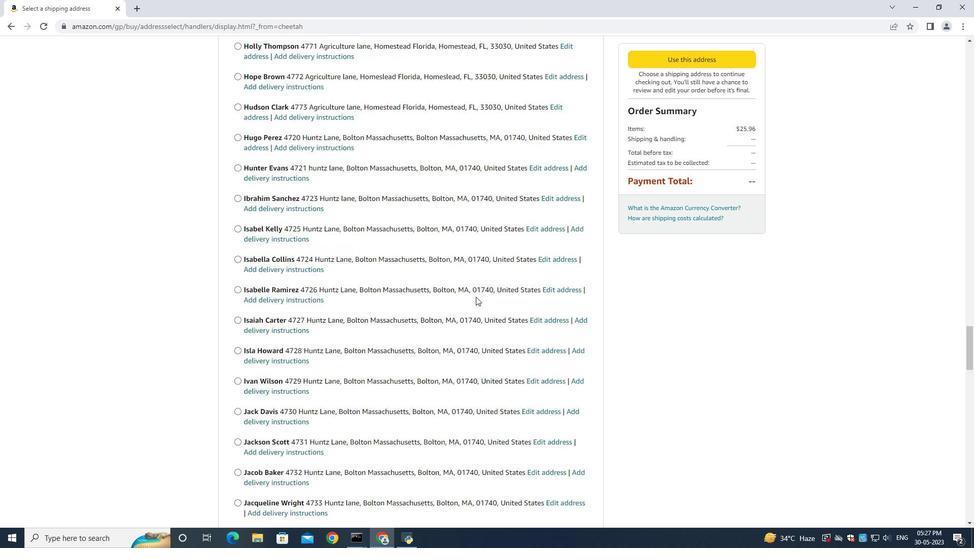 
Action: Mouse scrolled (476, 296) with delta (0, 0)
Screenshot: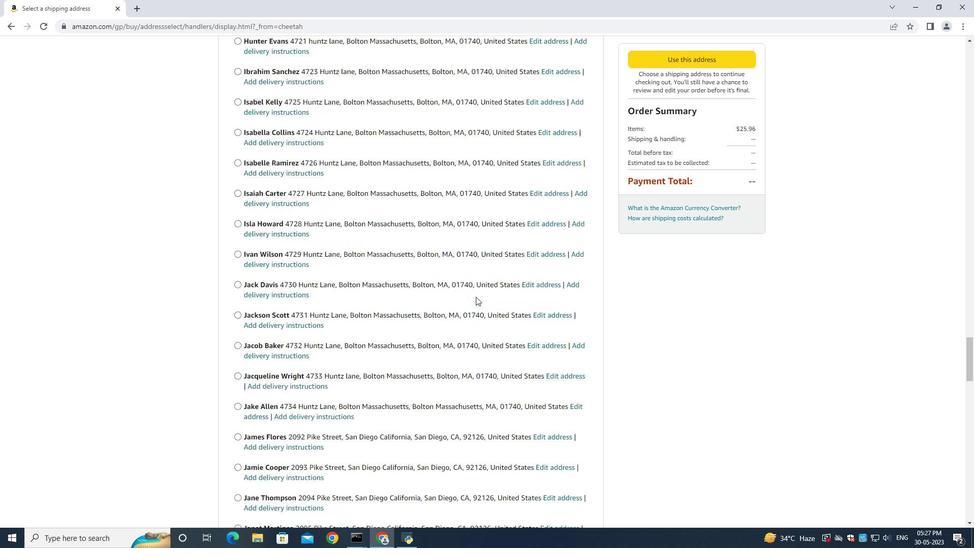 
Action: Mouse scrolled (476, 296) with delta (0, 0)
Screenshot: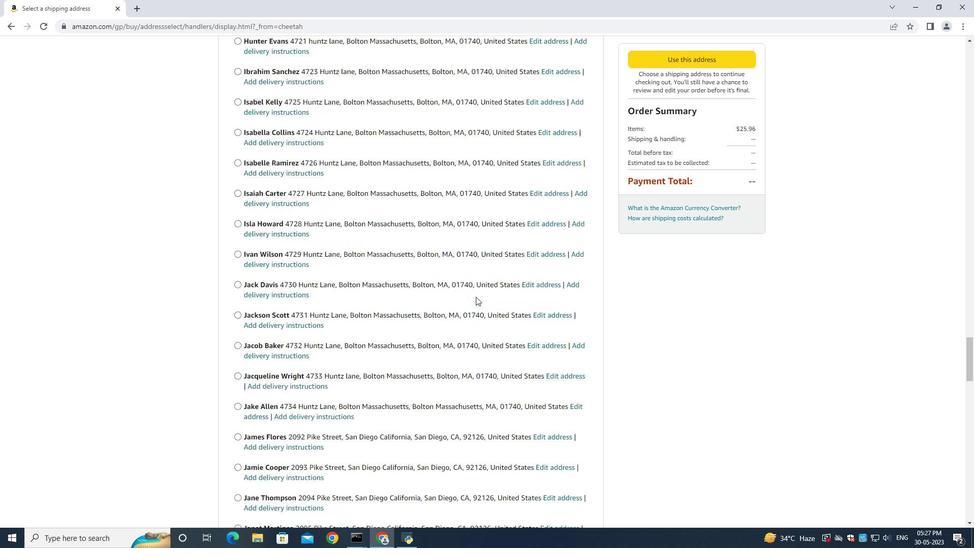 
Action: Mouse scrolled (476, 296) with delta (0, 0)
Screenshot: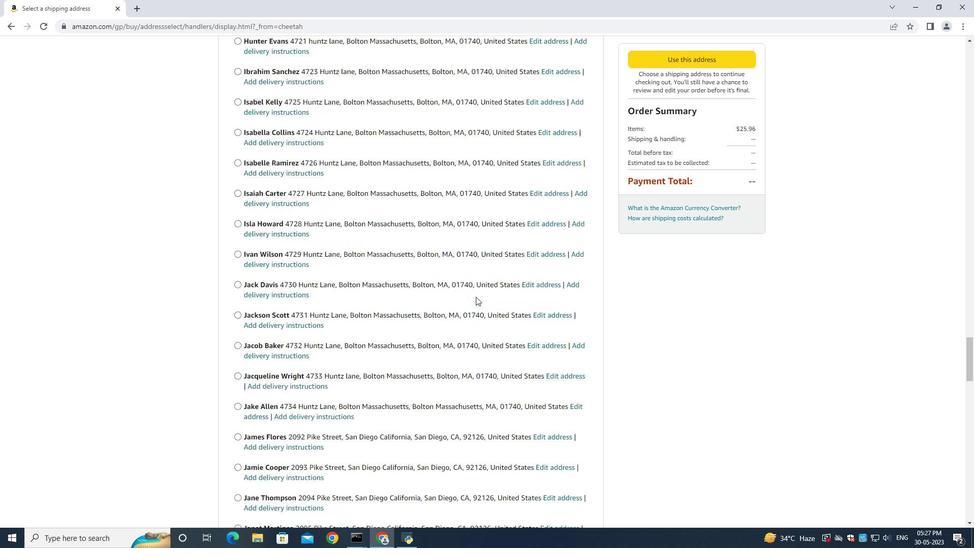 
Action: Mouse scrolled (476, 296) with delta (0, 0)
Screenshot: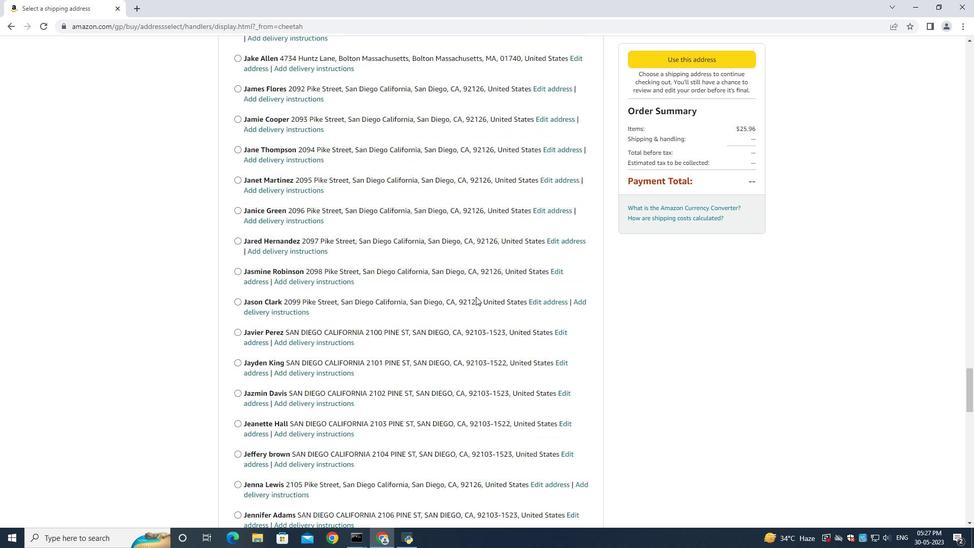 
Action: Mouse scrolled (476, 296) with delta (0, 0)
Screenshot: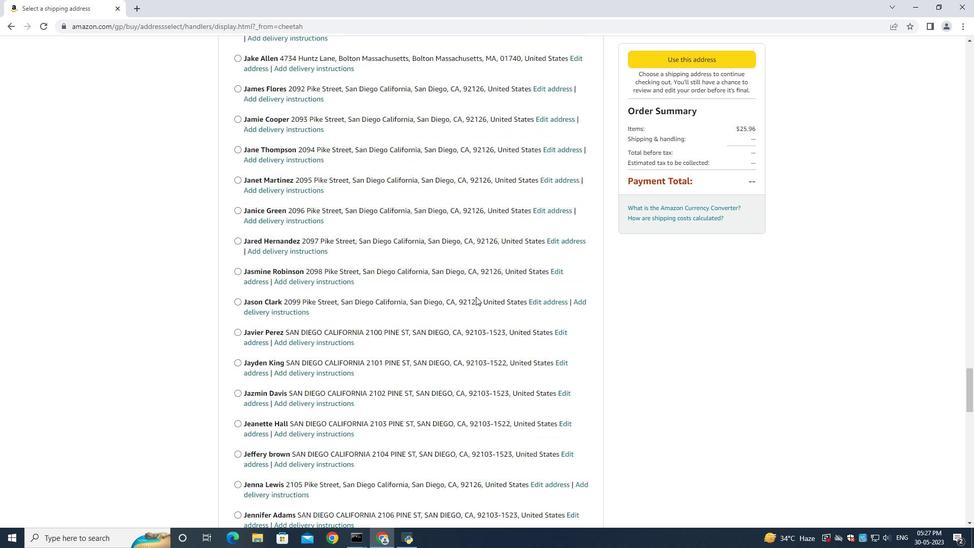 
Action: Mouse scrolled (476, 296) with delta (0, 0)
Screenshot: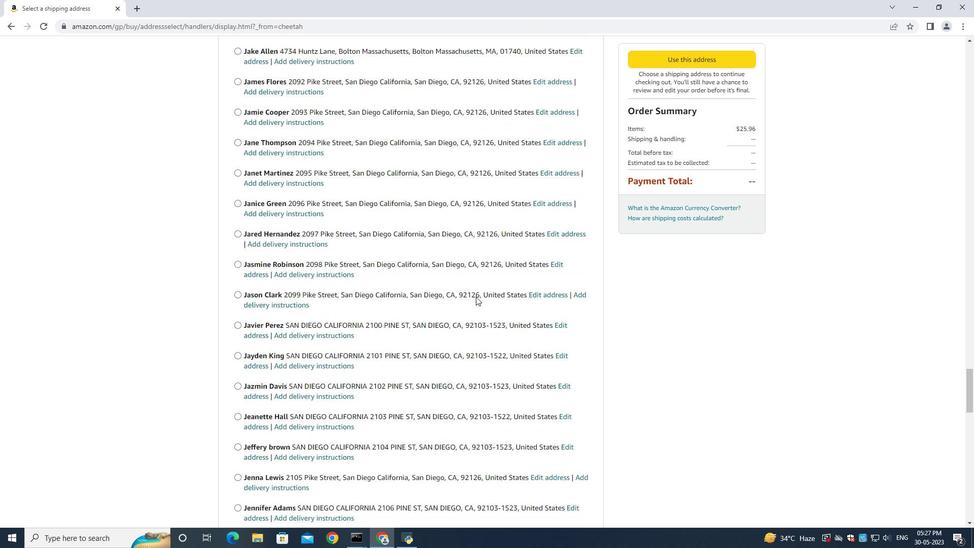 
Action: Mouse scrolled (476, 296) with delta (0, 0)
Screenshot: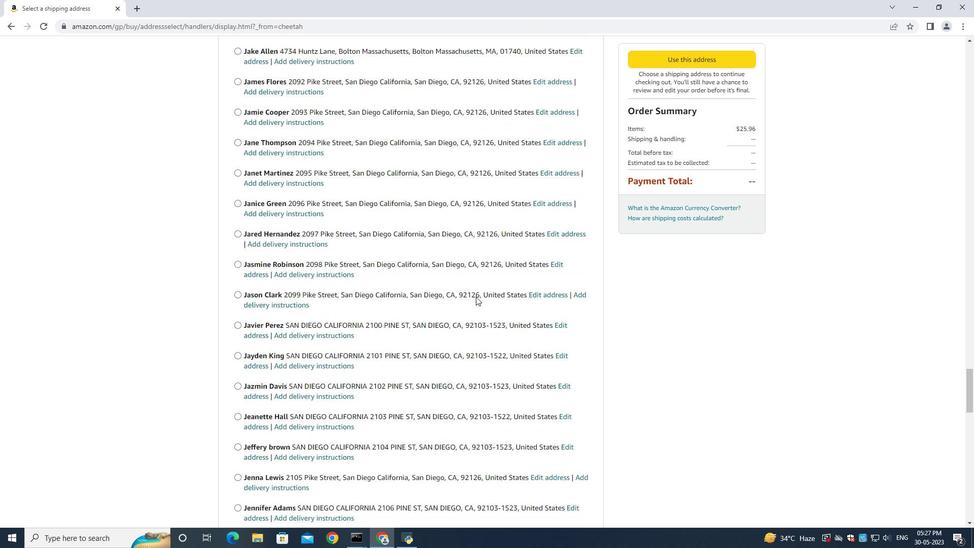 
Action: Mouse scrolled (476, 296) with delta (0, 0)
Screenshot: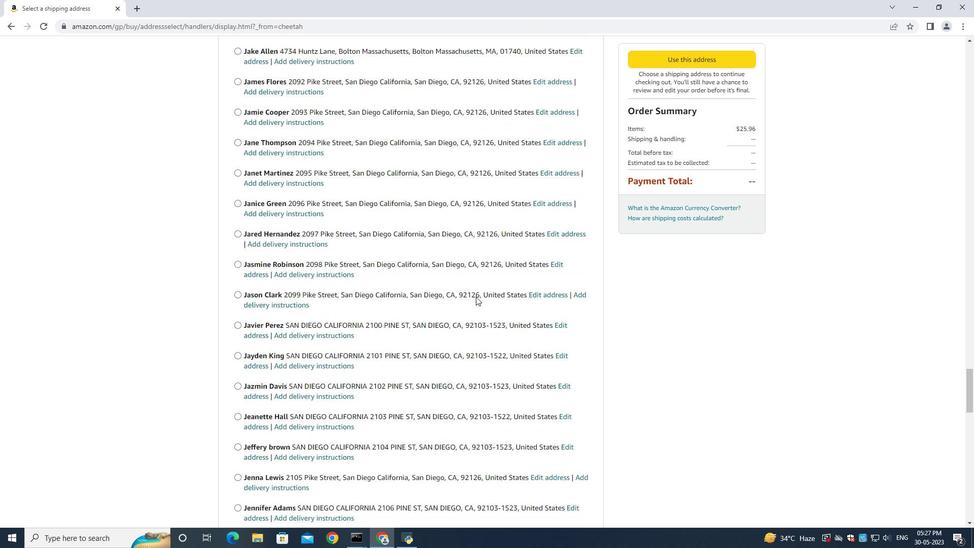
Action: Mouse scrolled (476, 296) with delta (0, 0)
Screenshot: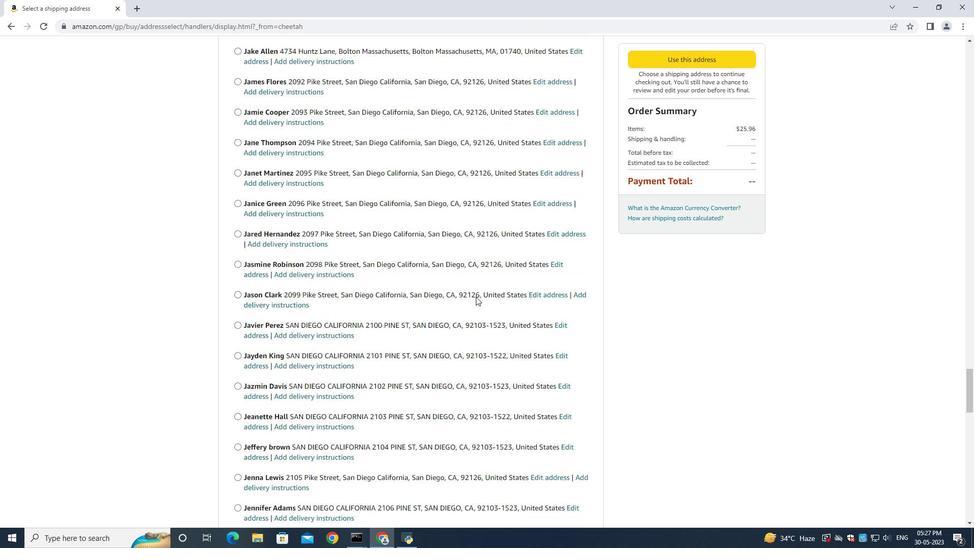 
Action: Mouse scrolled (476, 296) with delta (0, 0)
Screenshot: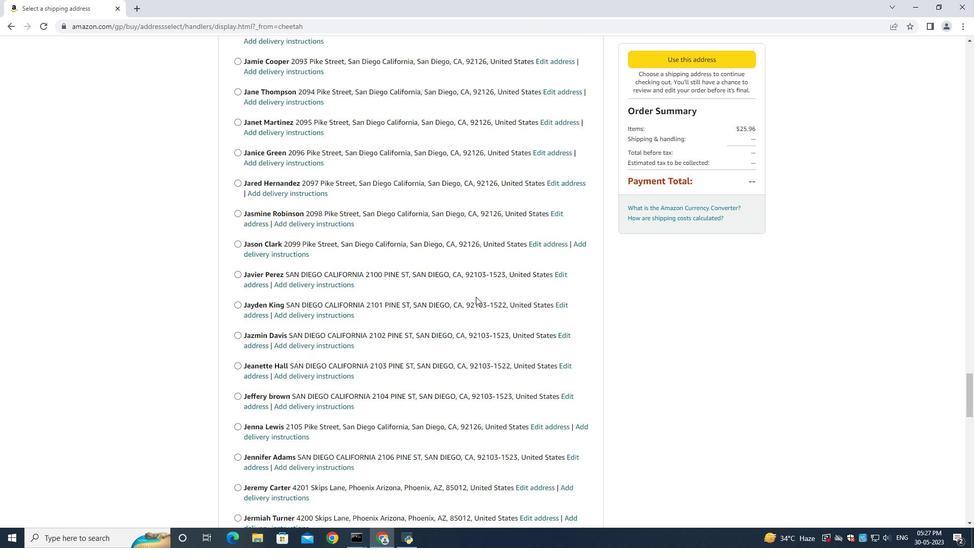 
Action: Mouse scrolled (476, 296) with delta (0, 0)
Screenshot: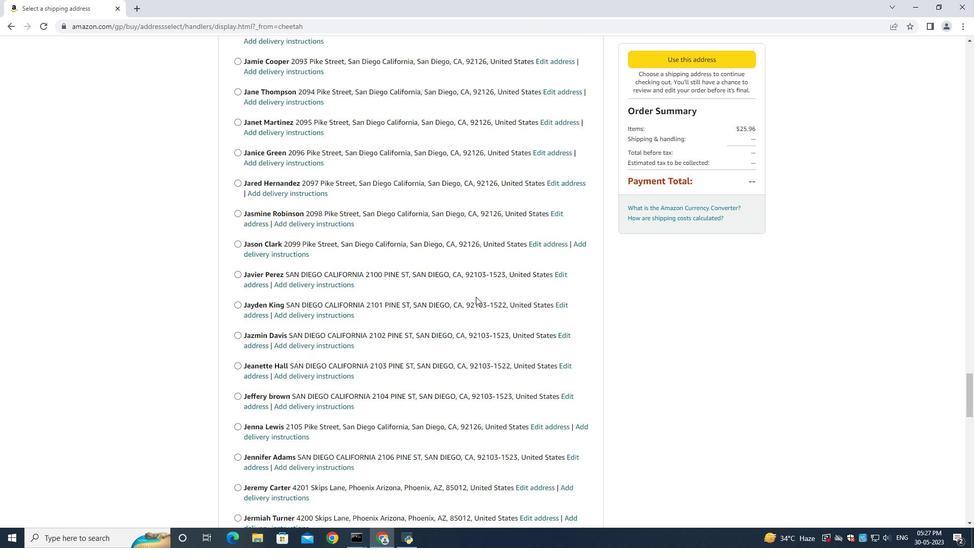 
Action: Mouse scrolled (476, 296) with delta (0, 0)
Screenshot: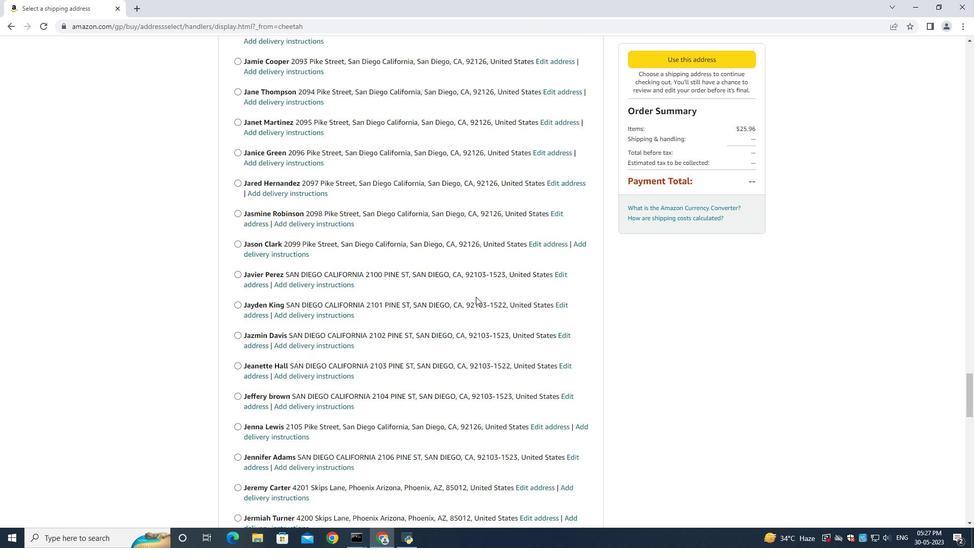 
Action: Mouse scrolled (476, 296) with delta (0, 0)
Screenshot: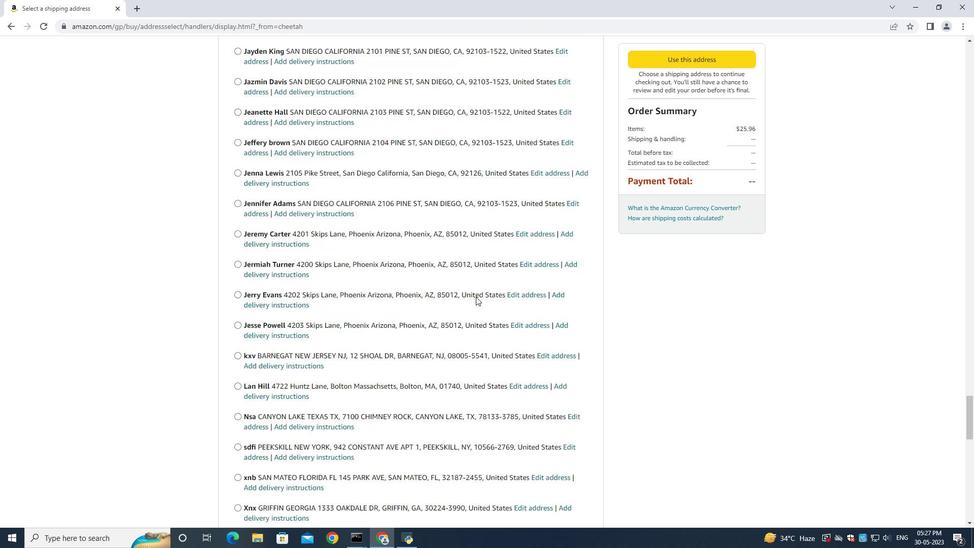 
Action: Mouse scrolled (476, 296) with delta (0, 0)
Screenshot: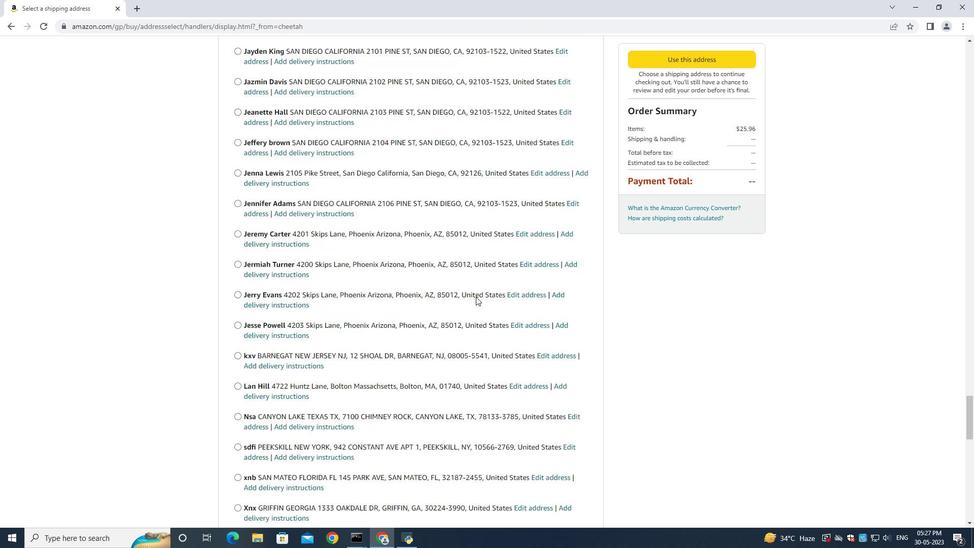 
Action: Mouse scrolled (476, 296) with delta (0, 0)
Screenshot: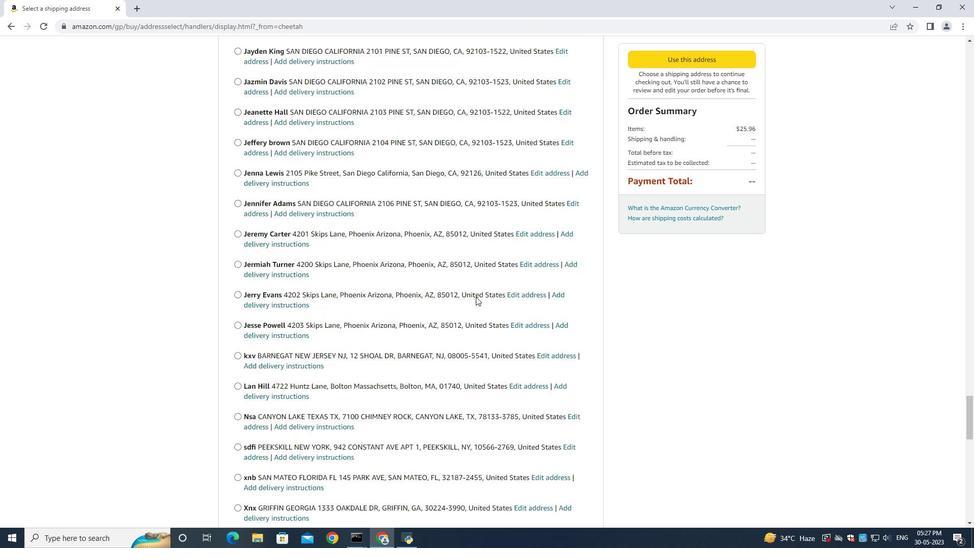 
Action: Mouse scrolled (476, 296) with delta (0, 0)
Screenshot: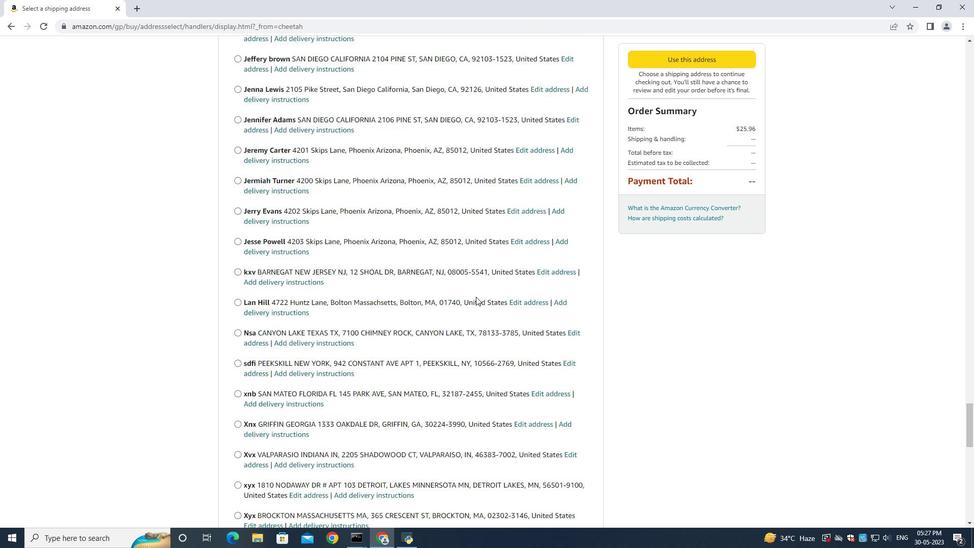 
Action: Mouse scrolled (476, 296) with delta (0, 0)
Screenshot: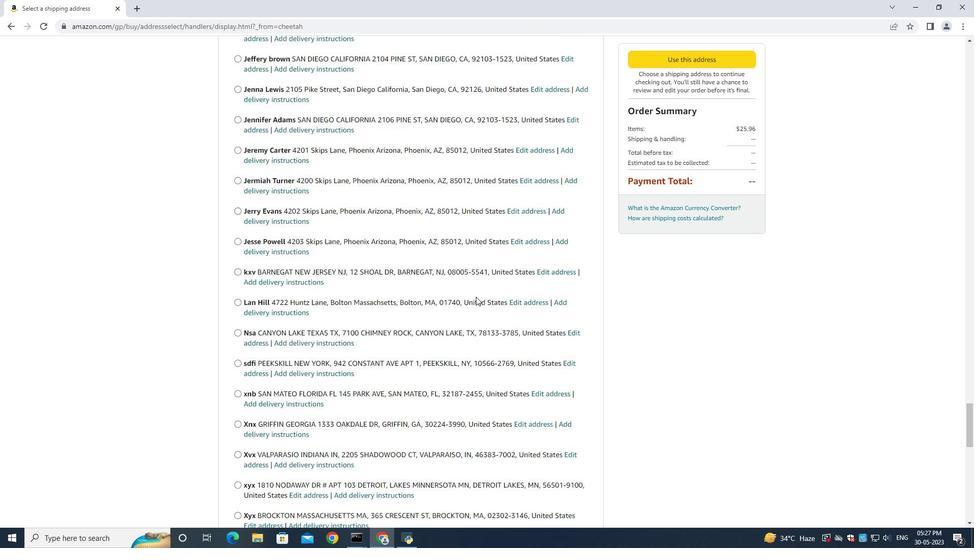
Action: Mouse scrolled (476, 296) with delta (0, 0)
Screenshot: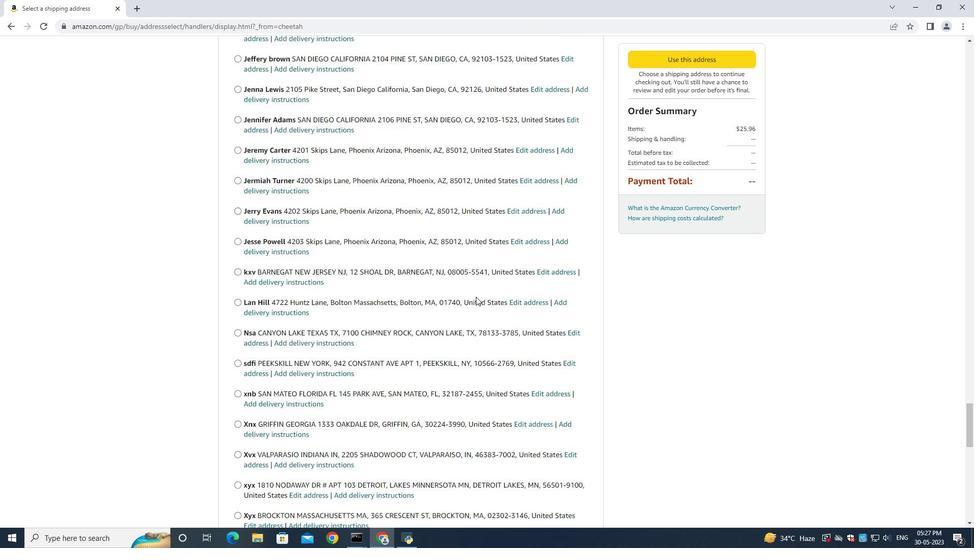 
Action: Mouse scrolled (476, 296) with delta (0, 0)
Screenshot: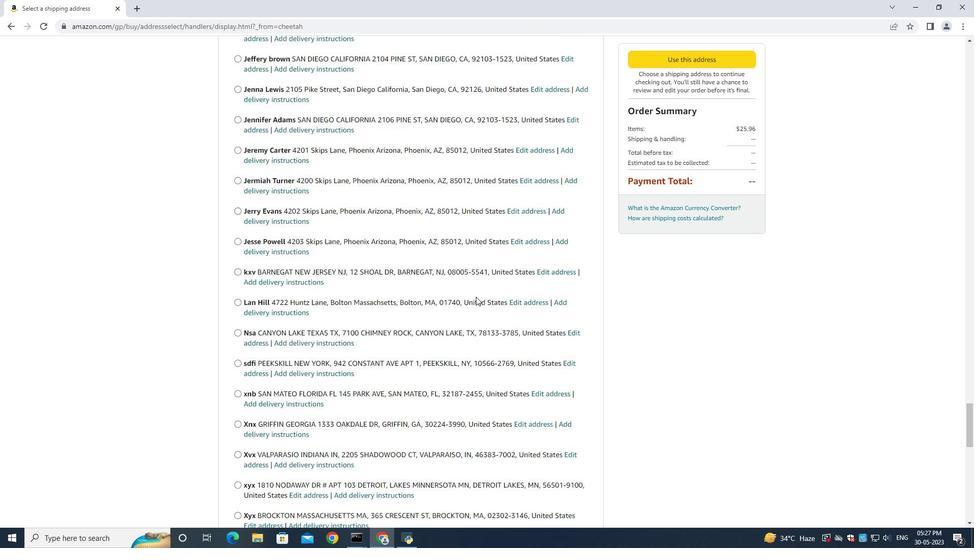 
Action: Mouse scrolled (476, 296) with delta (0, 0)
Screenshot: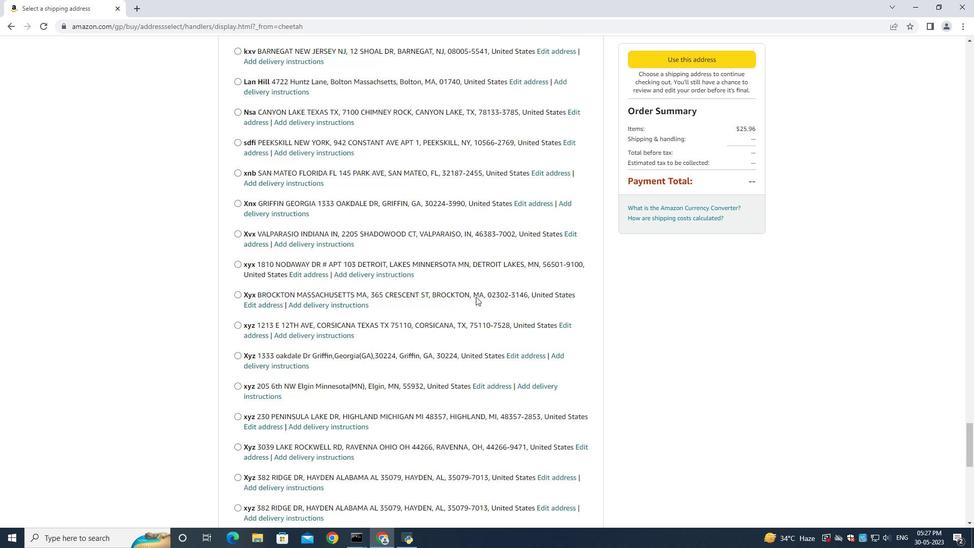 
Action: Mouse scrolled (476, 296) with delta (0, 0)
Screenshot: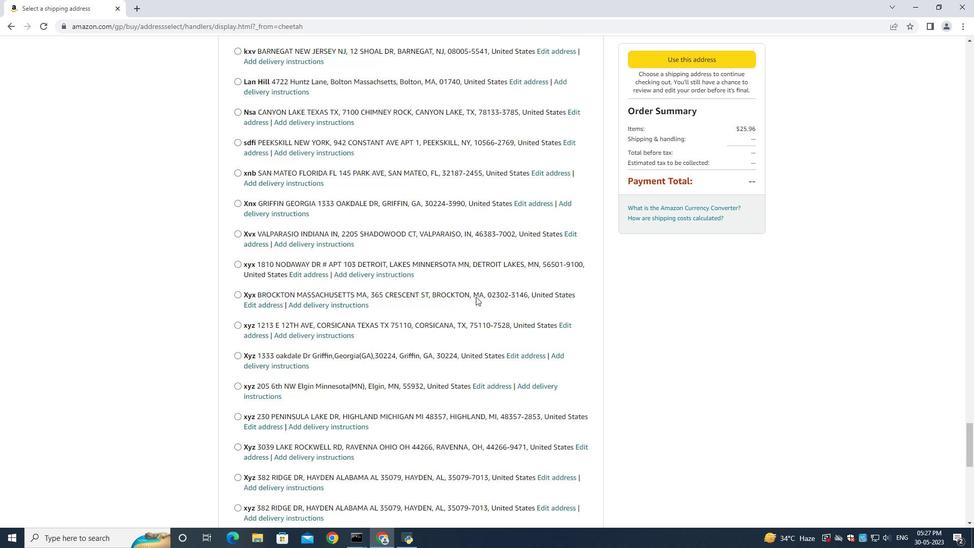 
Action: Mouse scrolled (476, 296) with delta (0, 0)
Screenshot: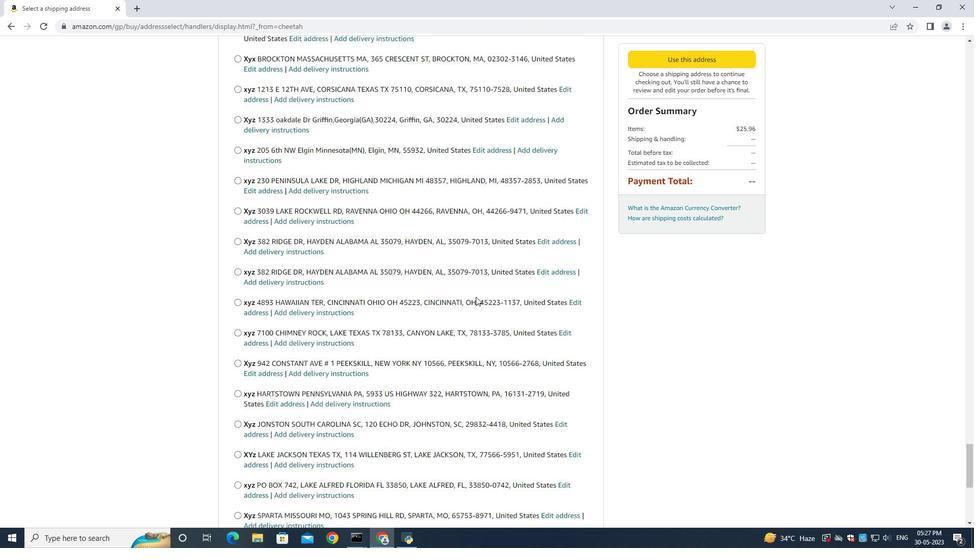 
Action: Mouse scrolled (476, 296) with delta (0, 0)
Screenshot: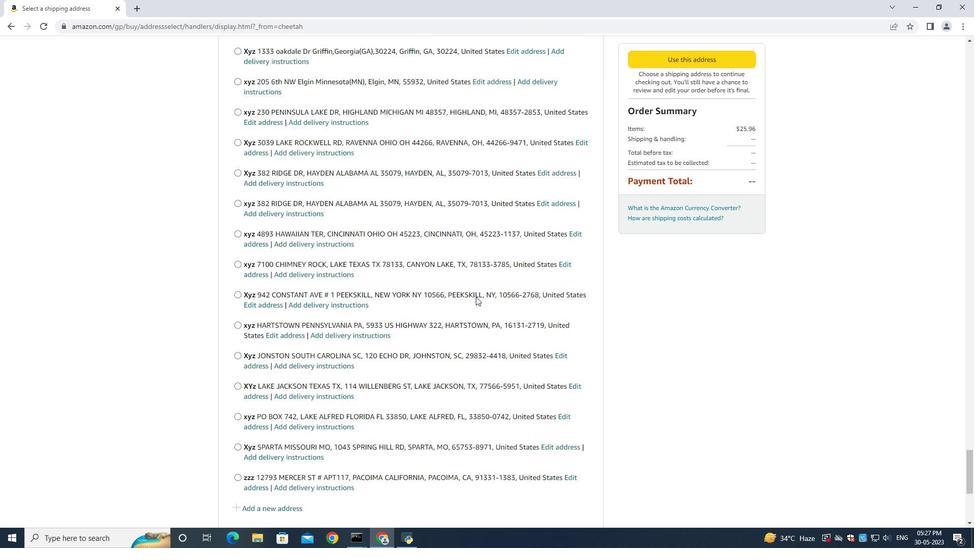 
Action: Mouse scrolled (476, 296) with delta (0, 0)
Screenshot: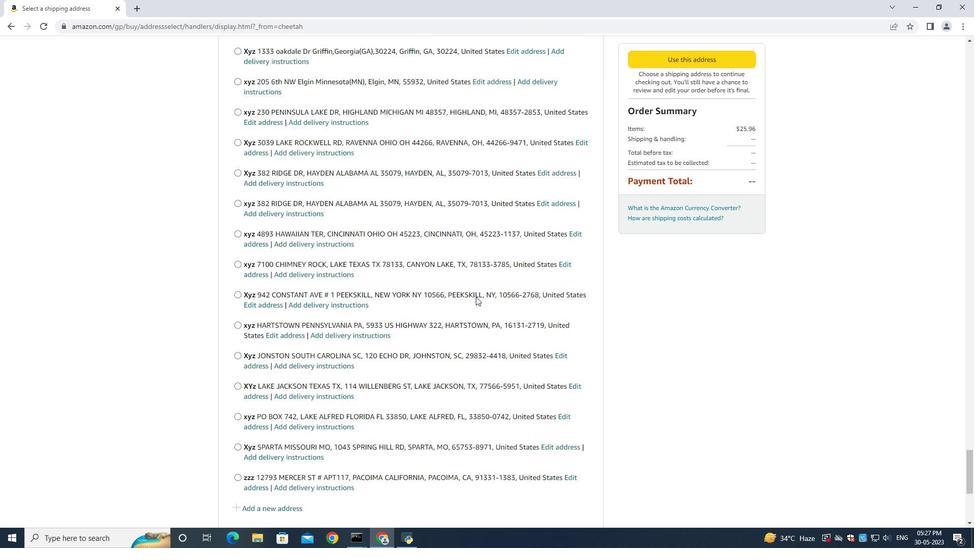
Action: Mouse scrolled (476, 296) with delta (0, 0)
Screenshot: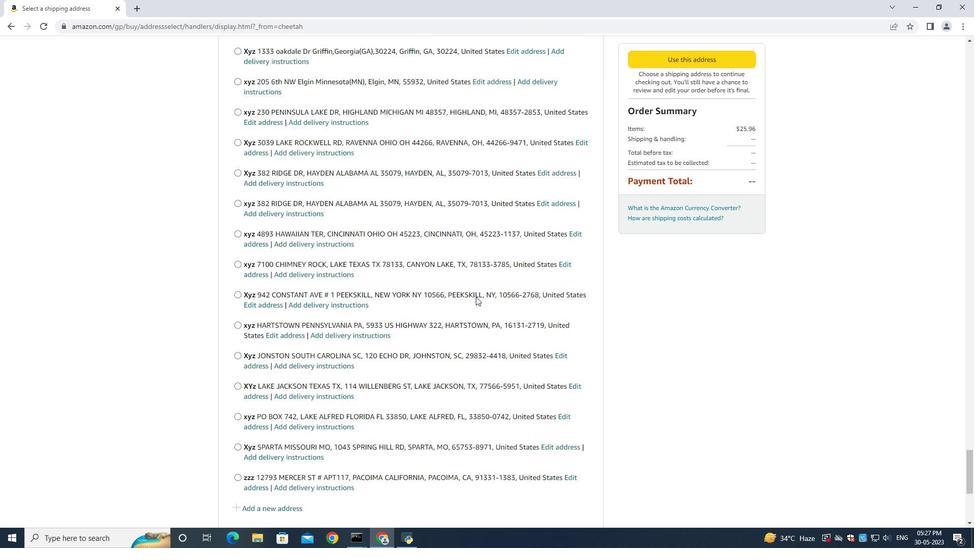 
Action: Mouse scrolled (476, 296) with delta (0, 0)
Screenshot: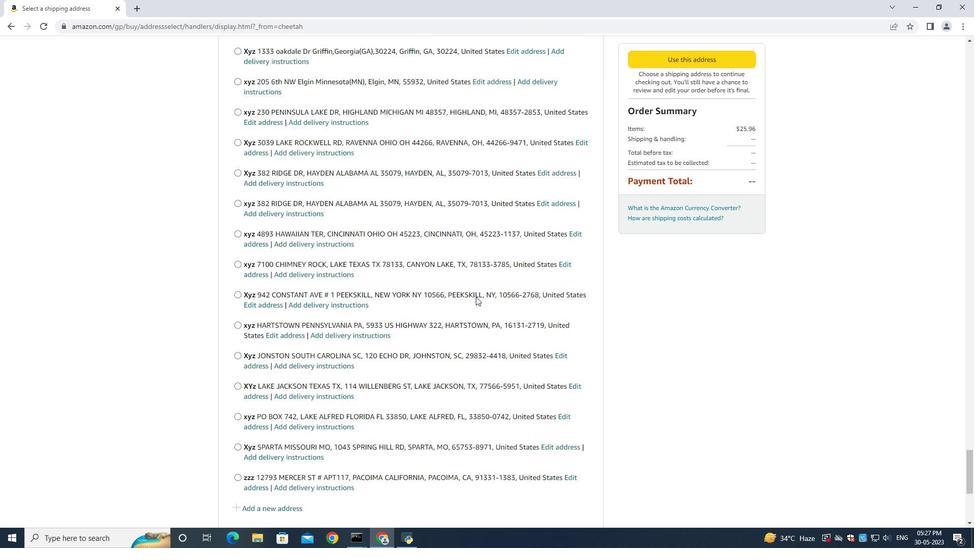
Action: Mouse scrolled (476, 296) with delta (0, 0)
Screenshot: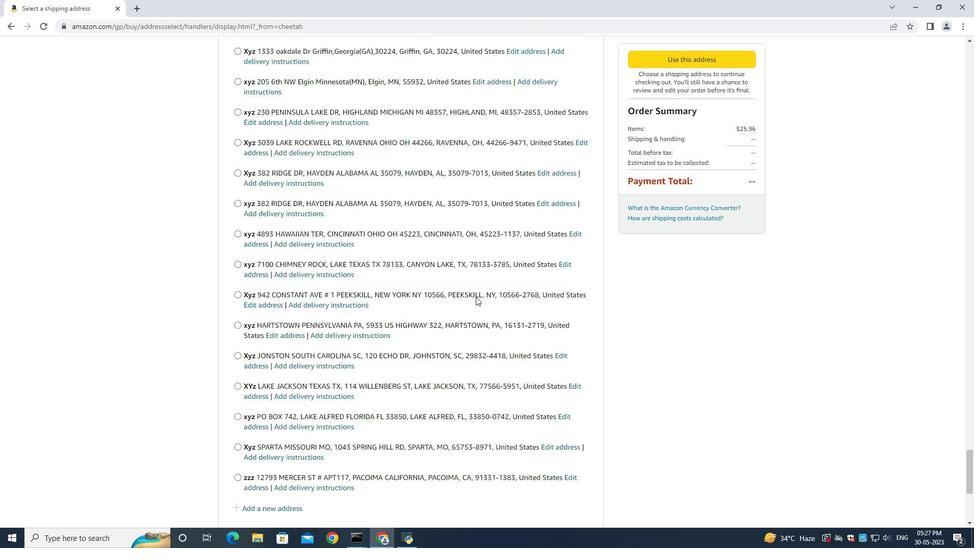 
Action: Mouse scrolled (476, 296) with delta (0, 0)
Screenshot: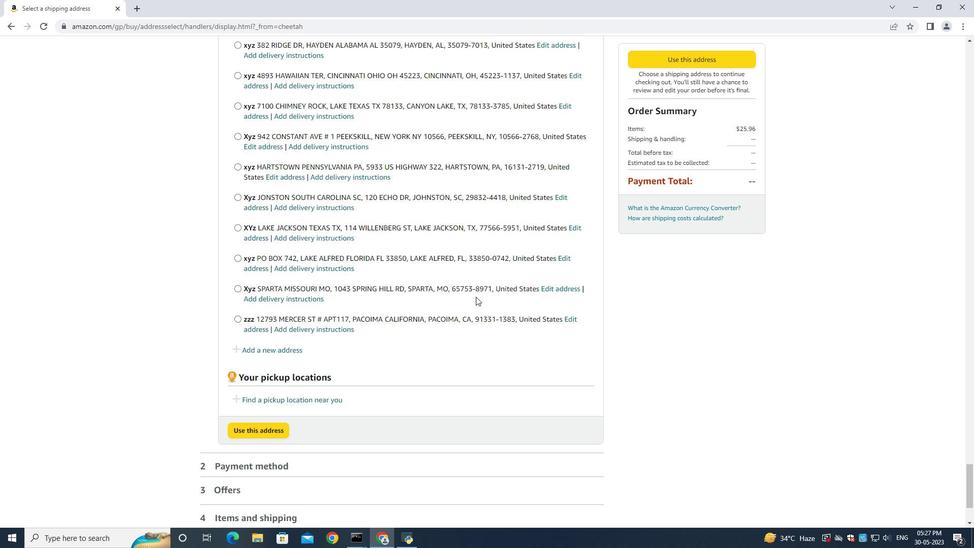 
Action: Mouse scrolled (476, 296) with delta (0, 0)
Screenshot: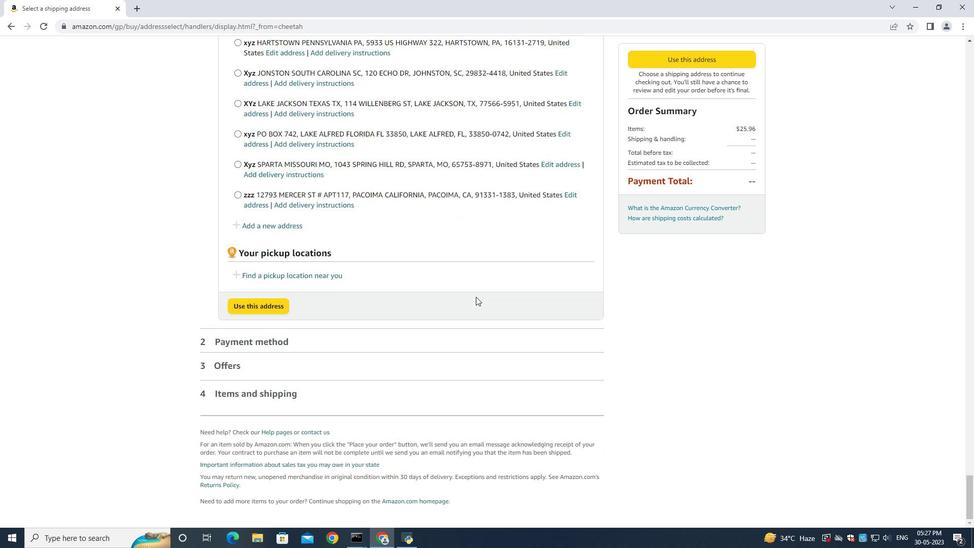 
Action: Mouse scrolled (476, 296) with delta (0, 0)
Screenshot: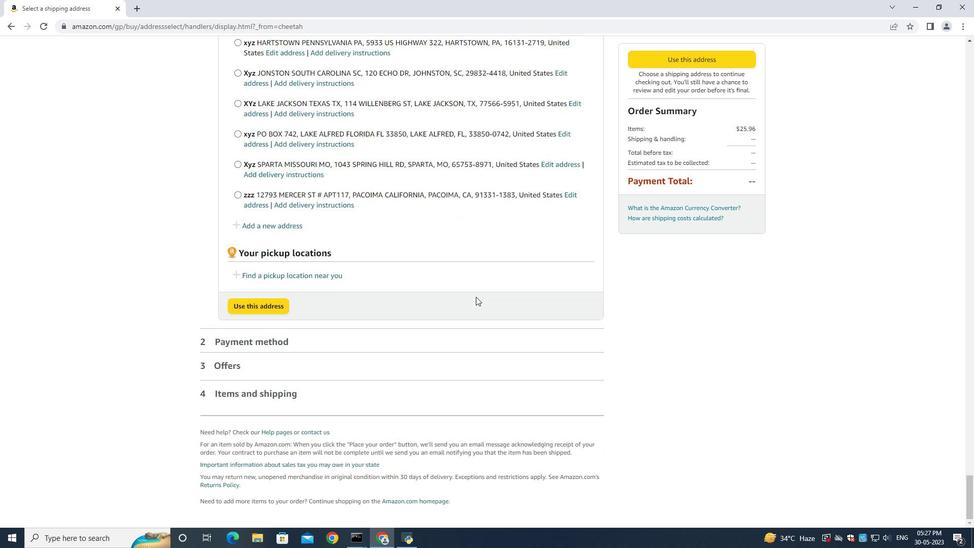 
Action: Mouse scrolled (476, 296) with delta (0, 0)
Screenshot: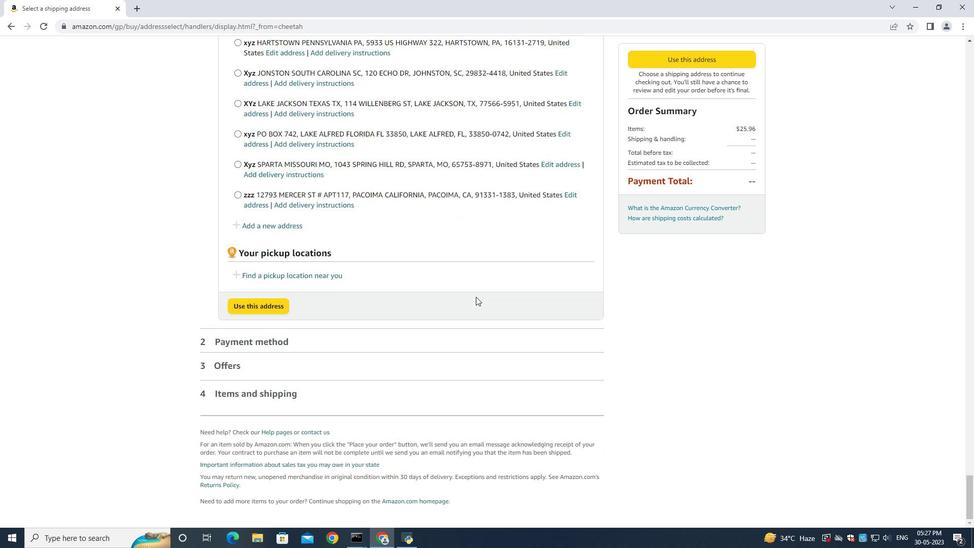 
Action: Mouse scrolled (476, 296) with delta (0, 0)
Screenshot: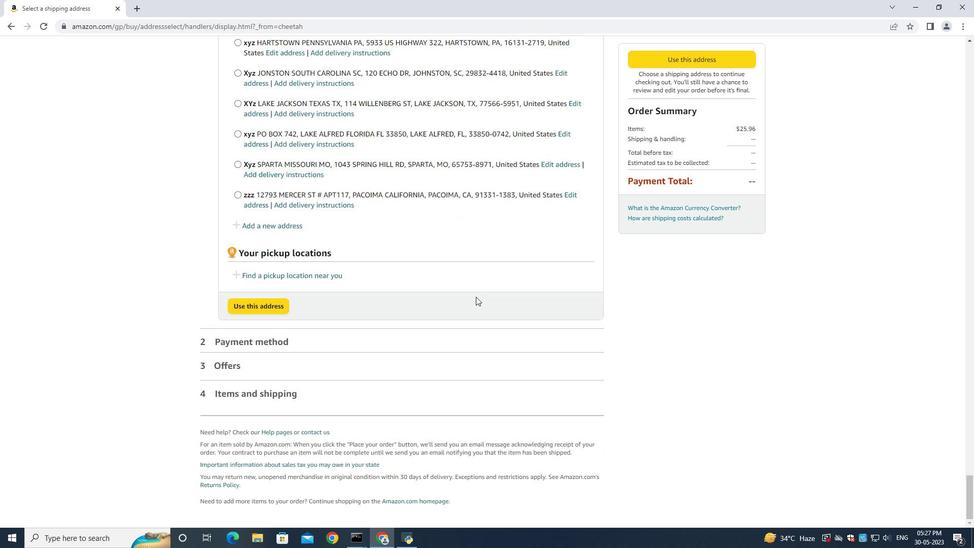 
Action: Mouse moved to (268, 220)
Screenshot: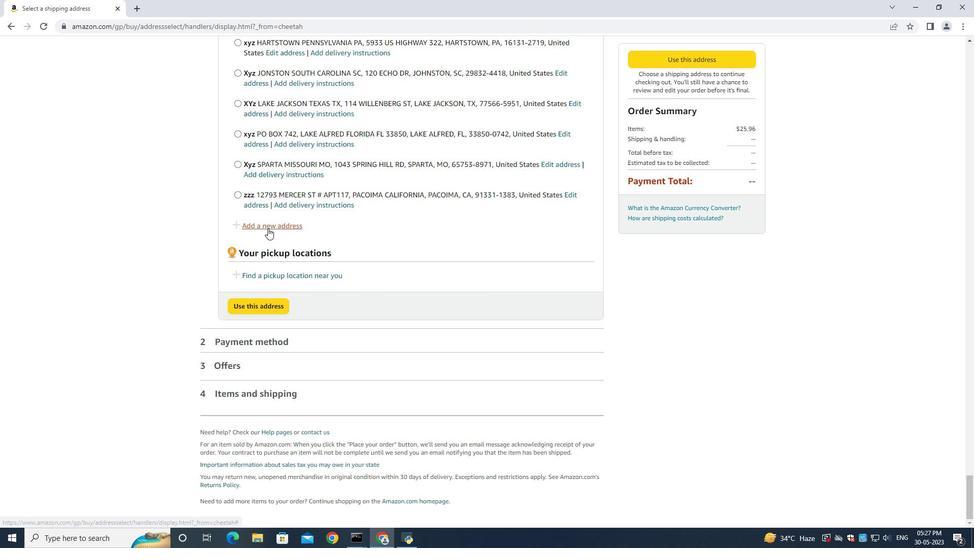 
Action: Mouse pressed left at (268, 220)
Screenshot: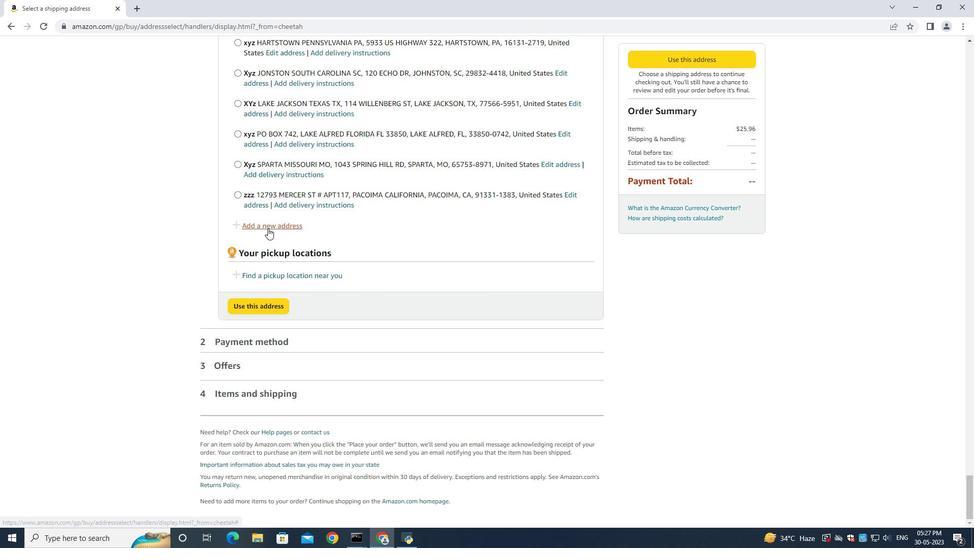 
Action: Mouse moved to (271, 227)
Screenshot: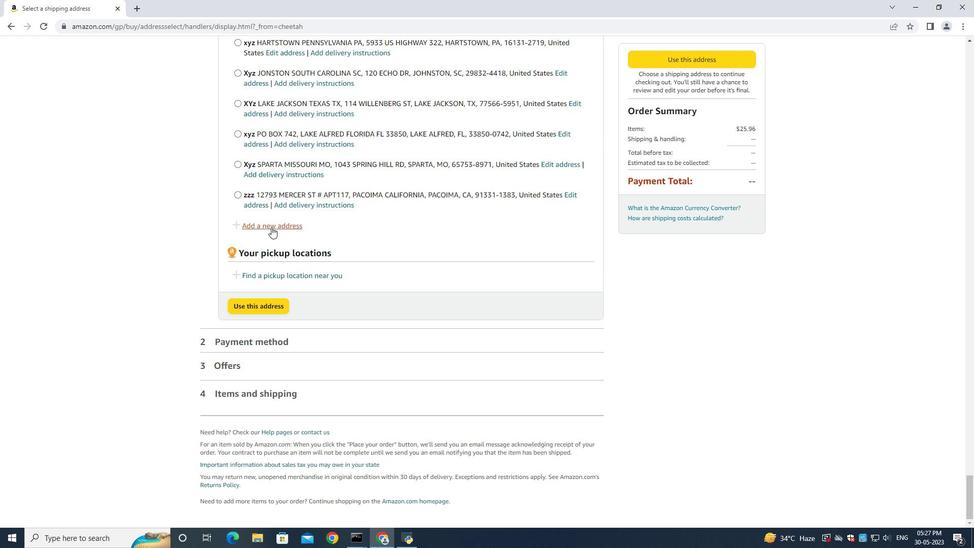 
Action: Mouse pressed left at (271, 227)
Screenshot: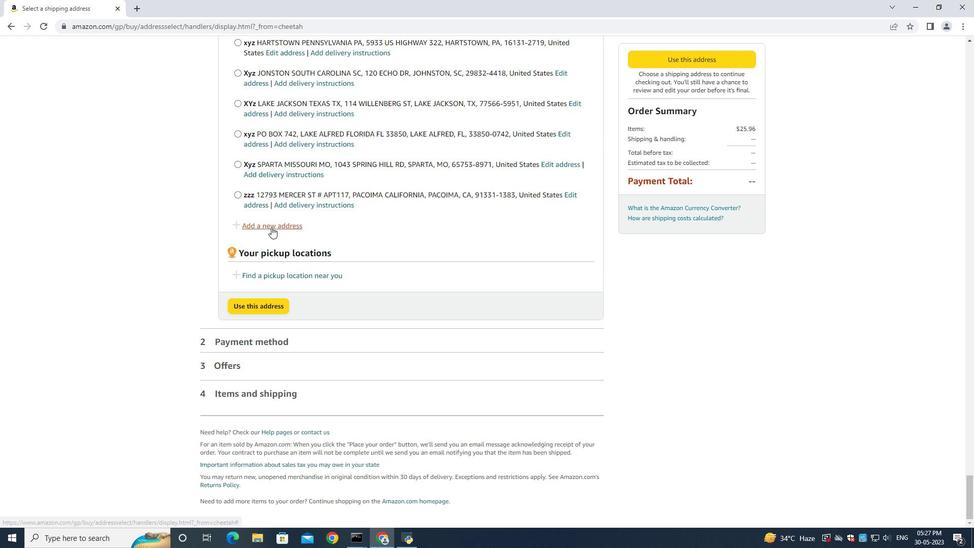 
Action: Mouse moved to (353, 236)
Screenshot: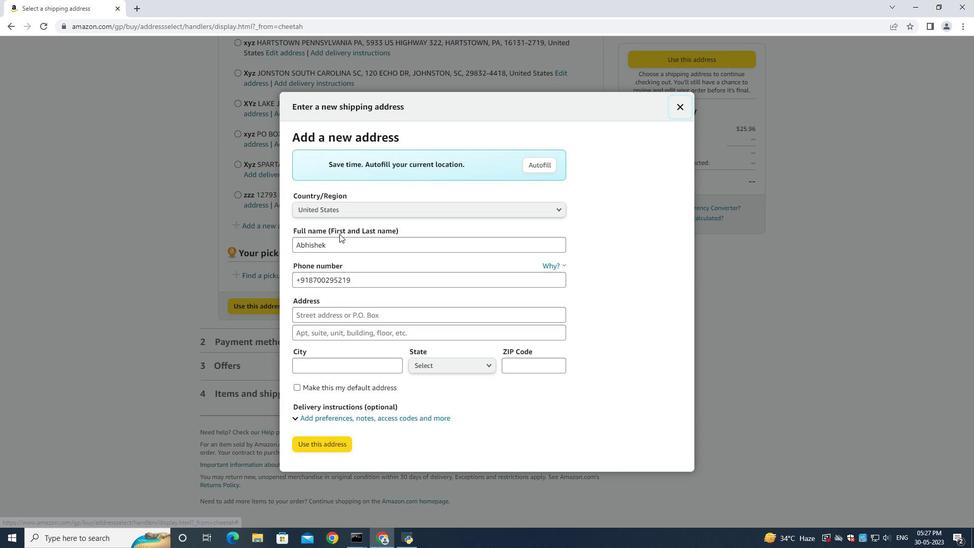 
Action: Mouse pressed left at (353, 236)
Screenshot: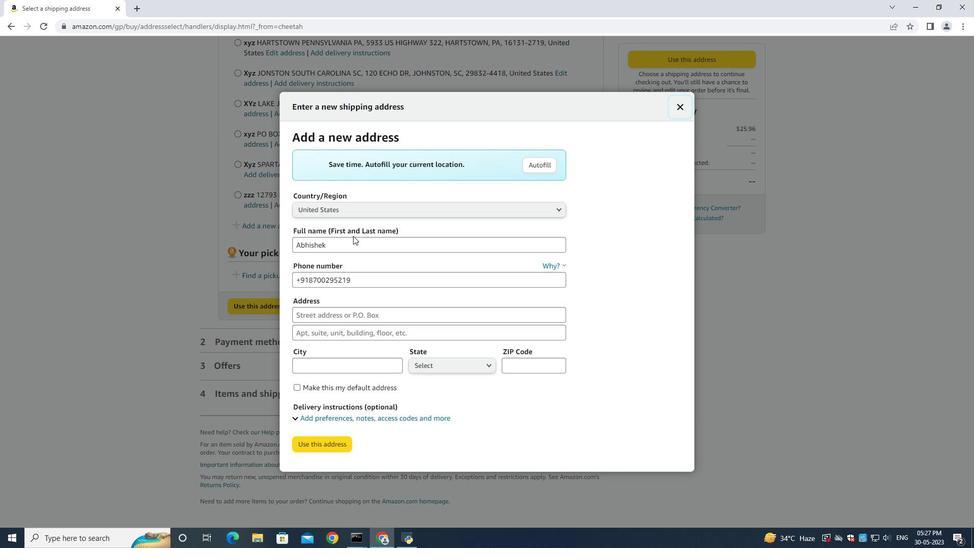 
Action: Mouse moved to (352, 240)
Screenshot: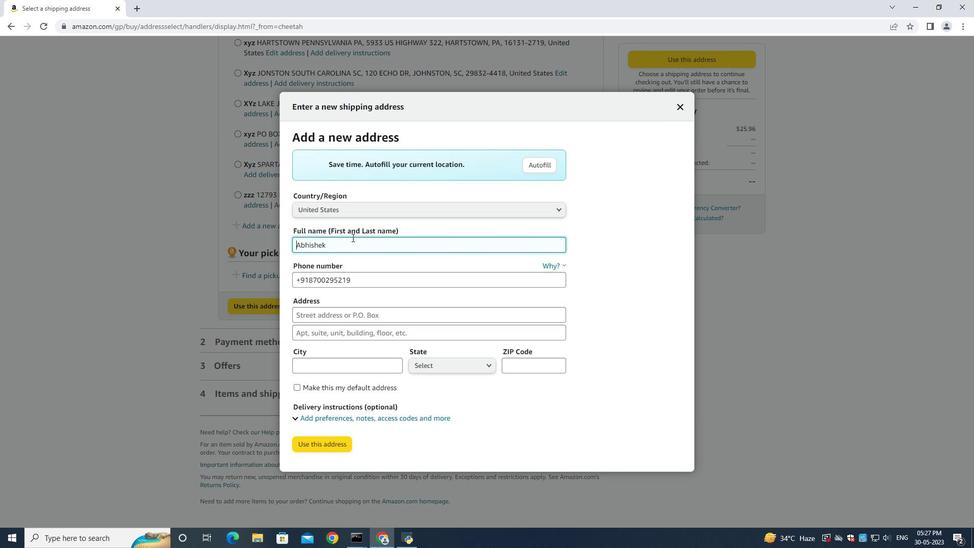 
Action: Mouse pressed left at (352, 240)
Screenshot: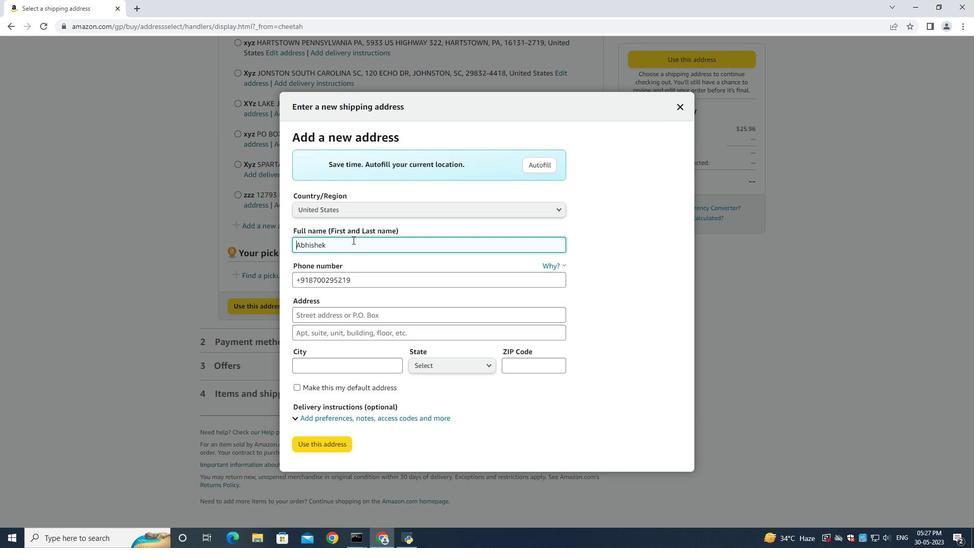 
Action: Key pressed ctrl+A<Key.backspace><Key.shift><Key.shift><Key.shift><Key.shift><Key.shift><Key.shift><Key.shift><Key.shift><Key.shift><Key.shift><Key.shift><Key.shift><Key.shift><Key.shift><Key.shift><Key.shift><Key.shift><Key.shift><Key.shift><Key.shift><Key.shift><Key.shift><Key.shift><Key.shift><Key.shift><Key.shift><Key.shift><Key.shift><Key.shift><Key.shift><Key.shift><Key.shift><Key.shift><Key.shift><Key.shift><Key.shift><Key.shift><Key.shift><Key.shift><Key.shift><Key.shift><Key.shift><Key.shift><Key.shift><Key.shift><Key.shift><Key.shift><Key.shift><Key.shift><Key.shift><Key.shift><Key.shift><Key.shift><Key.shift><Key.shift><Key.shift><Key.shift><Key.shift><Key.shift><Key.shift><Key.shift><Key.shift><Key.shift><Key.shift><Key.shift><Key.shift><Key.shift><Key.shift><Key.shift><Key.shift><Key.shift><Key.shift><Key.shift><Key.shift><Key.shift><Key.shift><Key.shift><Key.shift><Key.shift><Key.shift><Key.shift><Key.shift><Key.shift><Key.shift><Key.shift><Key.shift><Key.shift><Key.shift><Key.shift><Key.shift><Key.shift><Key.shift><Key.shift><Key.shift><Key.shift><Key.shift><Key.shift><Key.shift><Key.shift><Key.shift><Key.shift><Key.shift><Key.shift><Key.shift><Key.shift><Key.shift><Key.shift><Key.shift><Key.shift><Key.shift><Key.shift><Key.shift><Key.shift><Key.shift><Key.shift><Key.shift><Key.shift><Key.shift><Key.shift><Key.shift><Key.shift><Key.shift><Key.shift><Key.shift><Key.shift><Key.shift><Key.shift><Key.shift><Key.shift><Key.shift><Key.shift><Key.shift><Key.shift><Key.shift><Key.shift><Key.shift><Key.shift><Key.shift><Key.shift><Key.shift><Key.shift><Key.shift><Key.shift><Key.shift><Key.shift><Key.shift><Key.shift><Key.shift><Key.shift><Key.shift><Key.shift><Key.shift><Key.shift><Key.shift><Key.shift><Key.shift><Key.shift><Key.shift><Key.shift><Key.shift><Key.shift><Key.shift><Key.shift><Key.shift><Key.shift><Key.shift><Key.shift><Key.shift><Key.shift><Key.shift><Key.shift><Key.shift><Key.shift><Key.shift><Key.shift><Key.shift><Key.shift><Key.shift><Key.shift><Key.shift><Key.shift><Key.shift><Key.shift><Key.shift><Key.shift><Key.shift><Key.shift><Key.shift><Key.shift><Key.shift><Key.shift><Key.shift><Key.shift><Key.shift><Key.shift><Key.shift><Key.shift>Jessica<Key.space><Key.shift>Sanchez<Key.tab><Key.tab><Key.backspace>92850
Screenshot: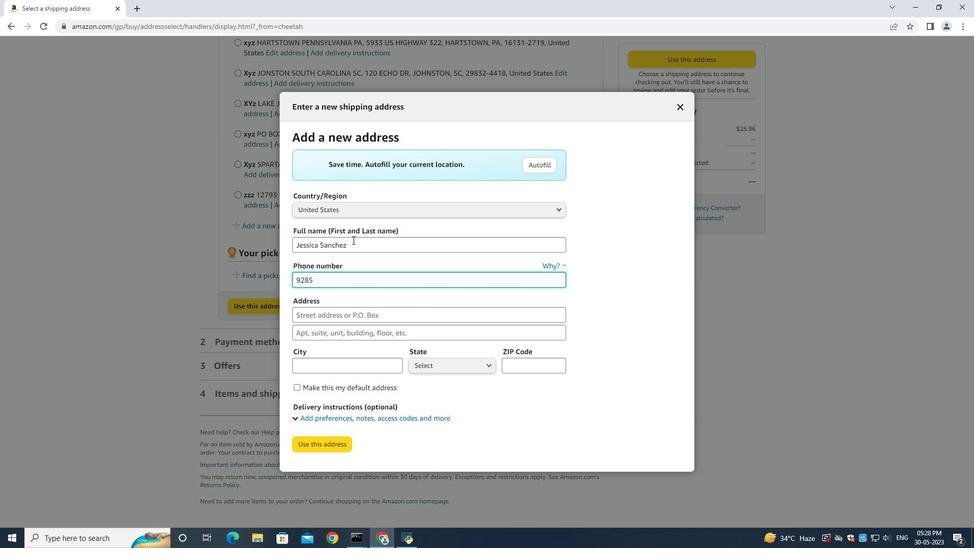 
Action: Mouse moved to (337, 294)
Screenshot: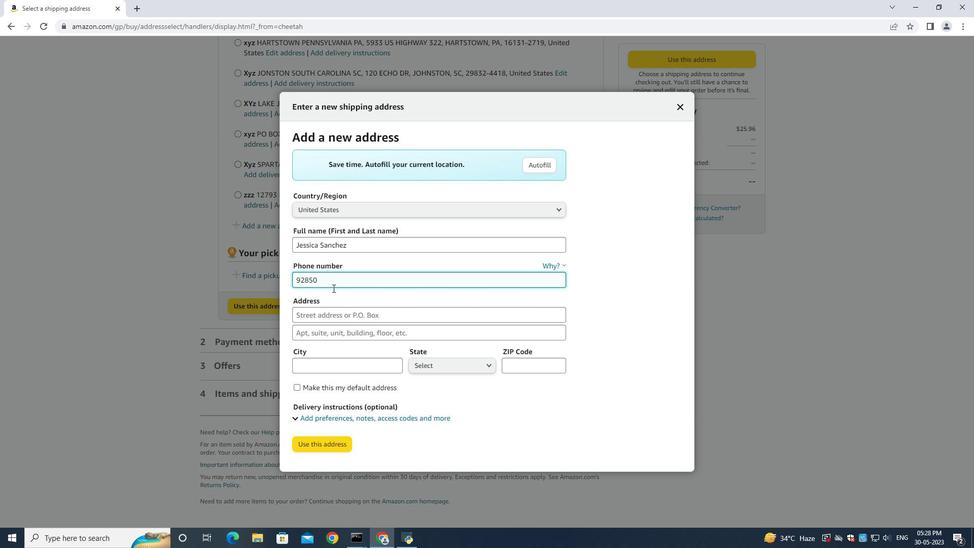 
Action: Key pressed 42162
Screenshot: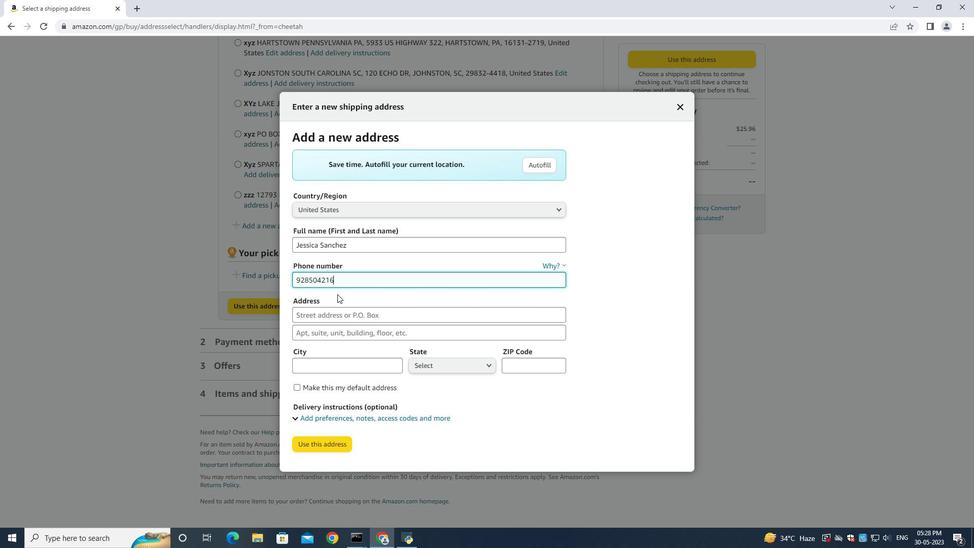 
Action: Mouse moved to (345, 318)
Screenshot: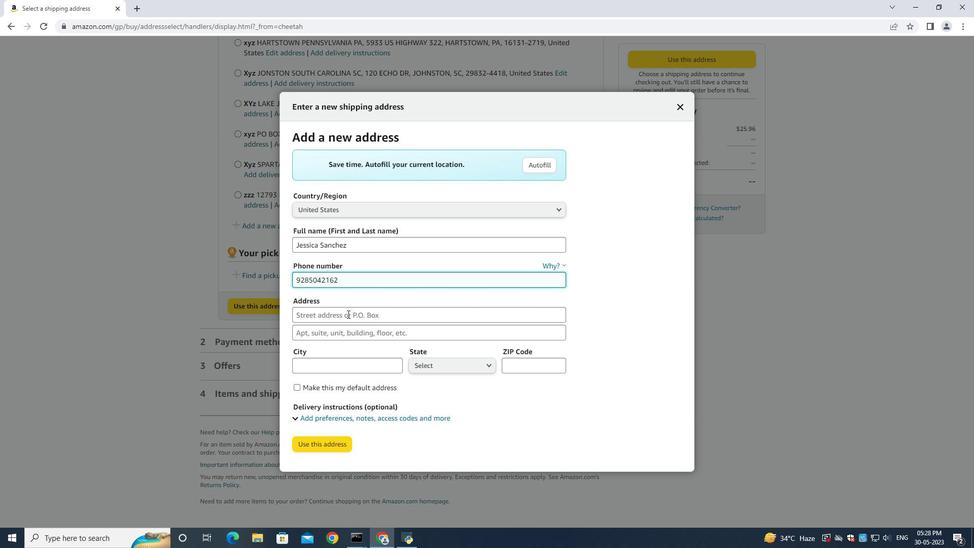 
Action: Mouse pressed left at (345, 318)
Screenshot: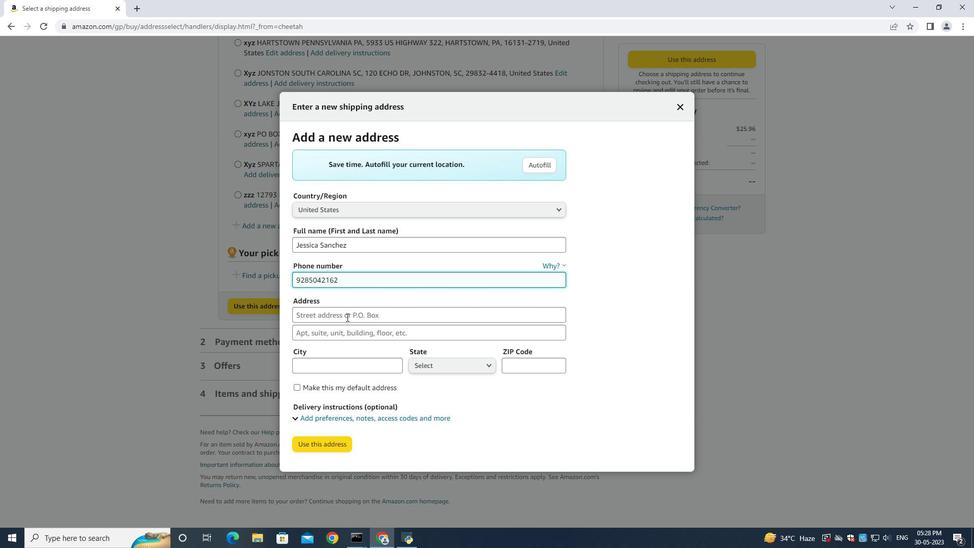 
Action: Mouse moved to (348, 318)
Screenshot: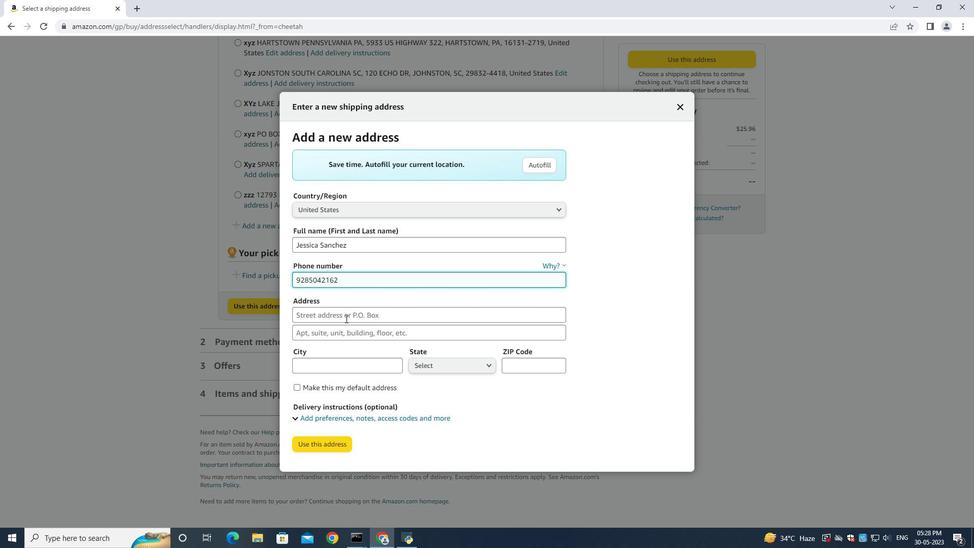
Action: Key pressed <Key.shift><Key.shift><Key.shift><Key.shift><Key.shift><Key.shift><Key.shift><Key.shift><Key.shift><Key.shift><Key.shift><Key.shift><Key.shift><Key.shift><Key.shift><Key.shift><Key.shift><Key.shift><Key.shift><Key.shift><Key.shift><Key.shift><Key.shift><Key.shift><Key.shift><Key.shift><Key.shift><Key.shift><Key.shift><Key.shift><Key.shift><Key.shift><Key.shift><Key.shift><Key.shift><Key.shift><Key.shift><Key.shift><Key.shift><Key.shift><Key.shift><Key.shift><Key.shift><Key.shift><Key.shift><Key.shift><Key.shift><Key.shift><Key.shift><Key.shift><Key.shift><Key.shift><Key.shift><Key.shift><Key.shift><Key.shift><Key.shift><Key.shift><Key.shift><Key.shift><Key.shift><Key.shift><Key.shift><Key.shift><Key.shift><Key.shift><Key.shift><Key.shift><Key.shift><Key.shift><Key.shift><Key.shift><Key.shift><Key.shift><Key.shift><Key.shift><Key.shift><Key.shift><Key.shift><Key.shift><Key.shift><Key.shift><Key.shift><Key.shift><Key.shift><Key.shift><Key.shift><Key.shift><Key.shift><Key.shift><Key.shift><Key.shift><Key.shift><Key.shift><Key.shift><Key.shift><Key.shift><Key.shift><Key.shift><Key.shift><Key.shift><Key.shift><Key.shift><Key.shift><Key.shift><Key.shift><Key.shift><Key.shift><Key.shift><Key.shift><Key.shift><Key.shift><Key.shift><Key.shift><Key.shift><Key.shift><Key.shift><Key.shift><Key.shift><Key.shift><Key.shift><Key.shift><Key.shift><Key.shift><Key.shift><Key.shift><Key.shift><Key.shift><Key.shift><Key.shift><Key.shift><Key.shift><Key.shift><Key.shift>4204v<Key.backspace><Key.space><Key.shift><Key.shift><Key.shift><Key.shift><Key.shift><Key.shift><Key.shift><Key.shift><Key.shift><Key.shift><Key.shift><Key.shift><Key.shift><Key.shift><Key.shift><Key.shift><Key.shift><Key.shift><Key.shift><Key.shift><Key.shift><Key.shift><Key.shift><Key.shift><Key.shift><Key.shift><Key.shift><Key.shift>Skips<Key.space><Key.shift><Key.shift><Key.shift><Key.shift><Key.shift><Key.shift><Key.shift><Key.shift><Key.shift><Key.shift><Key.shift><Key.shift><Key.shift><Key.shift><Key.shift><Key.shift><Key.shift><Key.shift><Key.shift><Key.shift><Key.shift><Key.shift><Key.shift>Lane<Key.tab><Key.shift><Key.shift><Key.shift><Key.shift><Key.shift><Key.shift><Key.shift><Key.shift><Key.shift><Key.shift><Key.shift><Key.shift><Key.shift><Key.shift><Key.shift><Key.shift><Key.shift><Key.shift><Key.shift><Key.shift><Key.shift><Key.shift><Key.shift><Key.shift><Key.shift><Key.shift><Key.shift><Key.shift><Key.shift><Key.shift><Key.shift><Key.shift>Phoenix<Key.space><Key.shift><Key.shift><Key.shift><Key.shift><Key.shift><Key.shift><Key.shift><Key.shift><Key.shift>Arix<Key.backspace>zons<Key.backspace>a<Key.space><Key.tab><Key.shift><Key.shift><Key.shift><Key.shift><Key.shift><Key.shift><Key.shift><Key.shift><Key.shift><Key.shift><Key.shift><Key.shift><Key.shift><Key.shift><Key.shift><Key.shift><Key.shift><Key.shift><Key.shift><Key.shift><Key.shift><Key.shift><Key.shift><Key.shift><Key.shift><Key.shift><Key.shift><Key.shift><Key.shift><Key.shift><Key.shift><Key.shift><Key.shift><Key.shift>Pjh<Key.backspace><Key.backspace>hoenix<Key.space><Key.tab><Key.up><Key.shift>A<Key.down><Key.down><Key.down><Key.enter><Key.tab>851<Key.backspace>012
Screenshot: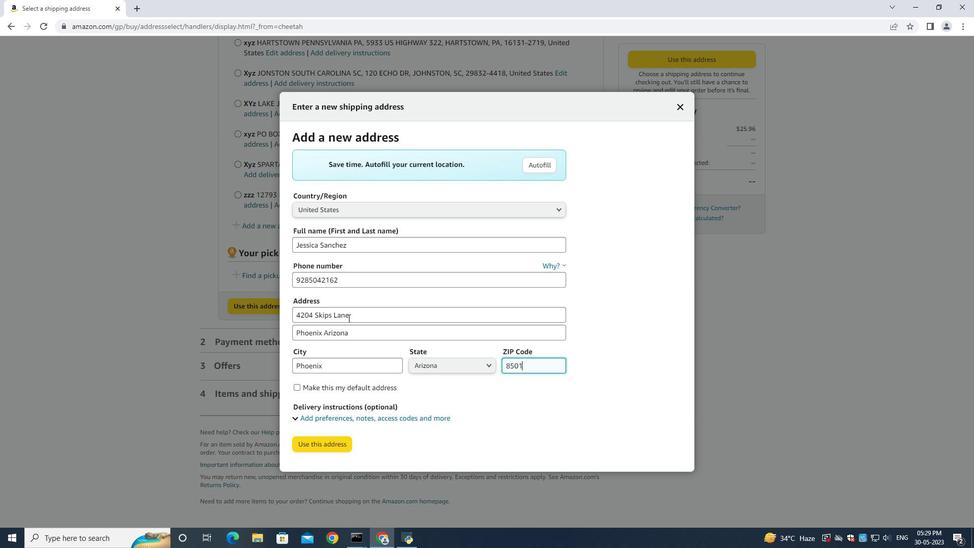 
Action: Mouse moved to (318, 446)
Screenshot: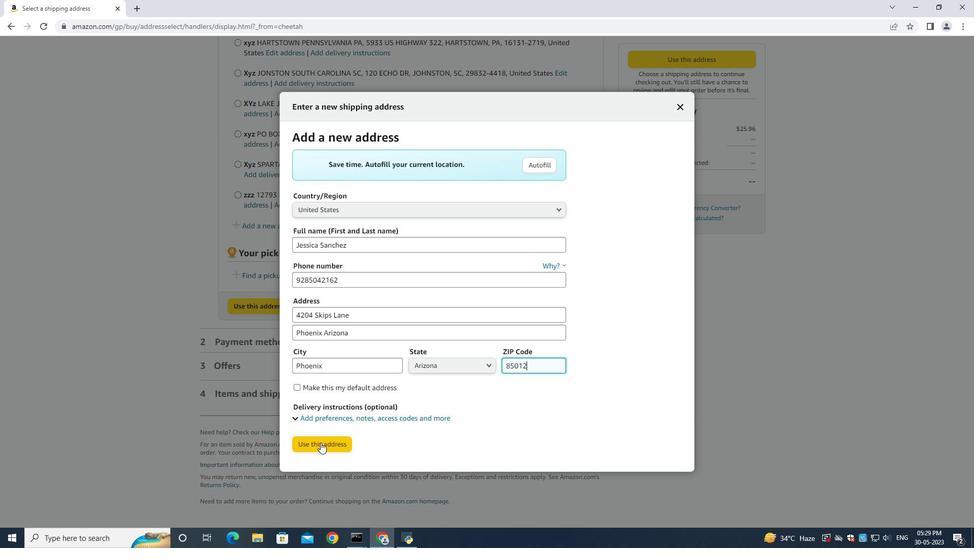 
Action: Mouse pressed left at (320, 441)
Screenshot: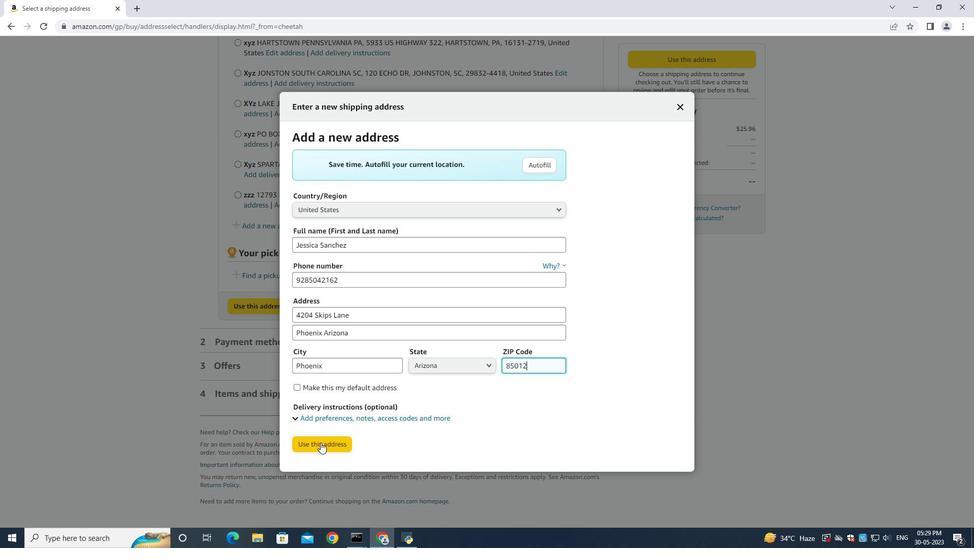
Action: Mouse moved to (324, 514)
Screenshot: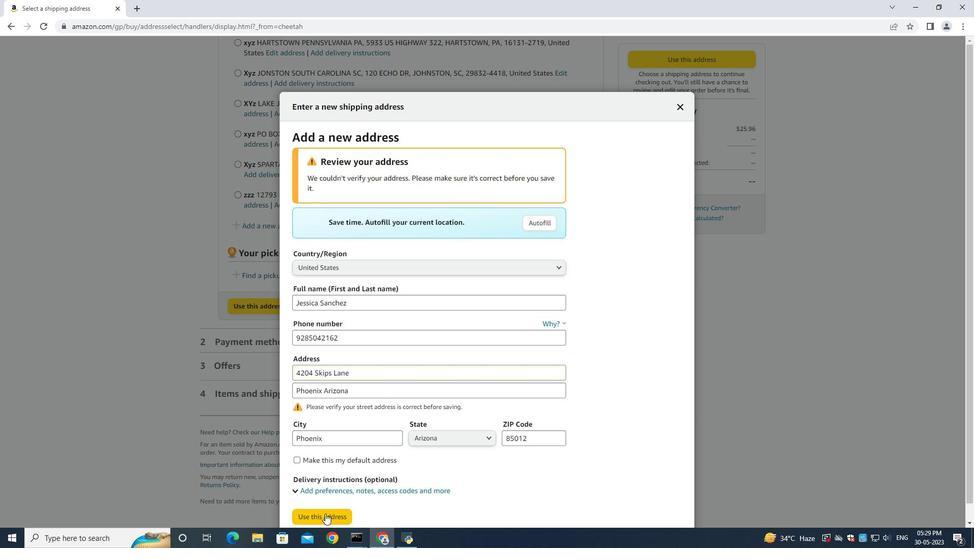 
Action: Mouse pressed left at (324, 514)
Screenshot: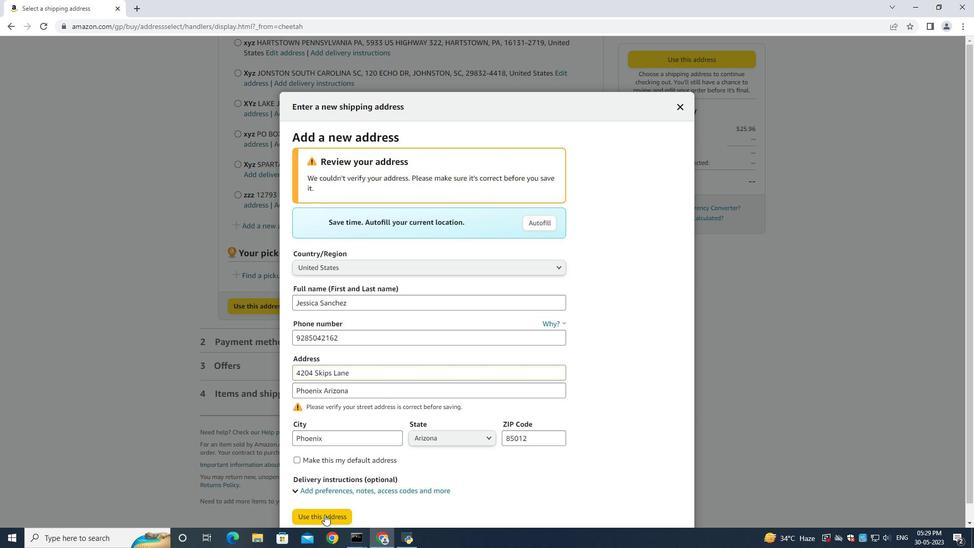 
Action: Mouse moved to (444, 360)
Screenshot: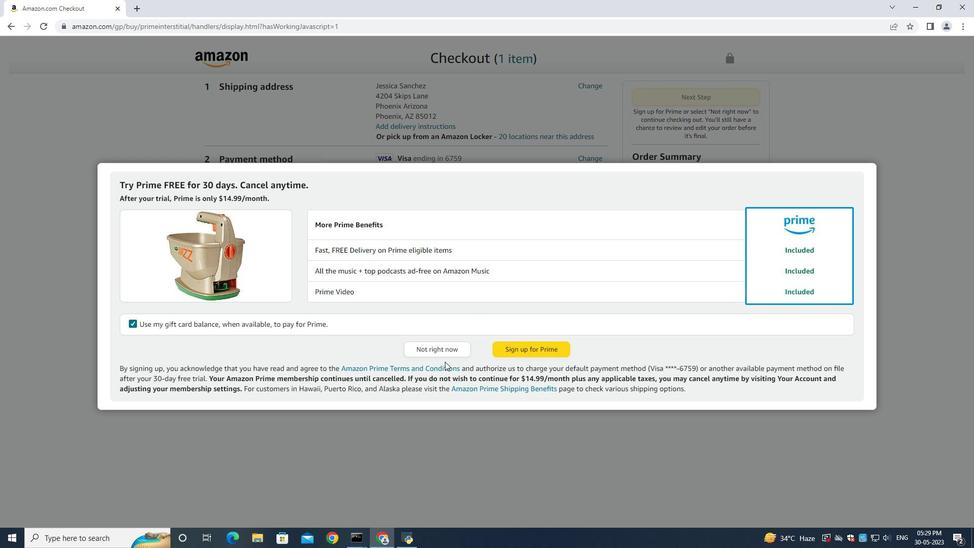 
